 Task: Find connections with filter location Cuncolim with filter topic #Analyticswith filter profile language Potuguese with filter current company Inshorts with filter school Uttar Pradesh Jobs Updates with filter industry Consumer Goods Rental with filter service category Video Editing with filter keywords title Music Producer
Action: Mouse moved to (515, 64)
Screenshot: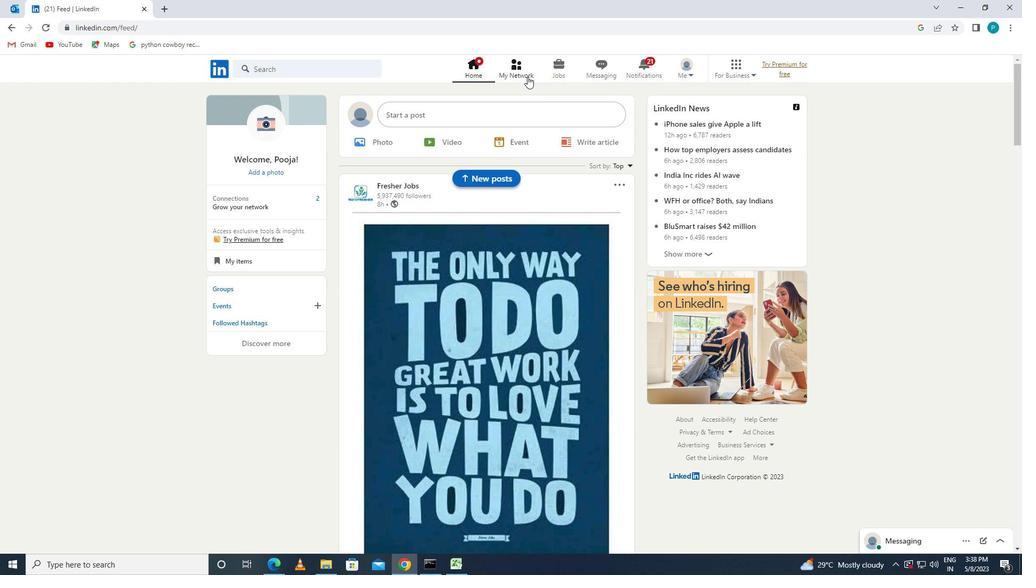 
Action: Mouse pressed left at (515, 64)
Screenshot: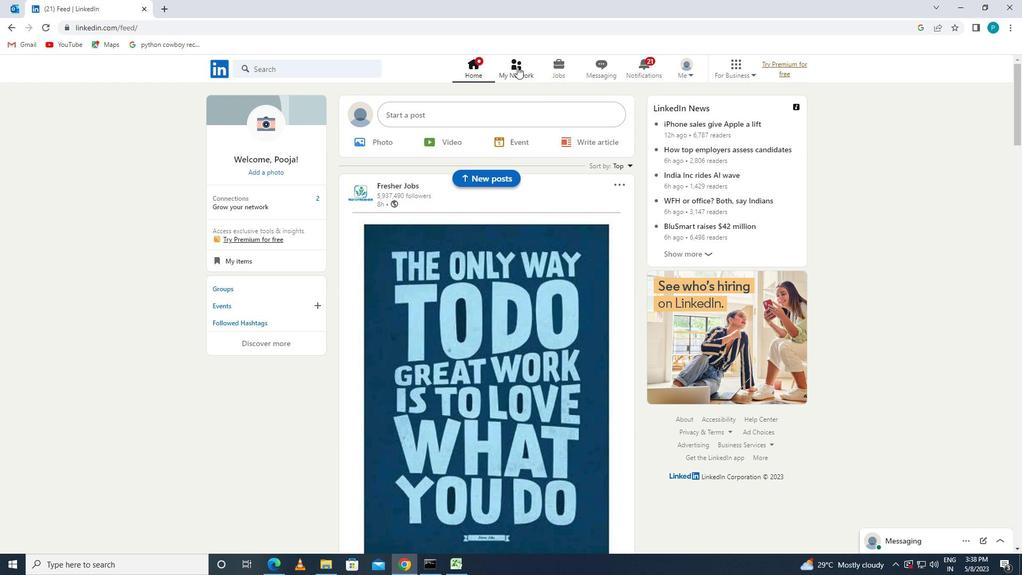 
Action: Mouse moved to (513, 62)
Screenshot: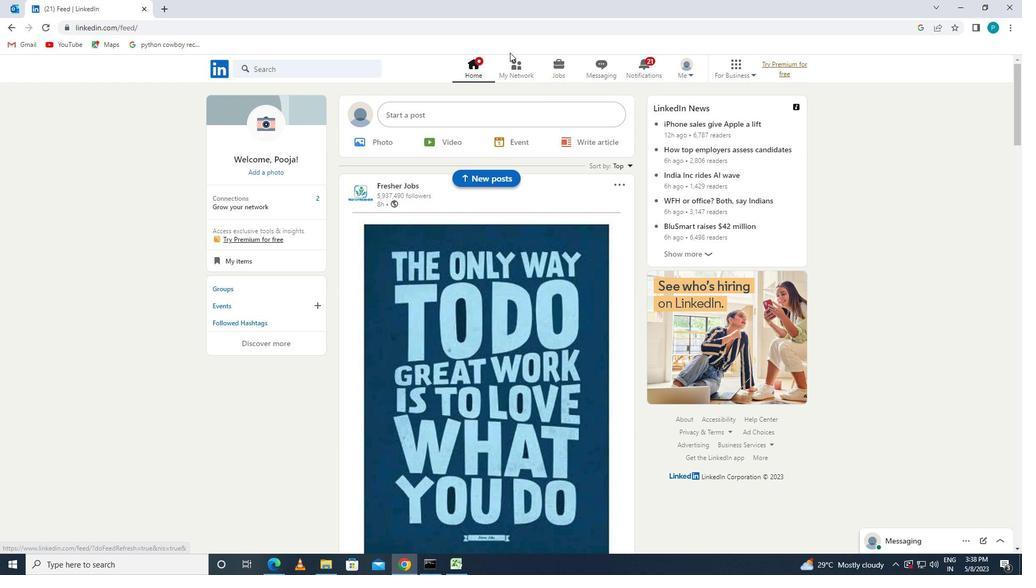 
Action: Mouse pressed left at (513, 62)
Screenshot: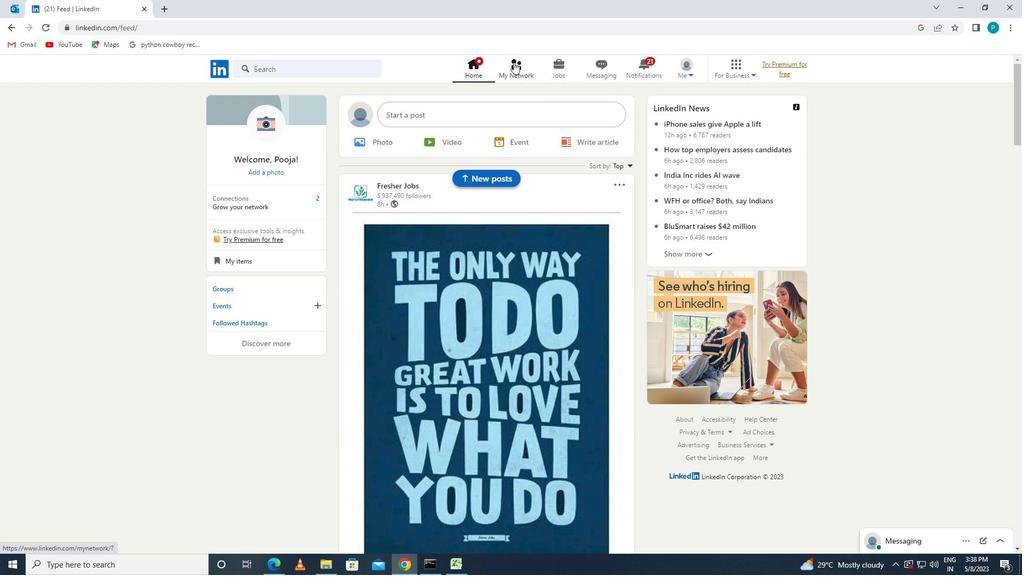 
Action: Mouse moved to (514, 64)
Screenshot: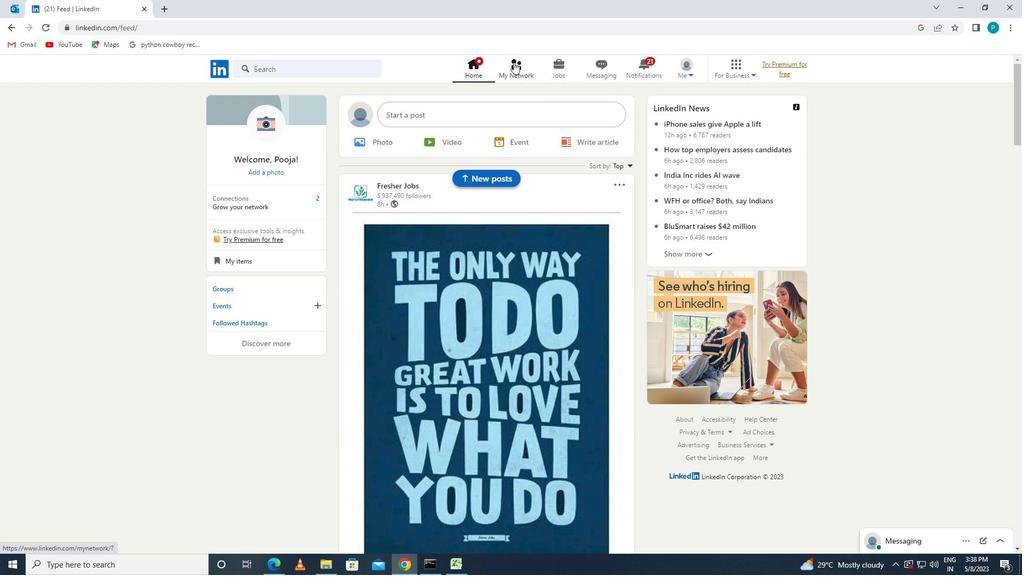 
Action: Mouse pressed left at (514, 64)
Screenshot: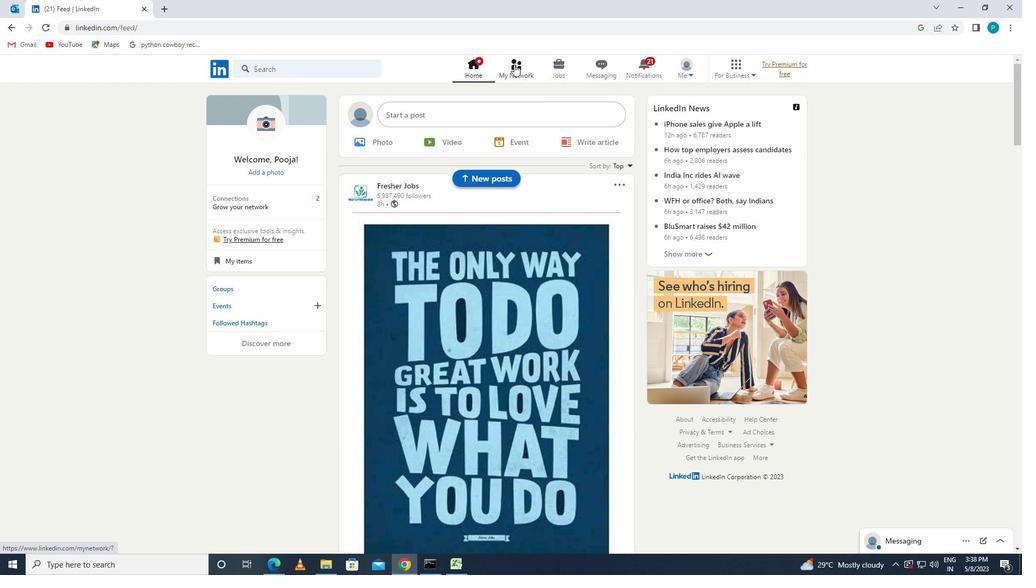 
Action: Mouse moved to (301, 128)
Screenshot: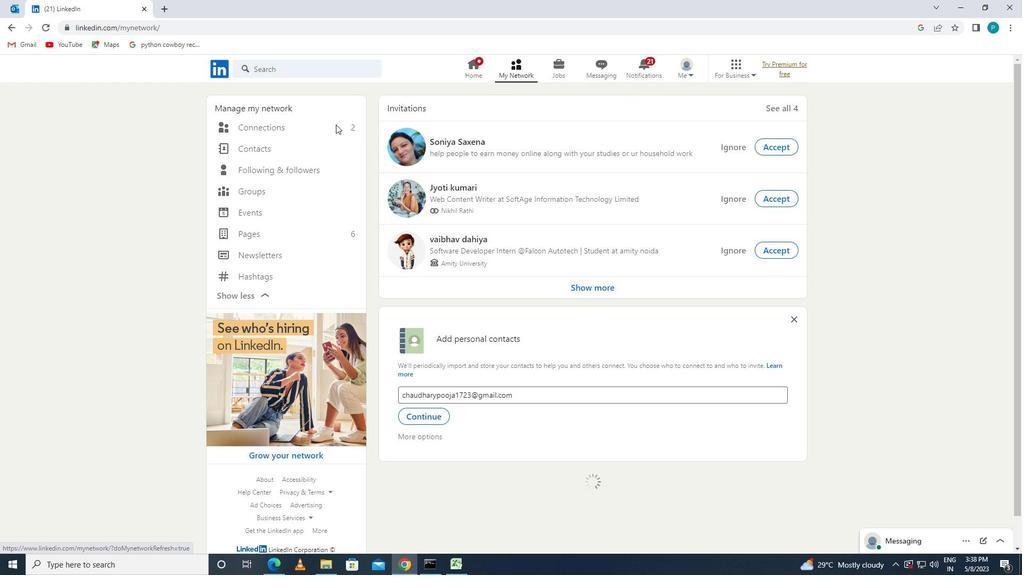 
Action: Mouse pressed left at (301, 128)
Screenshot: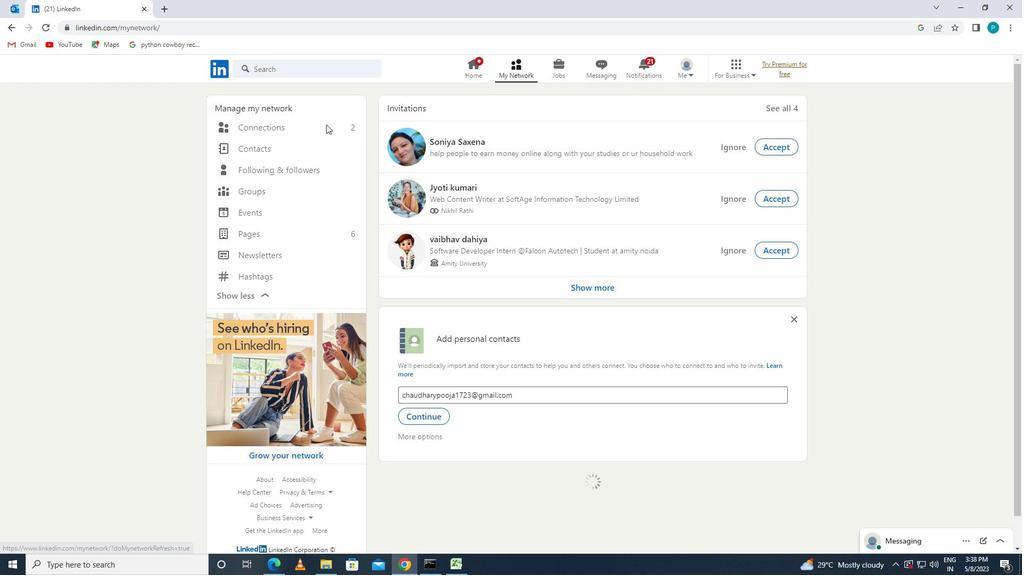 
Action: Mouse moved to (299, 128)
Screenshot: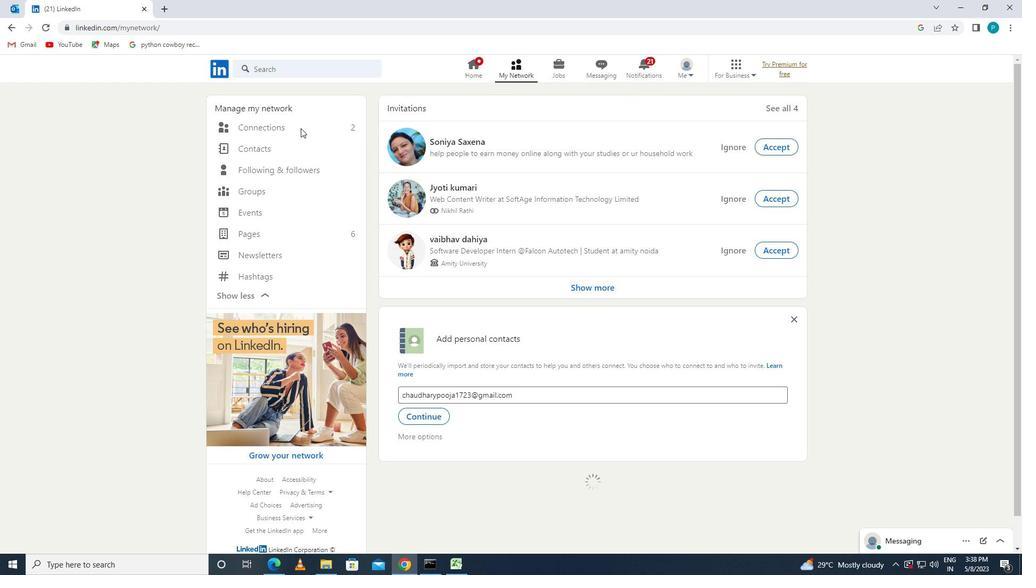
Action: Mouse pressed left at (299, 128)
Screenshot: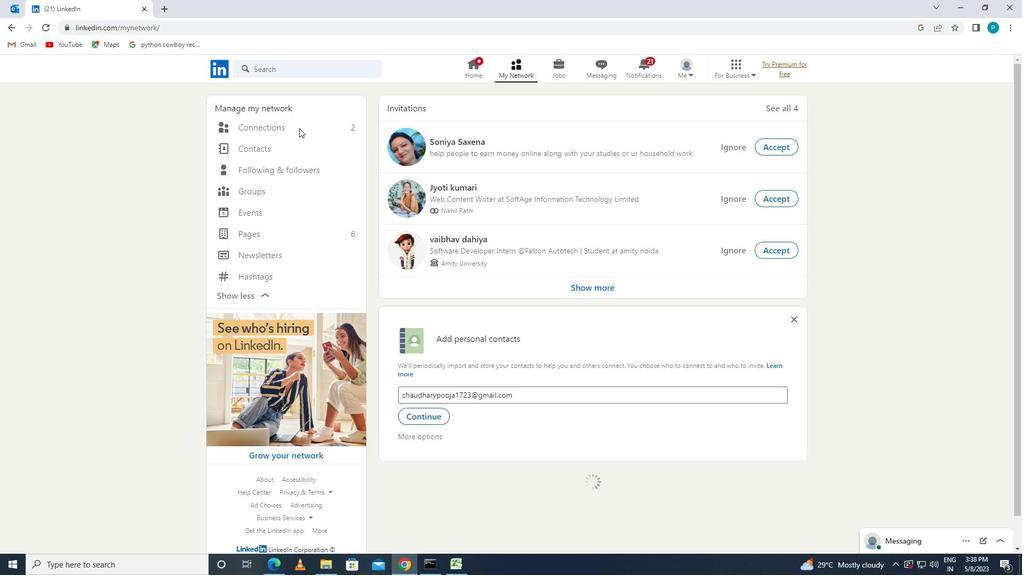 
Action: Mouse pressed left at (299, 128)
Screenshot: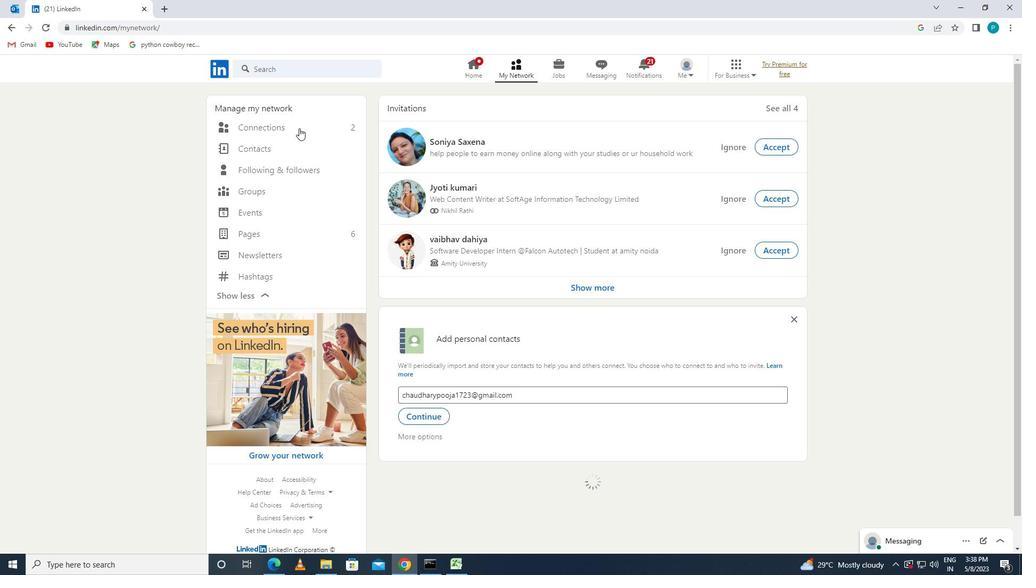 
Action: Mouse moved to (564, 129)
Screenshot: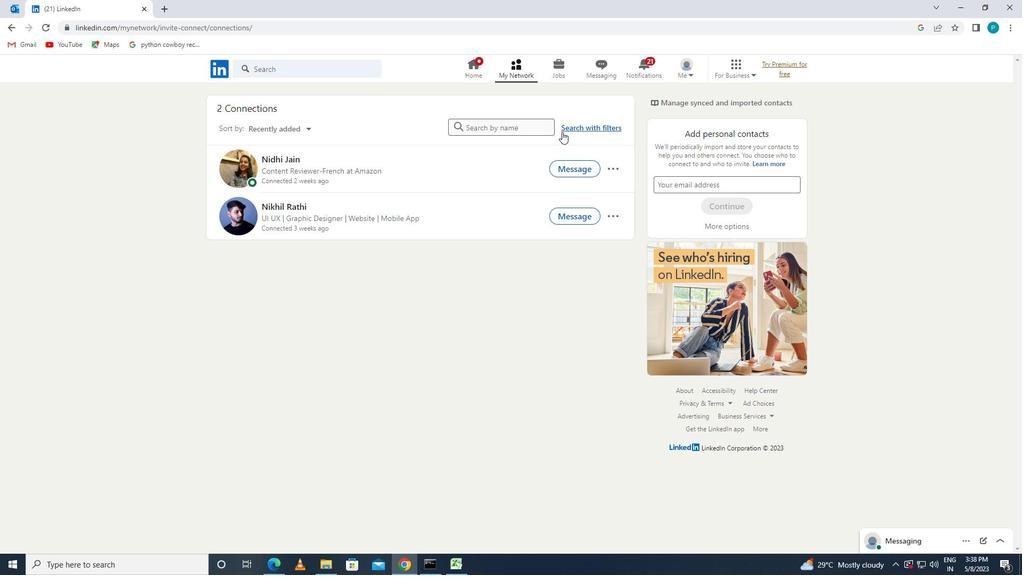 
Action: Mouse pressed left at (564, 129)
Screenshot: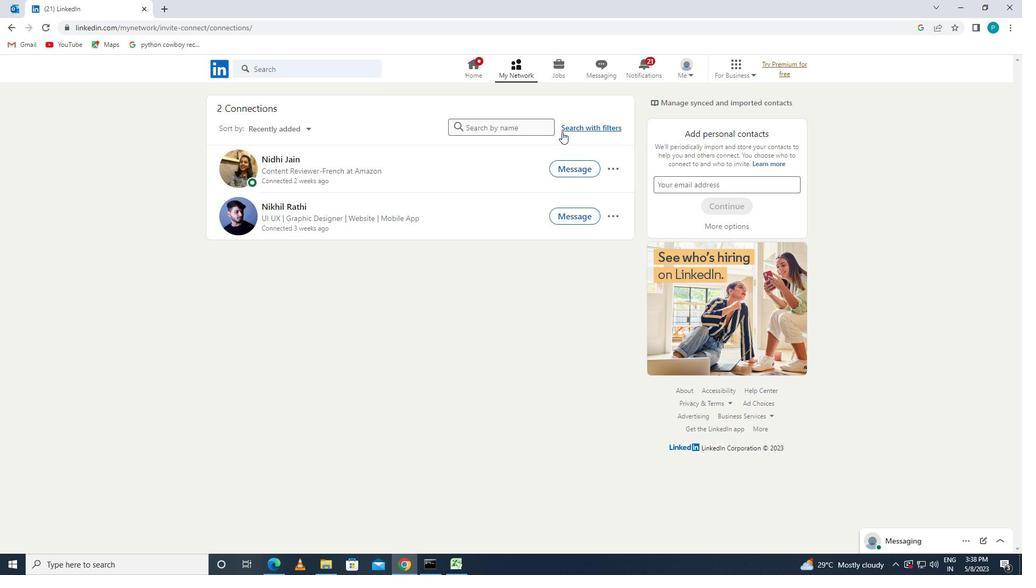 
Action: Mouse moved to (542, 100)
Screenshot: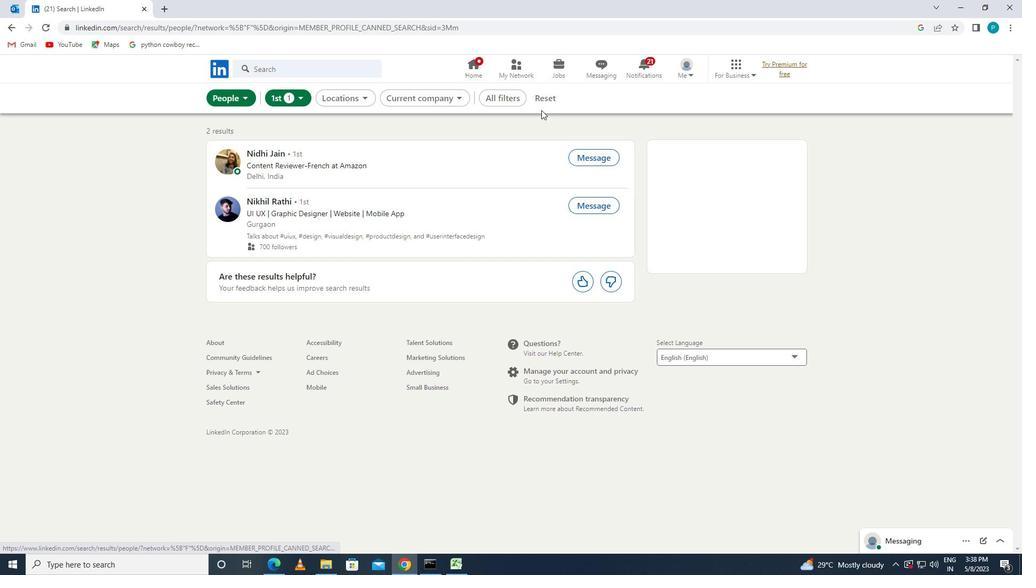 
Action: Mouse pressed left at (542, 100)
Screenshot: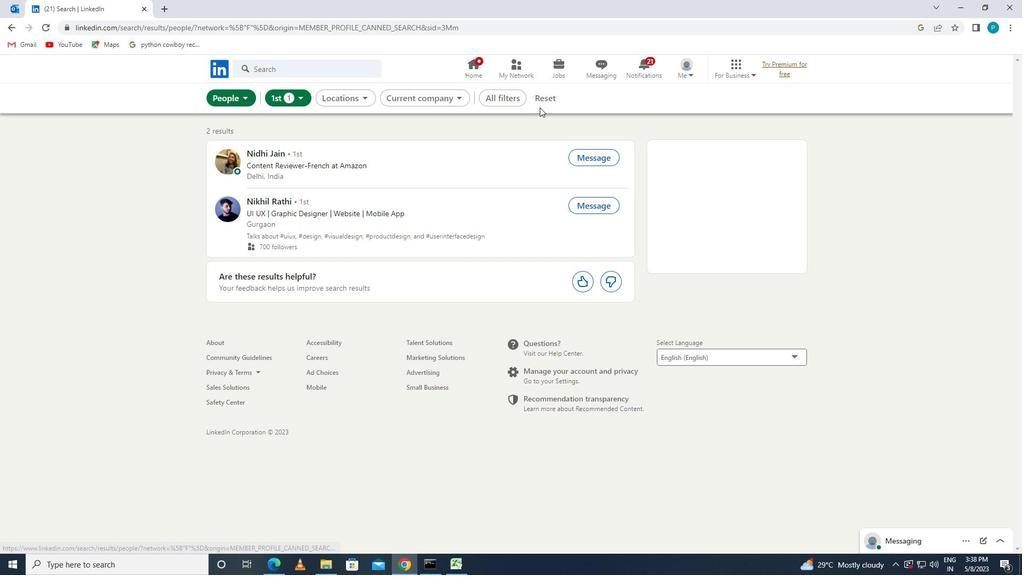 
Action: Mouse moved to (540, 97)
Screenshot: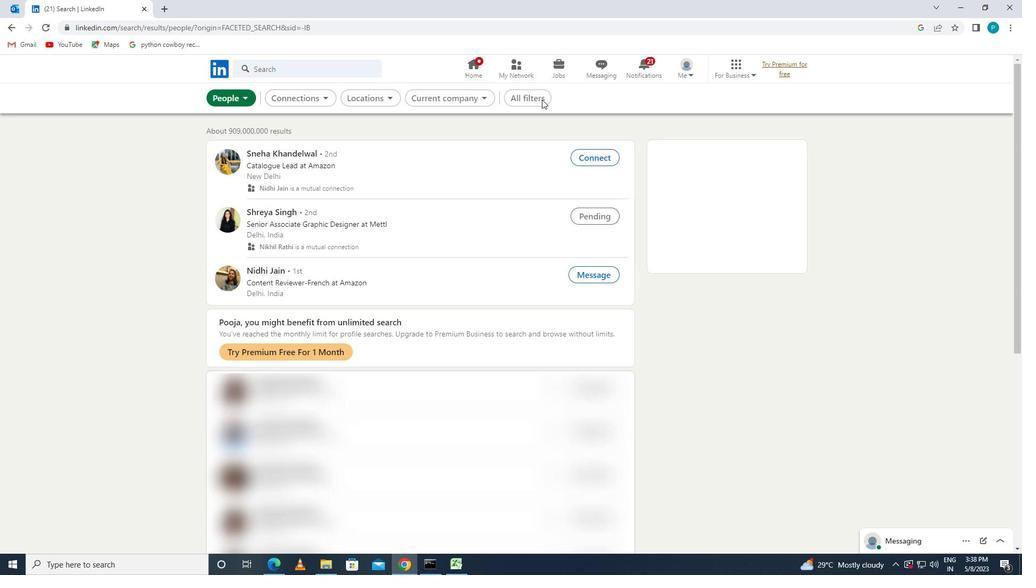 
Action: Mouse pressed left at (540, 97)
Screenshot: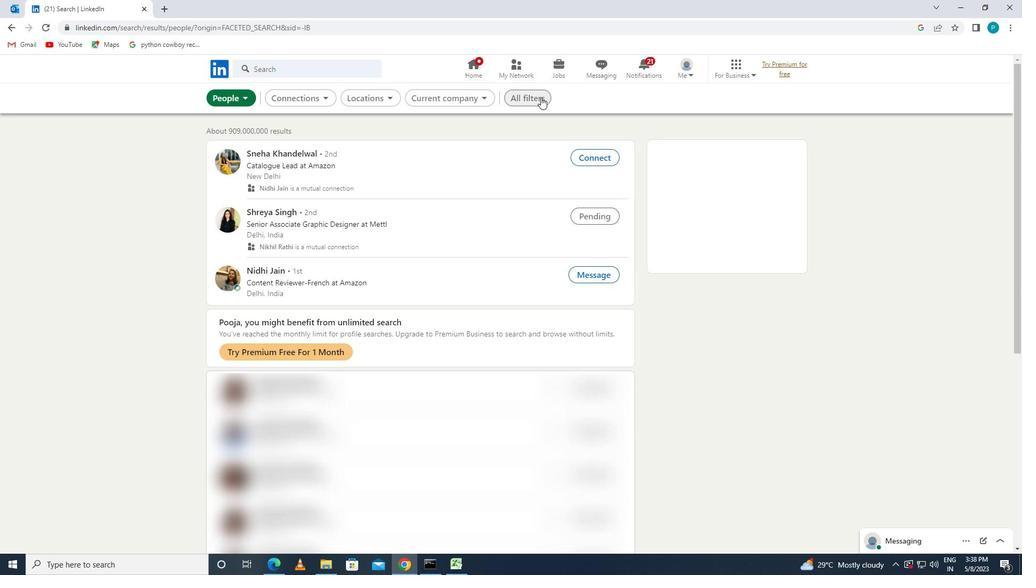 
Action: Mouse moved to (796, 275)
Screenshot: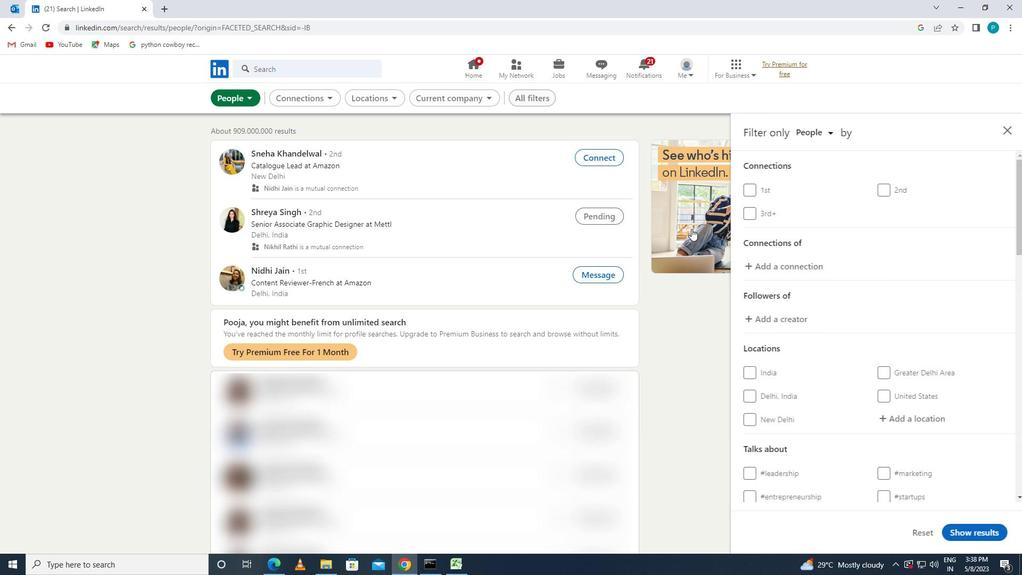 
Action: Mouse scrolled (796, 274) with delta (0, 0)
Screenshot: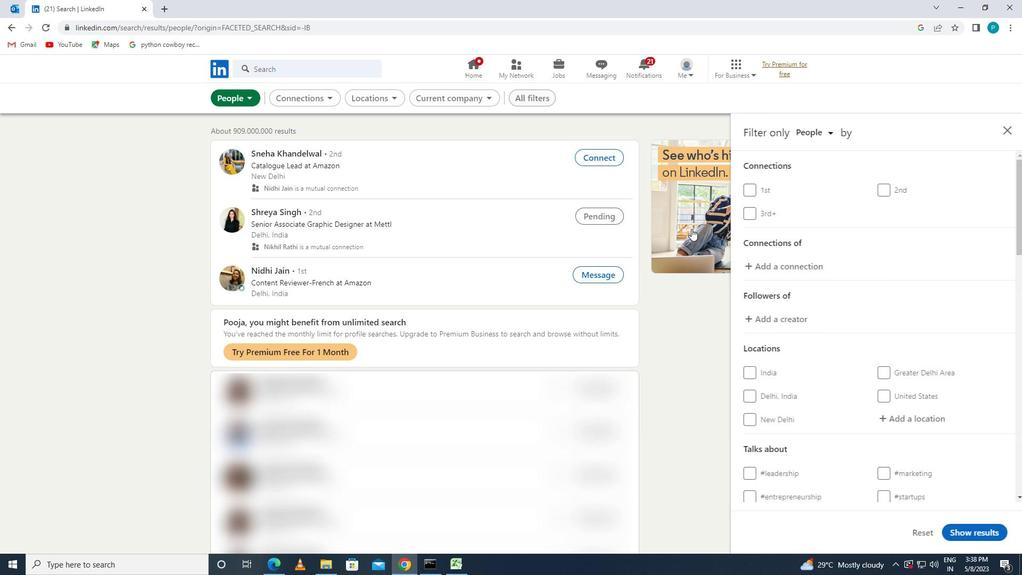 
Action: Mouse moved to (798, 276)
Screenshot: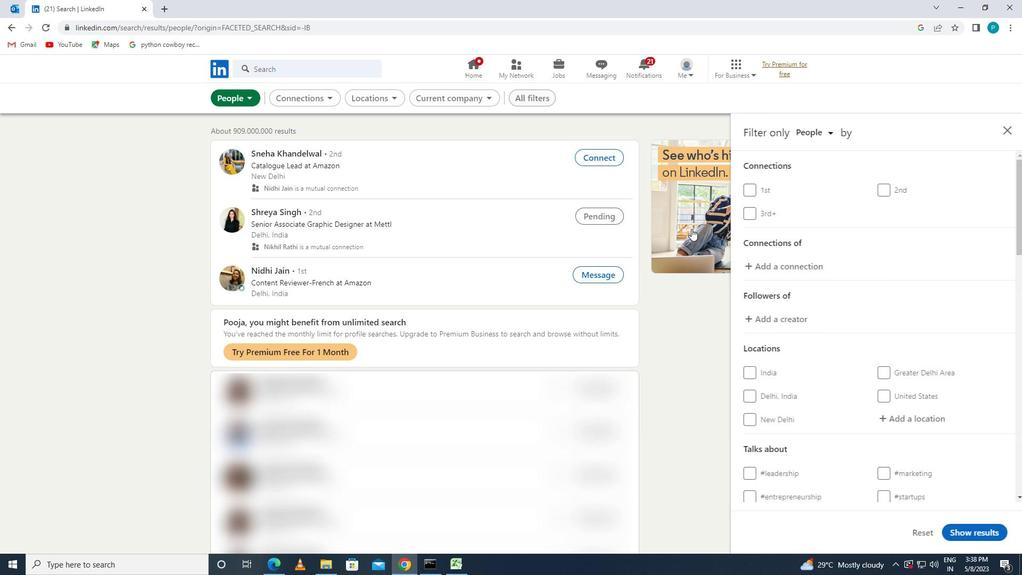 
Action: Mouse scrolled (798, 275) with delta (0, 0)
Screenshot: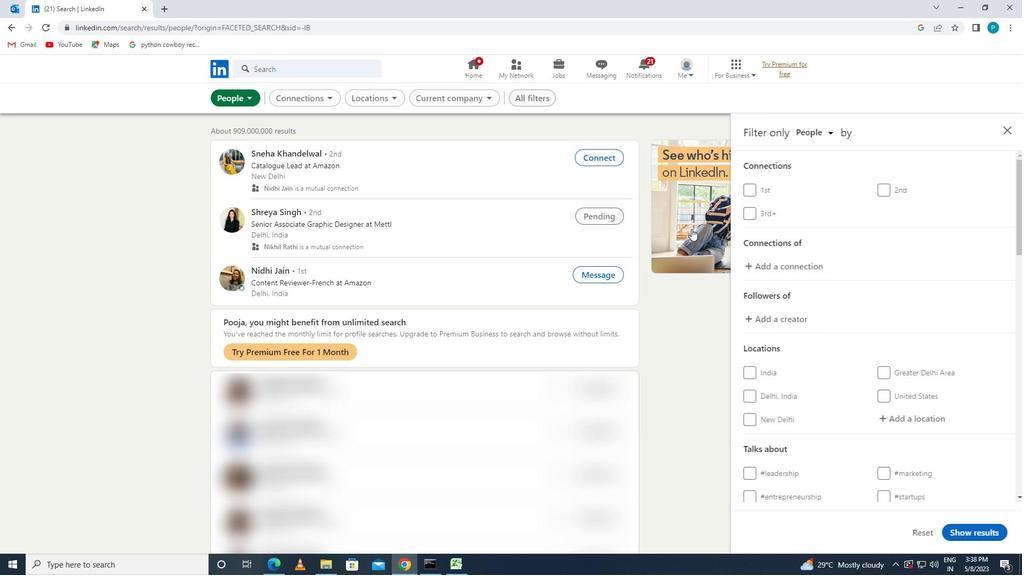 
Action: Mouse scrolled (798, 275) with delta (0, 0)
Screenshot: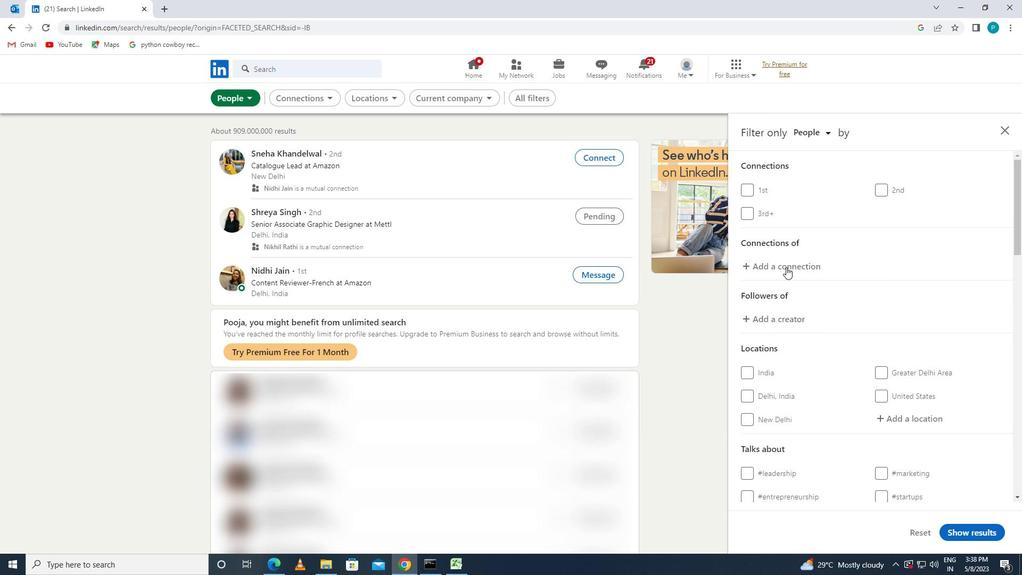 
Action: Mouse moved to (892, 272)
Screenshot: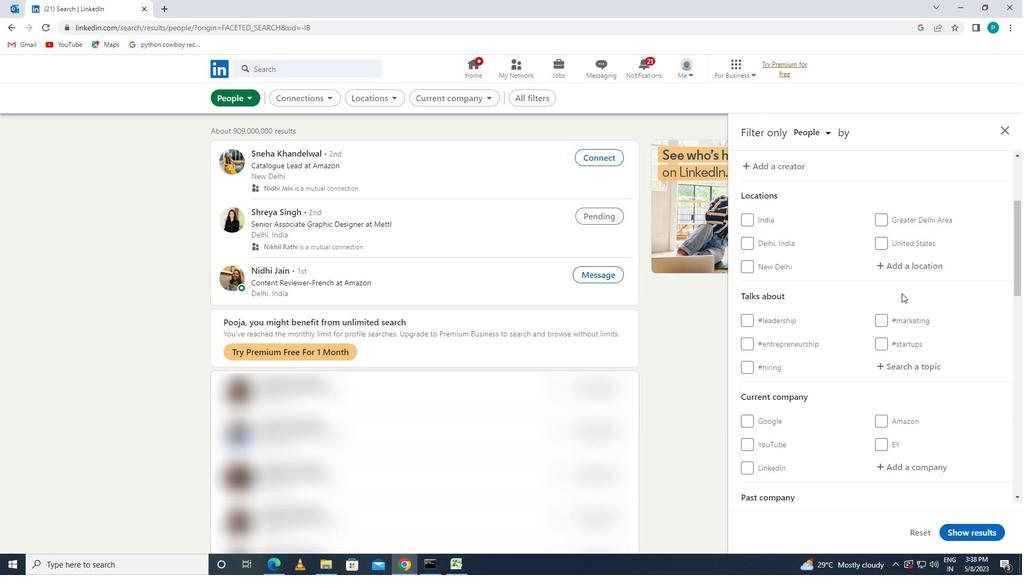 
Action: Mouse pressed left at (892, 272)
Screenshot: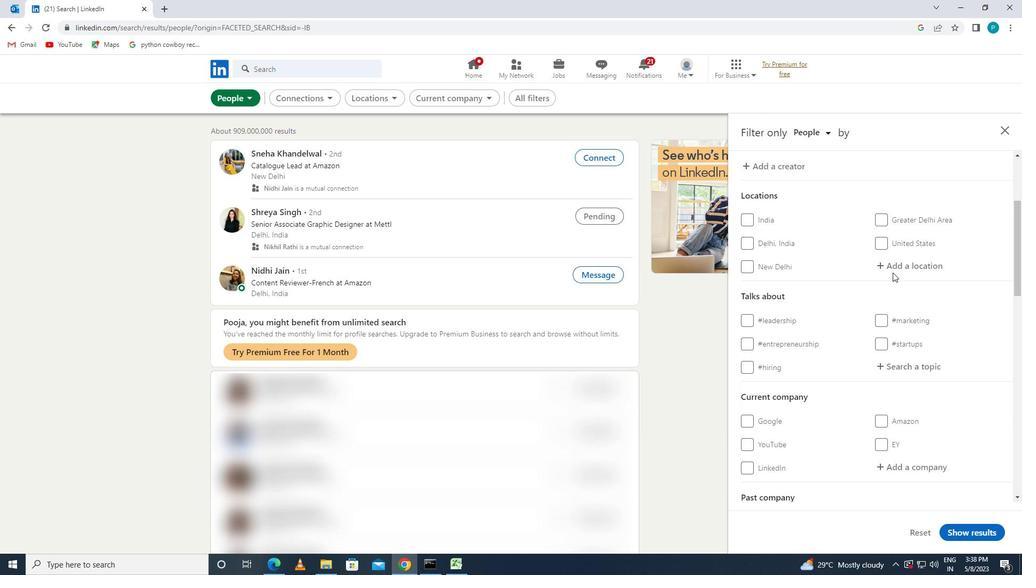 
Action: Mouse moved to (890, 256)
Screenshot: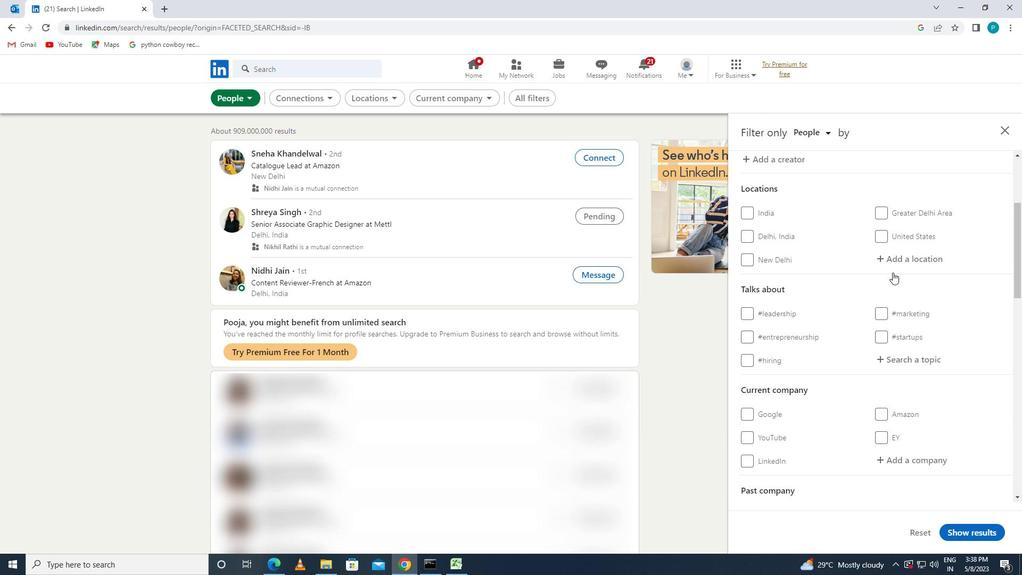 
Action: Mouse pressed left at (890, 256)
Screenshot: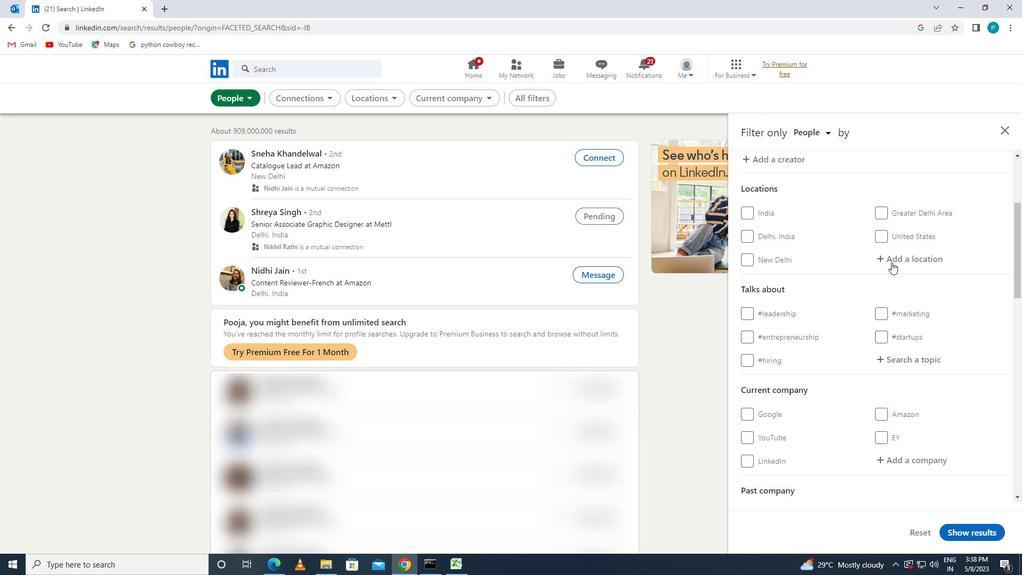 
Action: Mouse moved to (881, 249)
Screenshot: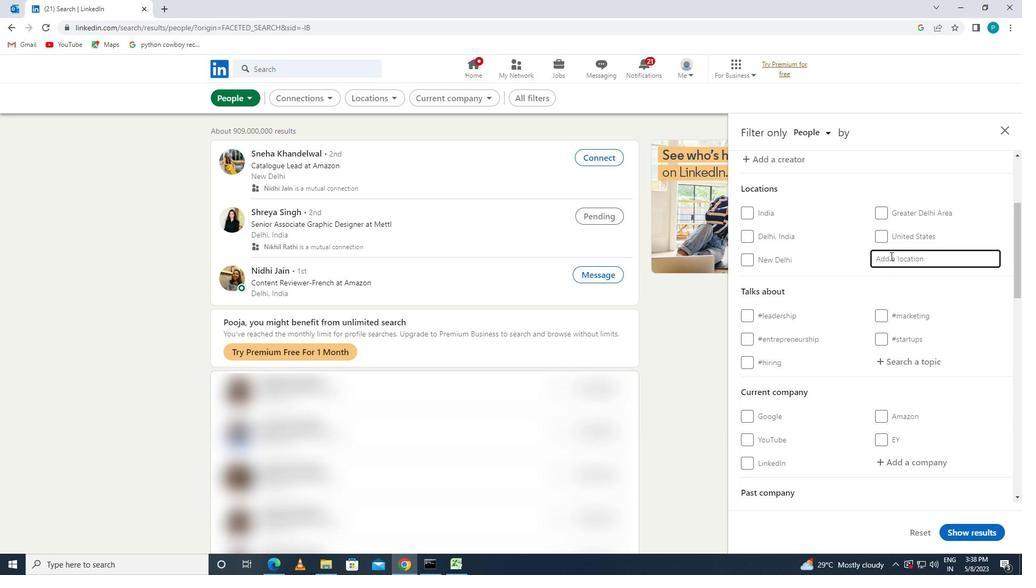 
Action: Key pressed <Key.caps_lock>c<Key.caps_lock>uncolim
Screenshot: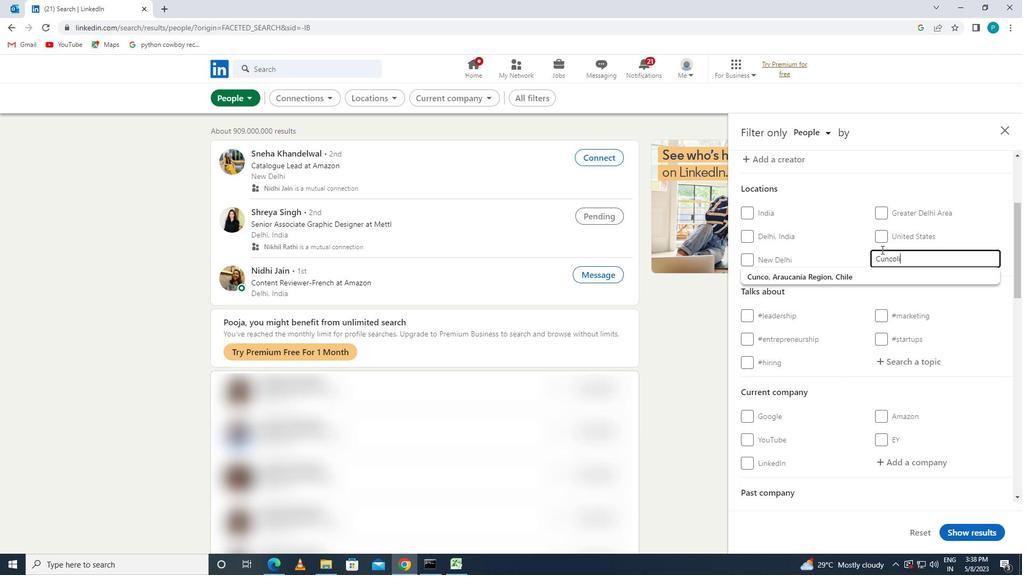 
Action: Mouse moved to (924, 359)
Screenshot: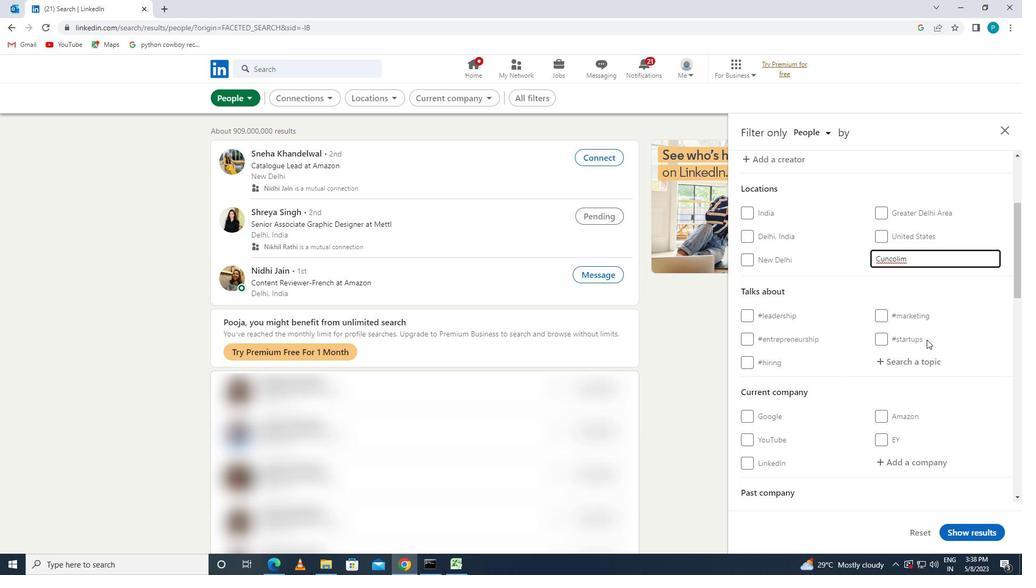 
Action: Mouse pressed left at (924, 359)
Screenshot: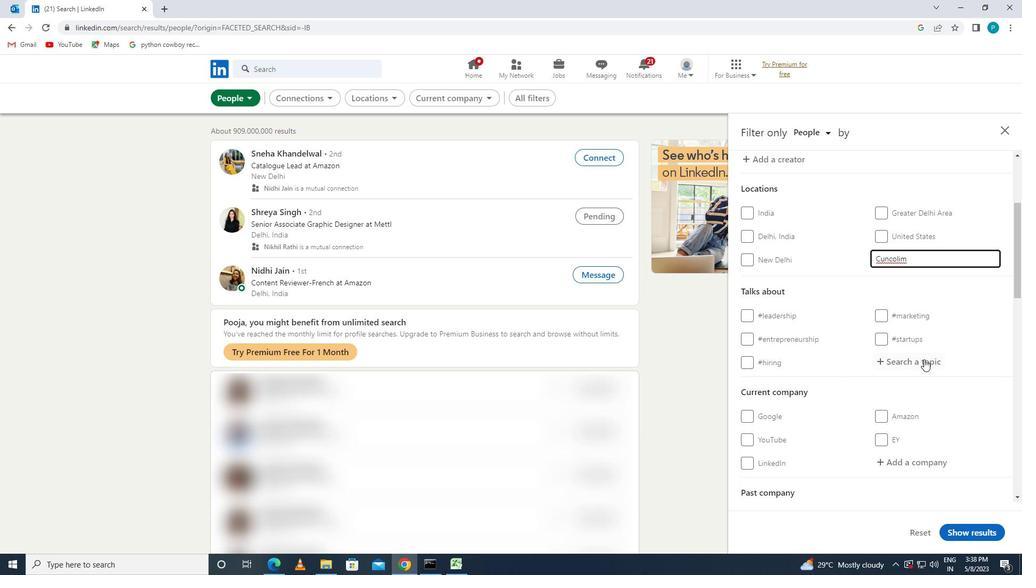 
Action: Mouse moved to (923, 358)
Screenshot: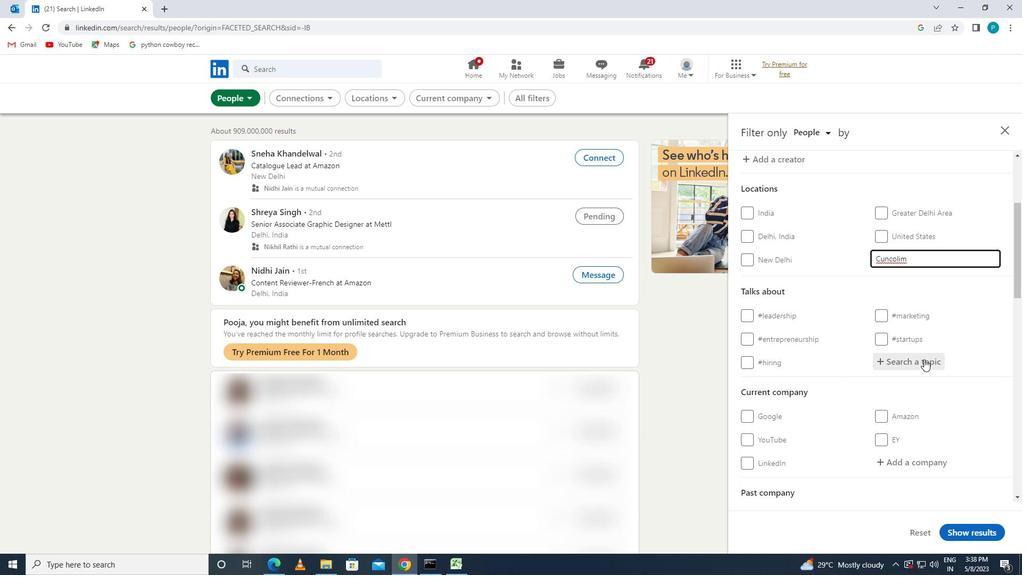 
Action: Key pressed <Key.shift>#<Key.caps_lock>A<Key.caps_lock>NALYSTICS
Screenshot: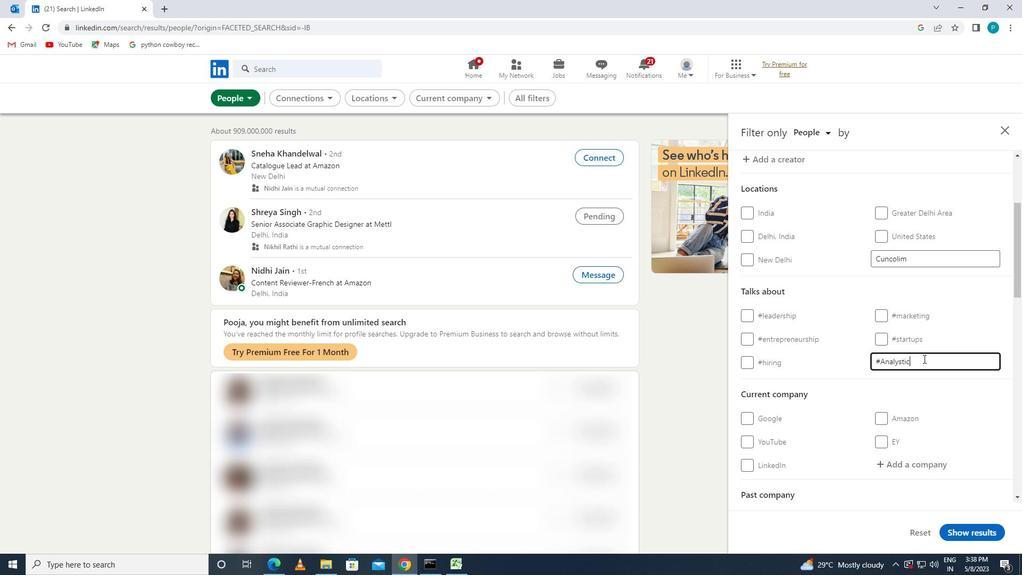 
Action: Mouse moved to (915, 365)
Screenshot: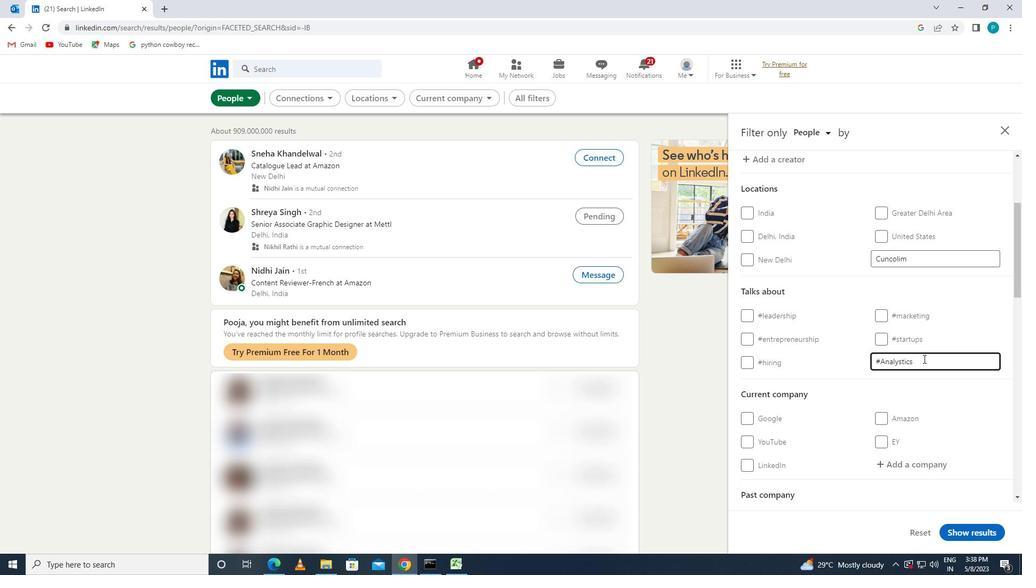 
Action: Mouse scrolled (915, 364) with delta (0, 0)
Screenshot: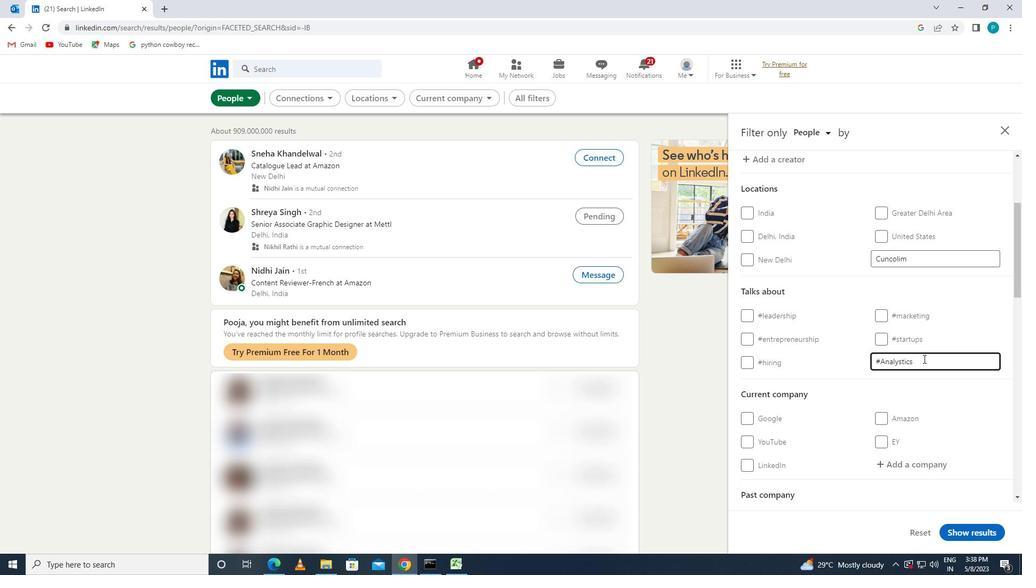 
Action: Mouse scrolled (915, 364) with delta (0, 0)
Screenshot: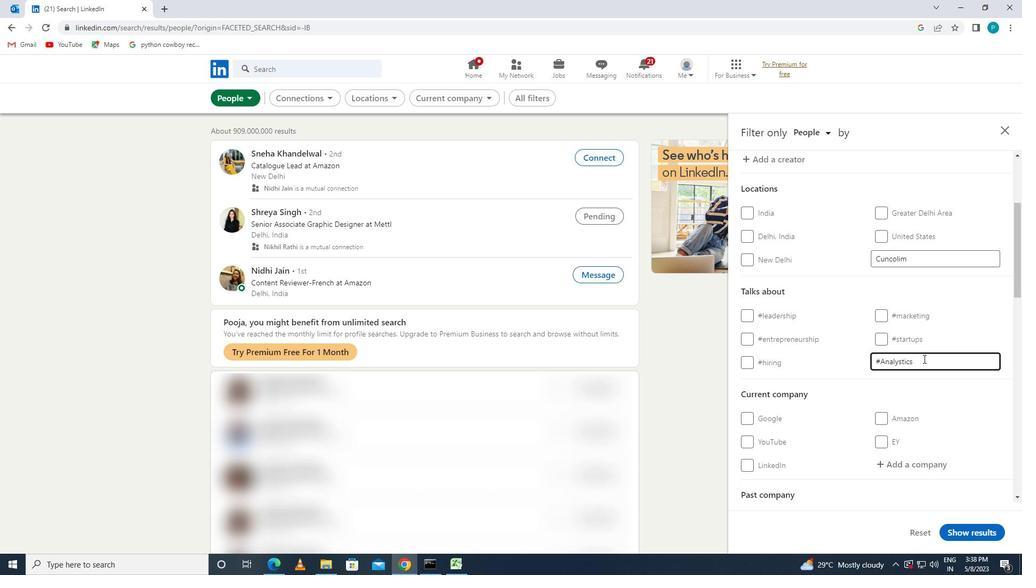 
Action: Mouse moved to (907, 348)
Screenshot: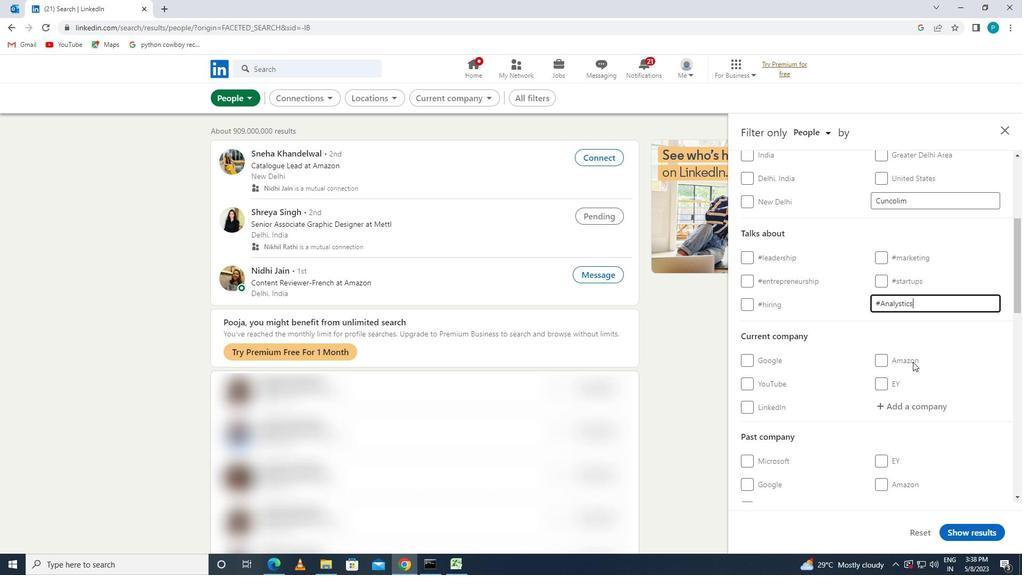 
Action: Mouse scrolled (907, 348) with delta (0, 0)
Screenshot: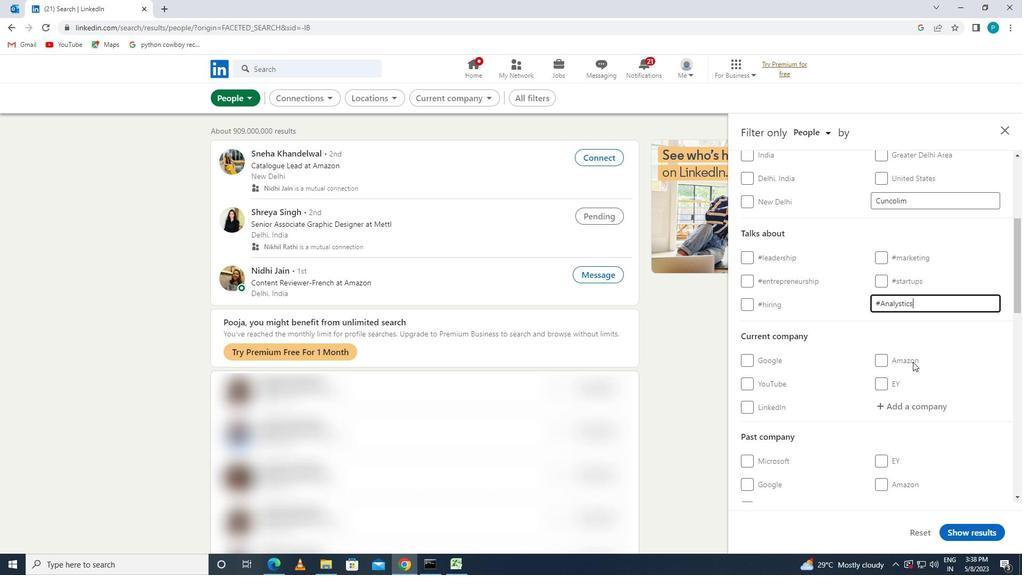
Action: Mouse moved to (902, 351)
Screenshot: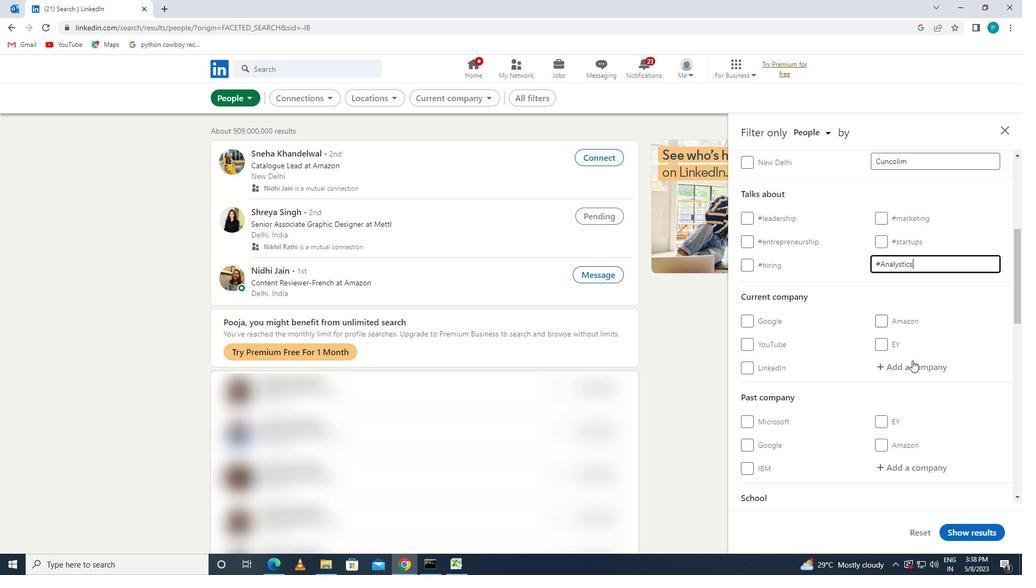 
Action: Mouse scrolled (902, 350) with delta (0, 0)
Screenshot: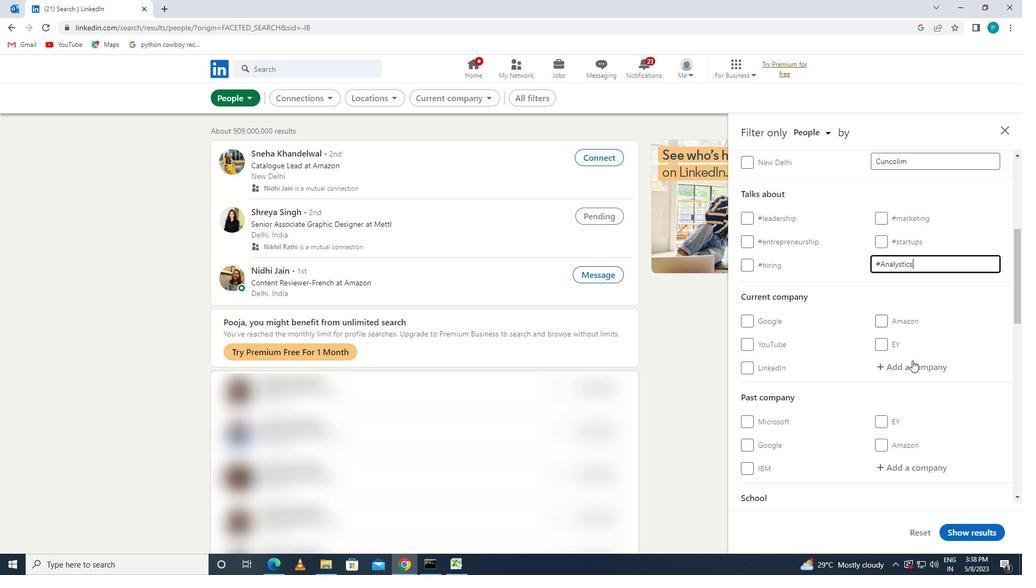 
Action: Mouse moved to (843, 408)
Screenshot: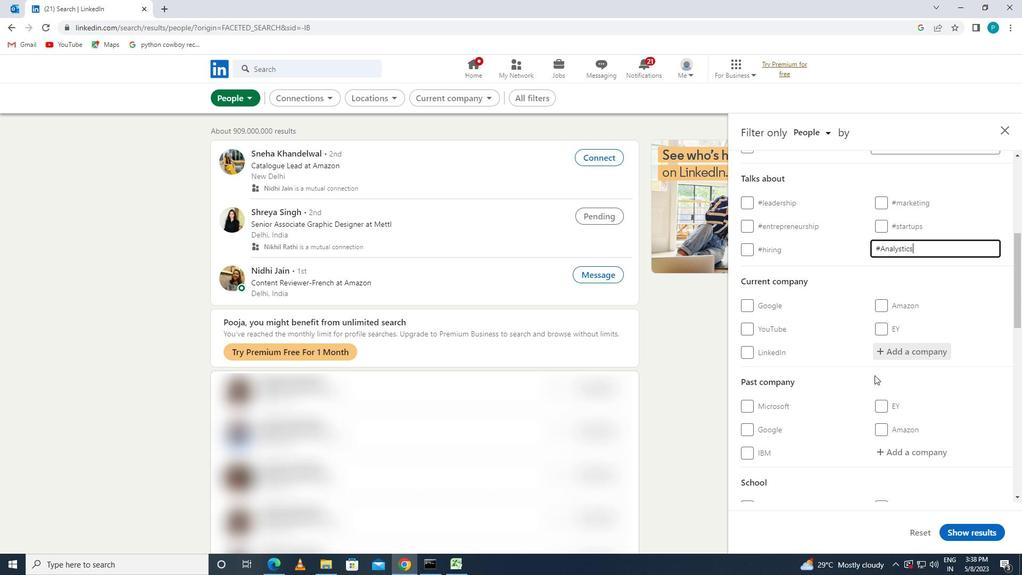 
Action: Mouse scrolled (843, 408) with delta (0, 0)
Screenshot: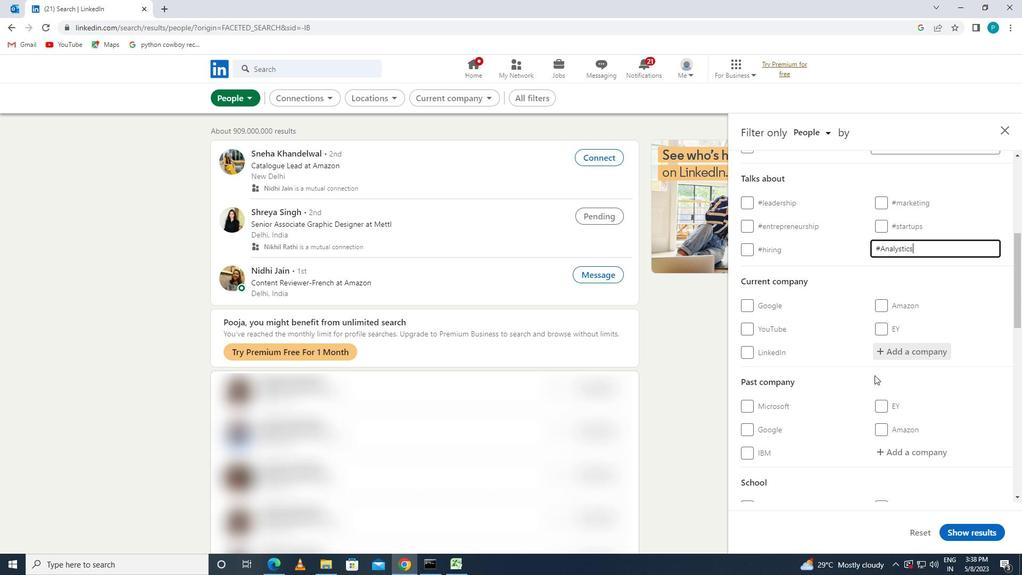 
Action: Mouse moved to (843, 409)
Screenshot: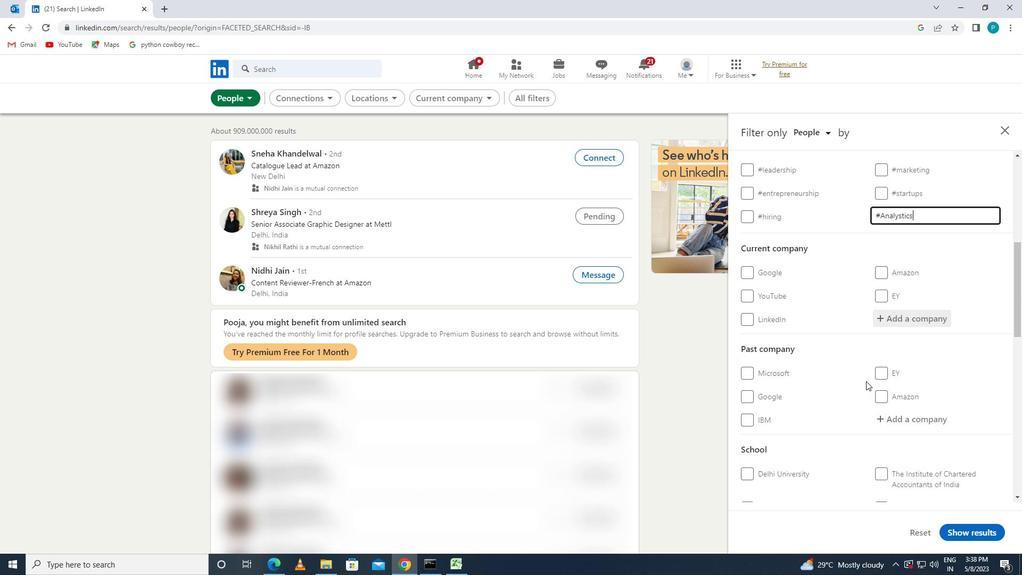 
Action: Mouse scrolled (843, 408) with delta (0, 0)
Screenshot: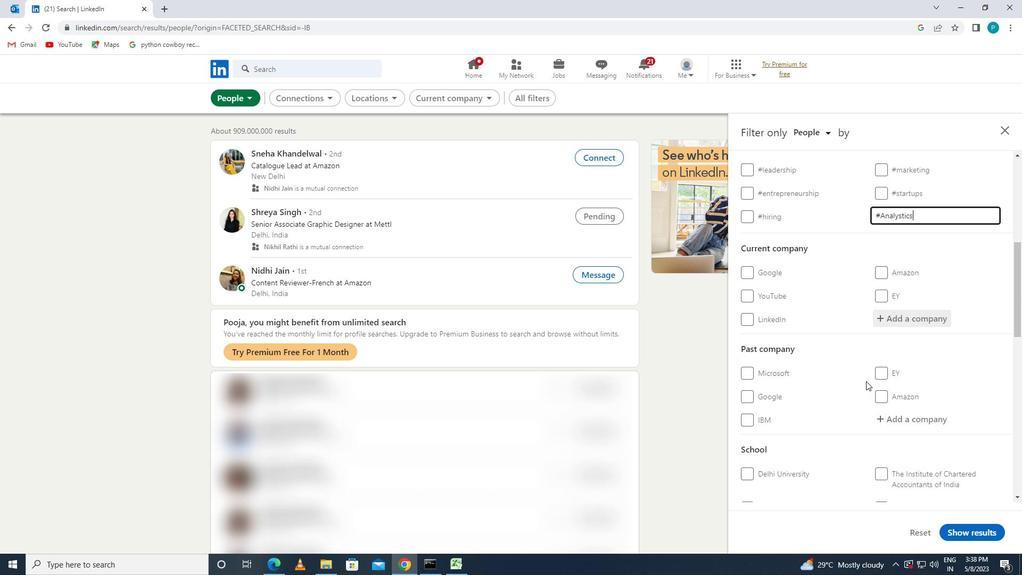 
Action: Mouse moved to (842, 409)
Screenshot: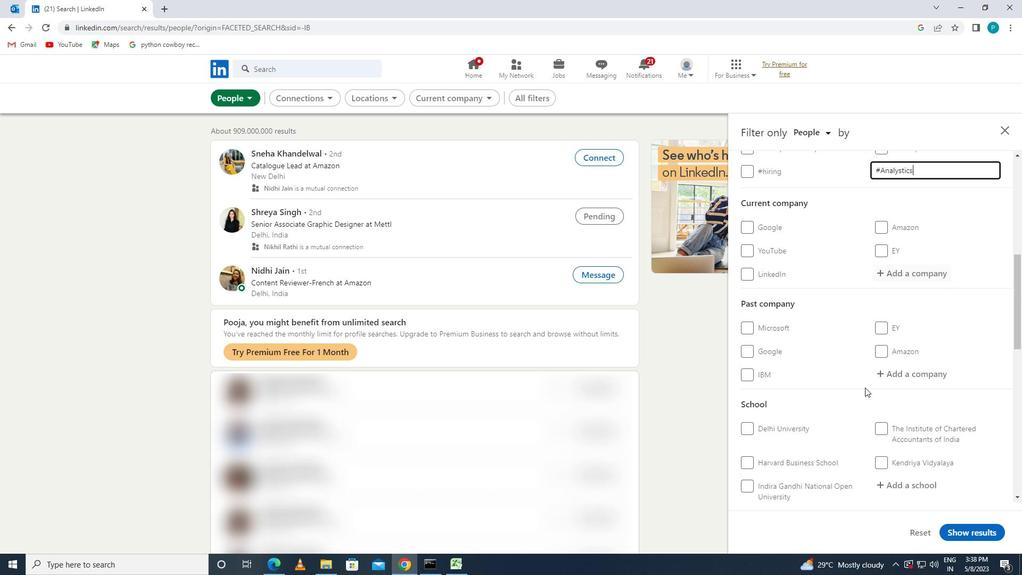 
Action: Mouse scrolled (842, 408) with delta (0, 0)
Screenshot: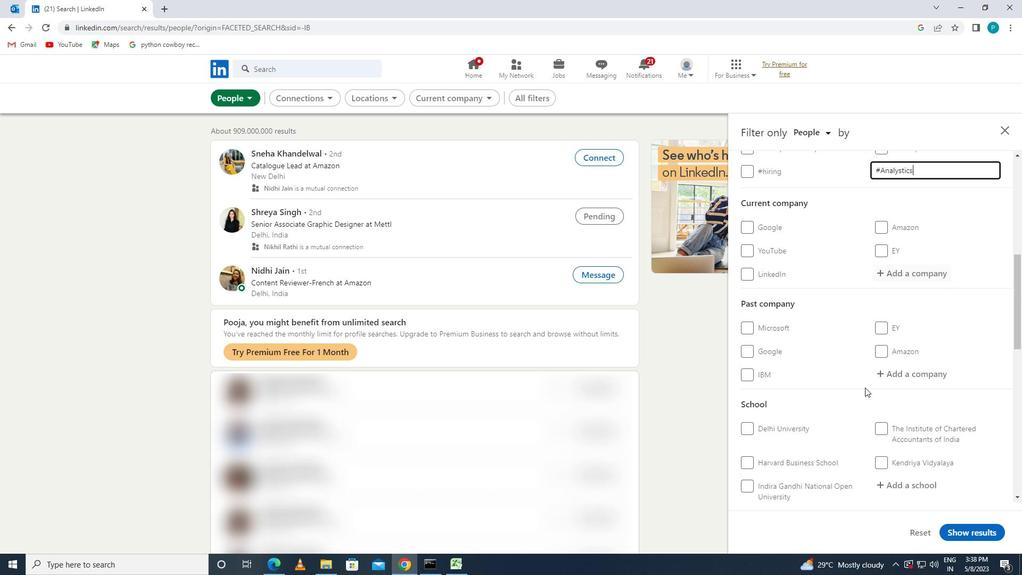 
Action: Mouse moved to (842, 409)
Screenshot: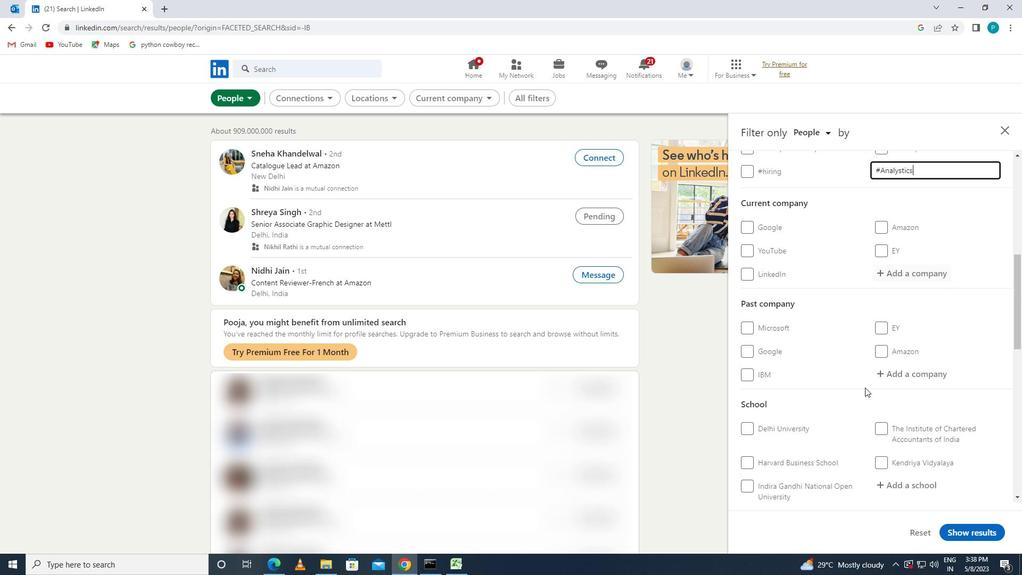 
Action: Mouse scrolled (842, 408) with delta (0, 0)
Screenshot: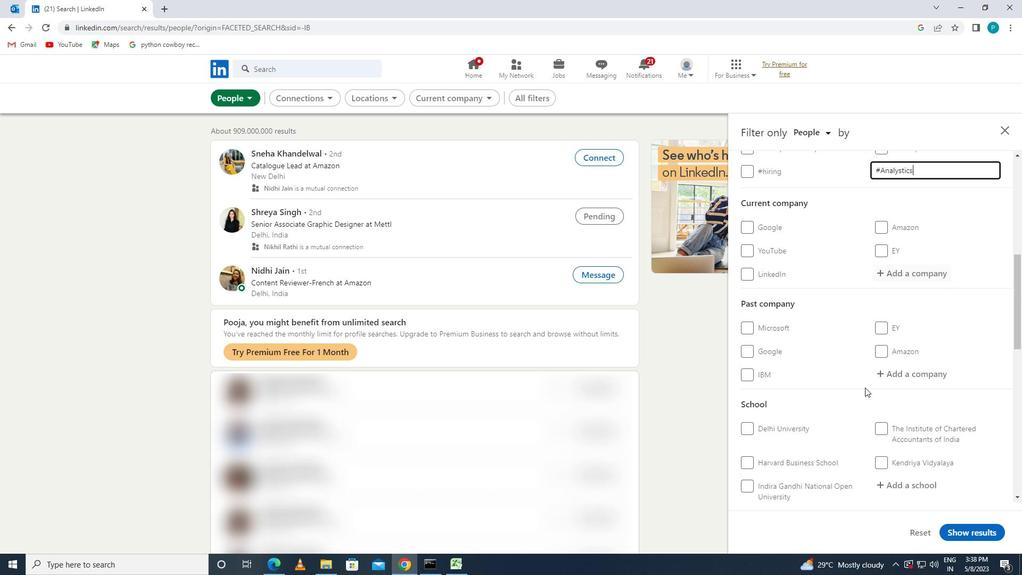 
Action: Mouse moved to (883, 458)
Screenshot: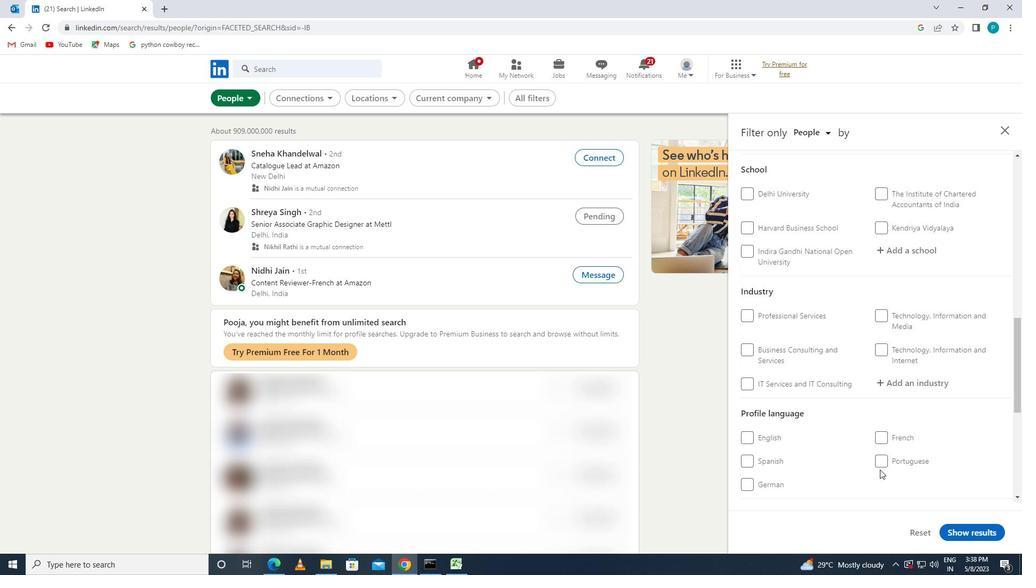 
Action: Mouse pressed left at (883, 458)
Screenshot: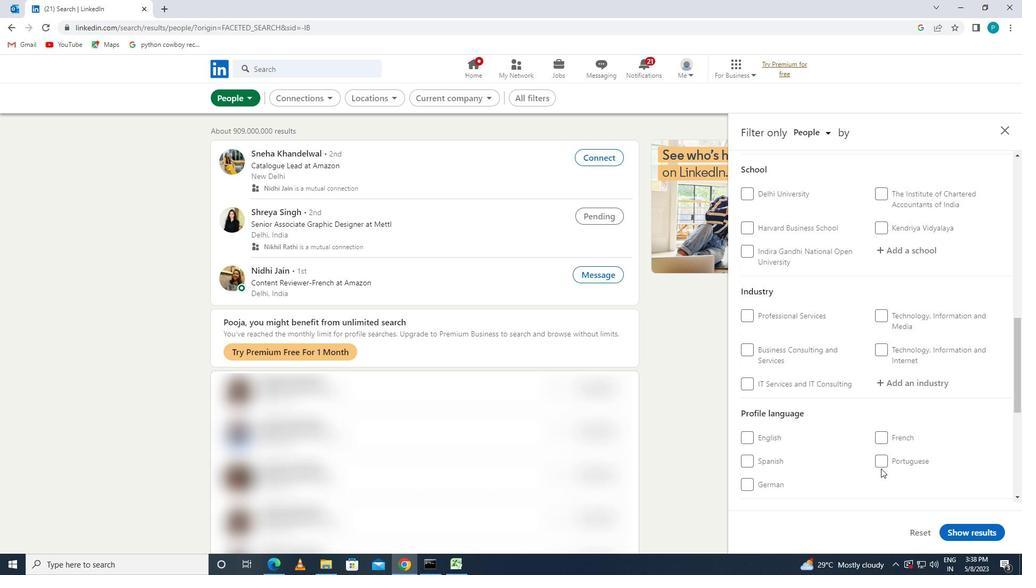 
Action: Mouse moved to (951, 411)
Screenshot: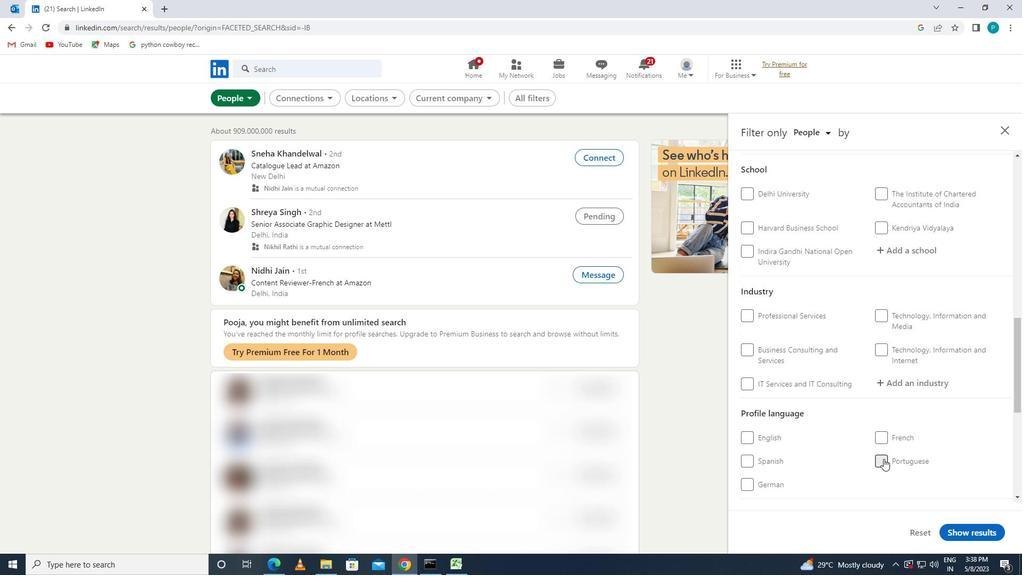 
Action: Mouse scrolled (951, 412) with delta (0, 0)
Screenshot: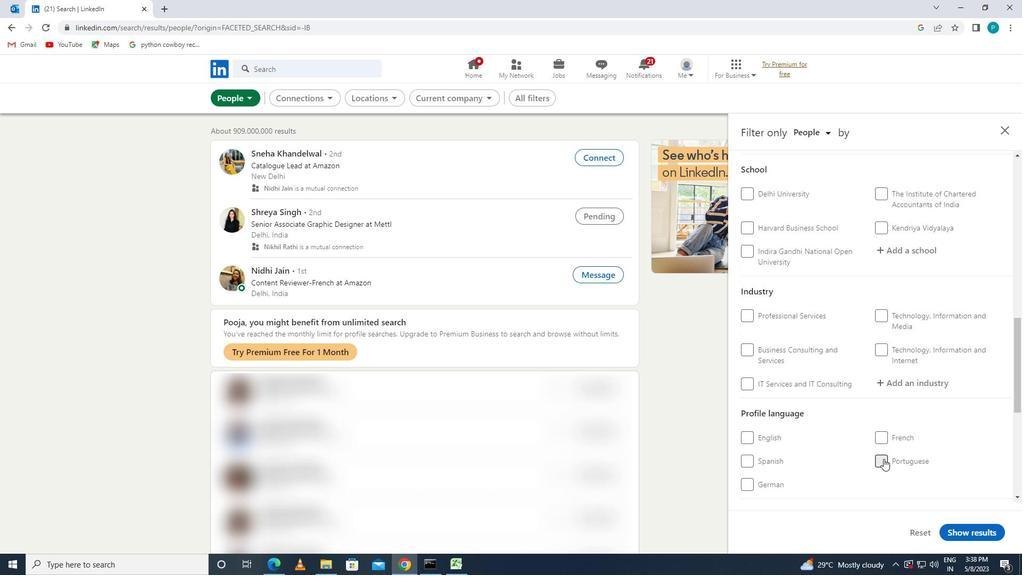 
Action: Mouse moved to (949, 409)
Screenshot: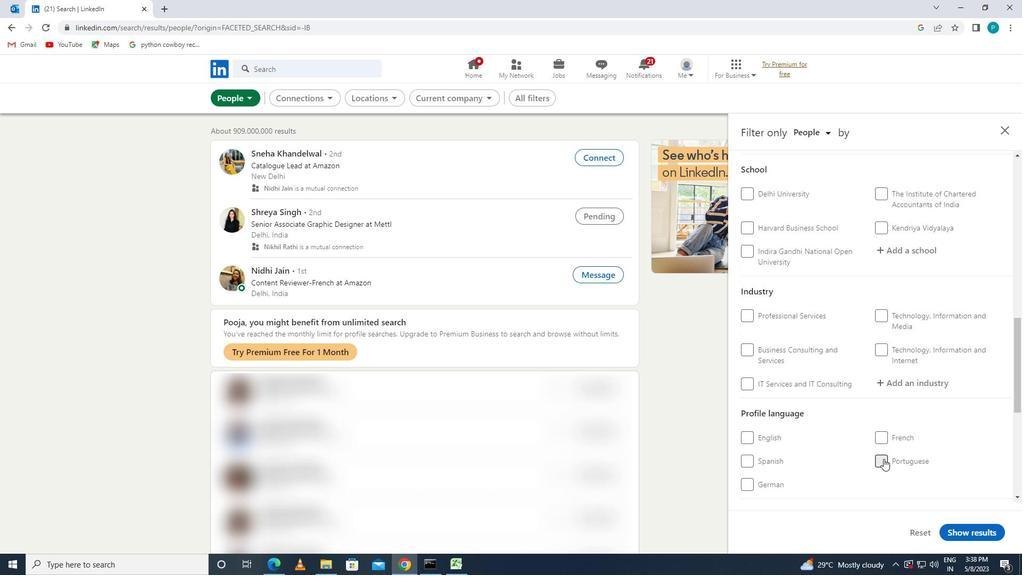 
Action: Mouse scrolled (949, 410) with delta (0, 0)
Screenshot: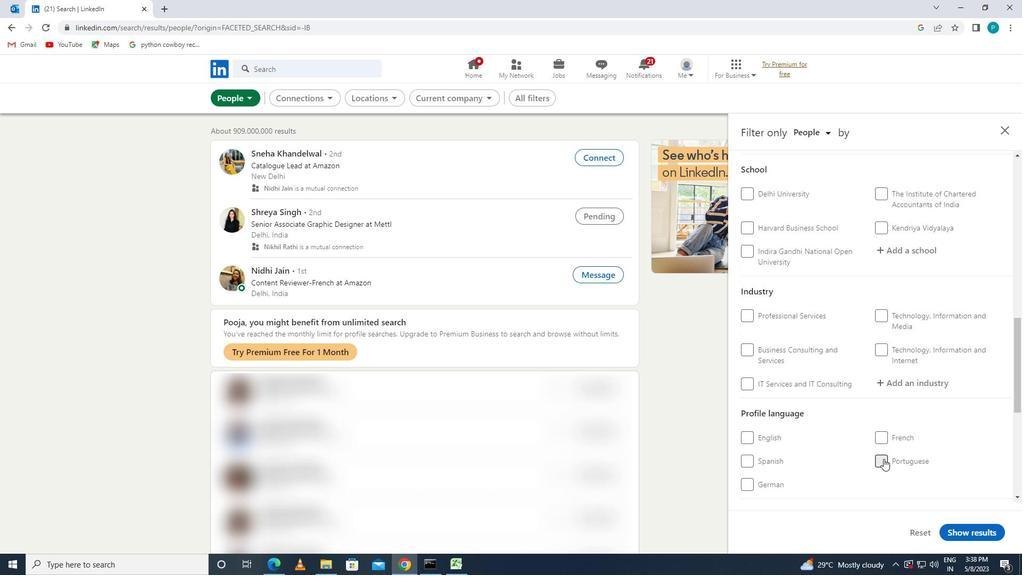 
Action: Mouse scrolled (949, 410) with delta (0, 0)
Screenshot: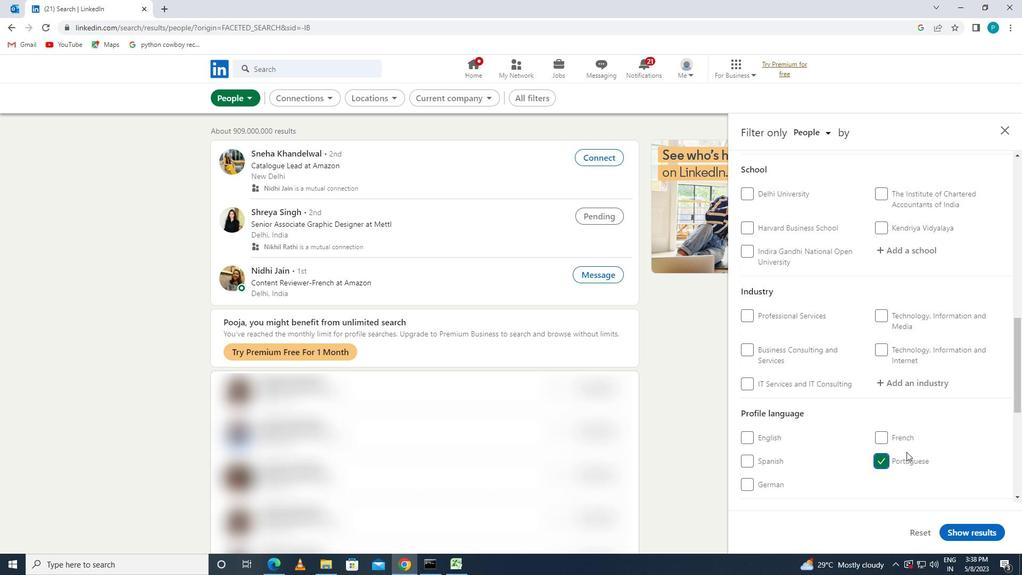 
Action: Mouse scrolled (949, 410) with delta (0, 0)
Screenshot: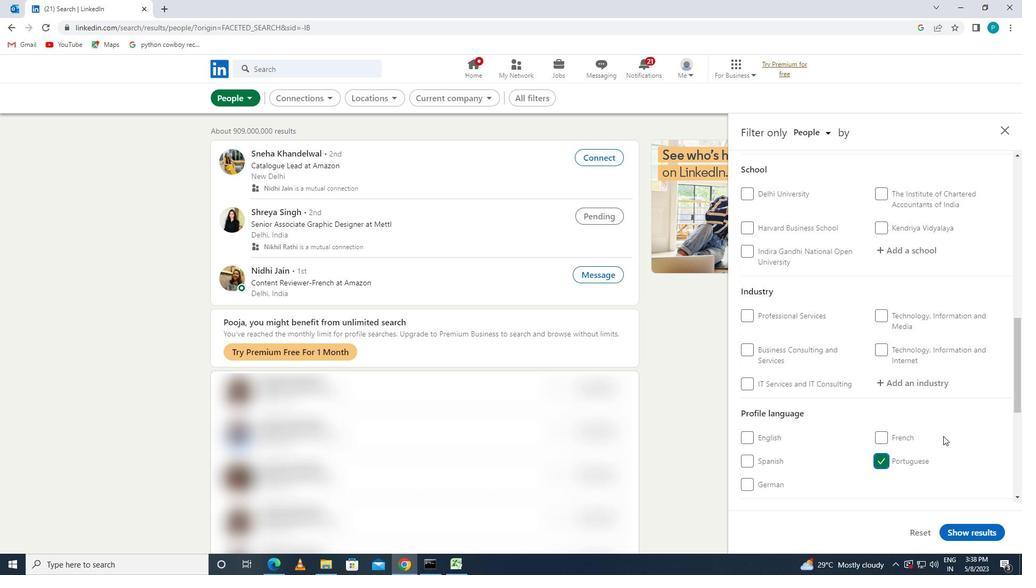 
Action: Mouse moved to (928, 355)
Screenshot: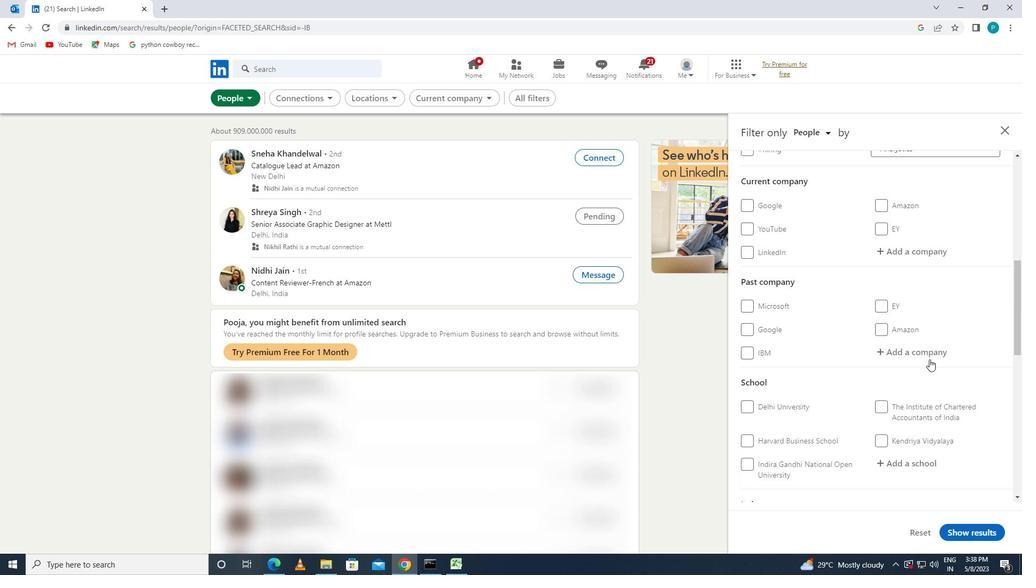 
Action: Mouse scrolled (928, 356) with delta (0, 0)
Screenshot: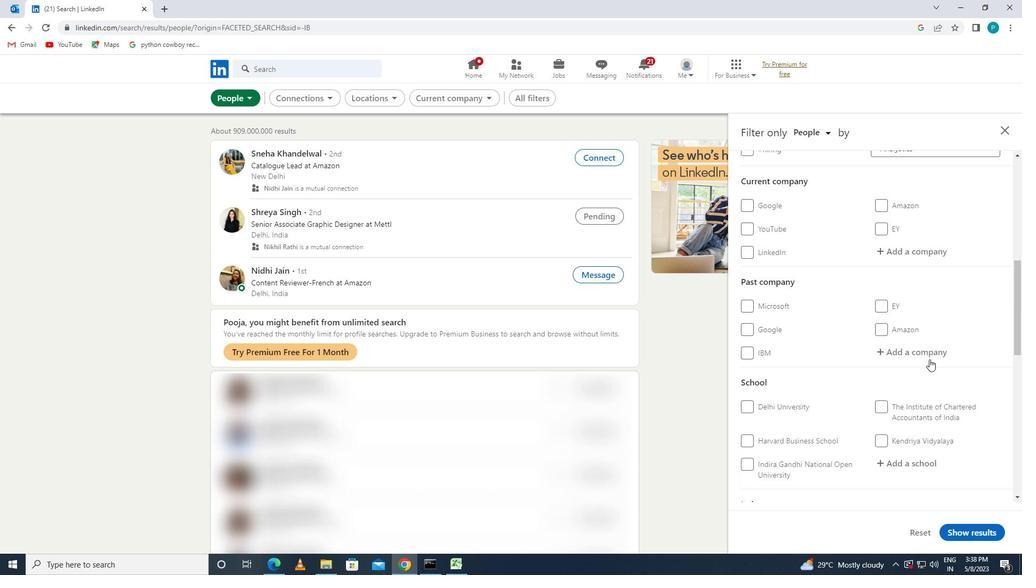 
Action: Mouse moved to (902, 307)
Screenshot: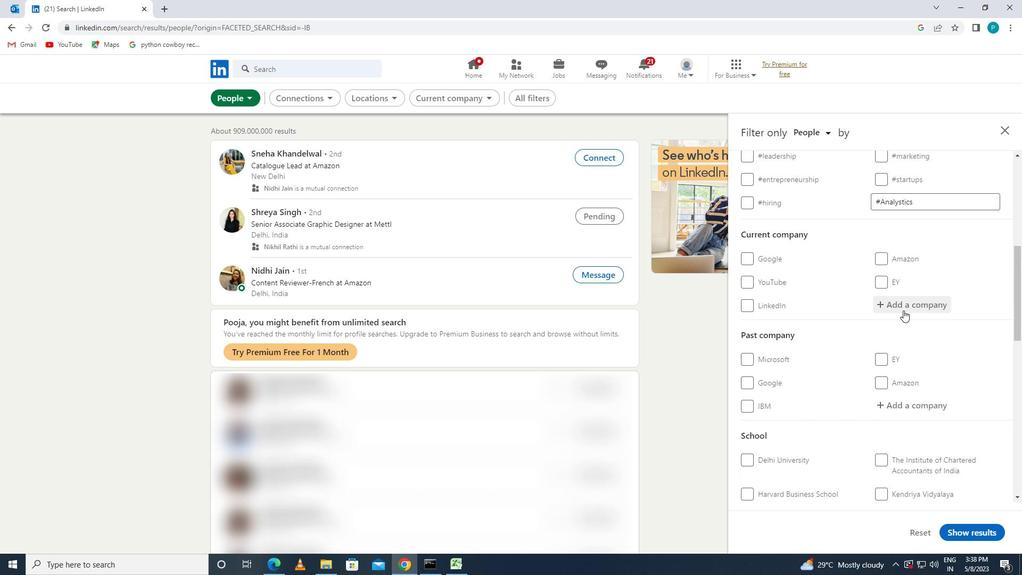 
Action: Mouse pressed left at (902, 307)
Screenshot: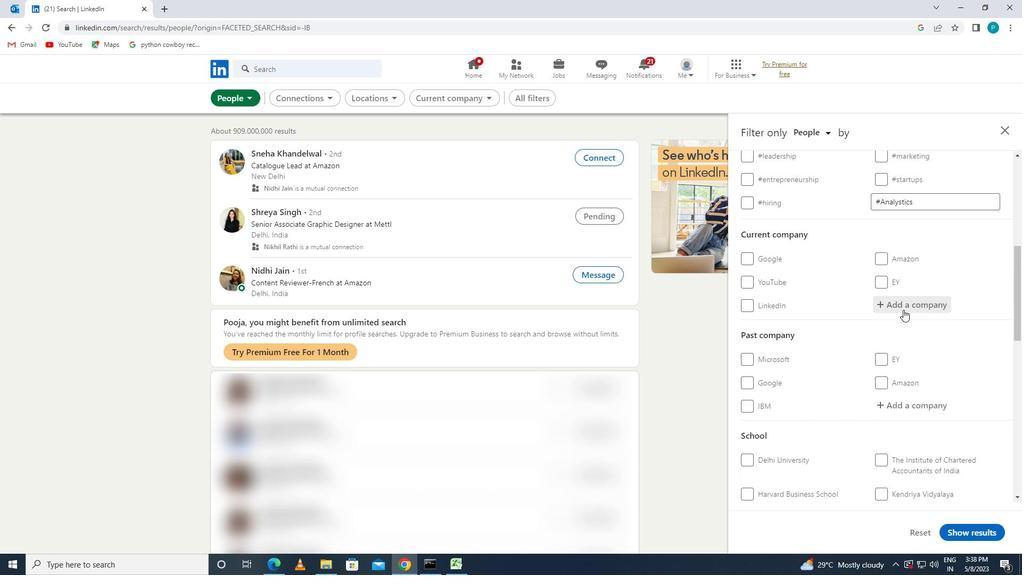 
Action: Key pressed <Key.caps_lock>I<Key.caps_lock>NSHORTS
Screenshot: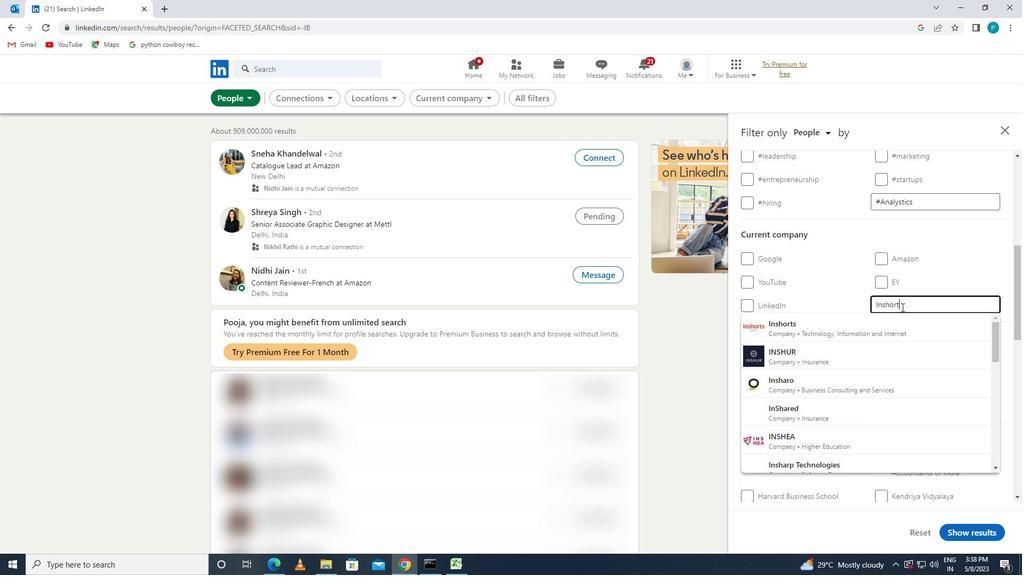 
Action: Mouse moved to (878, 325)
Screenshot: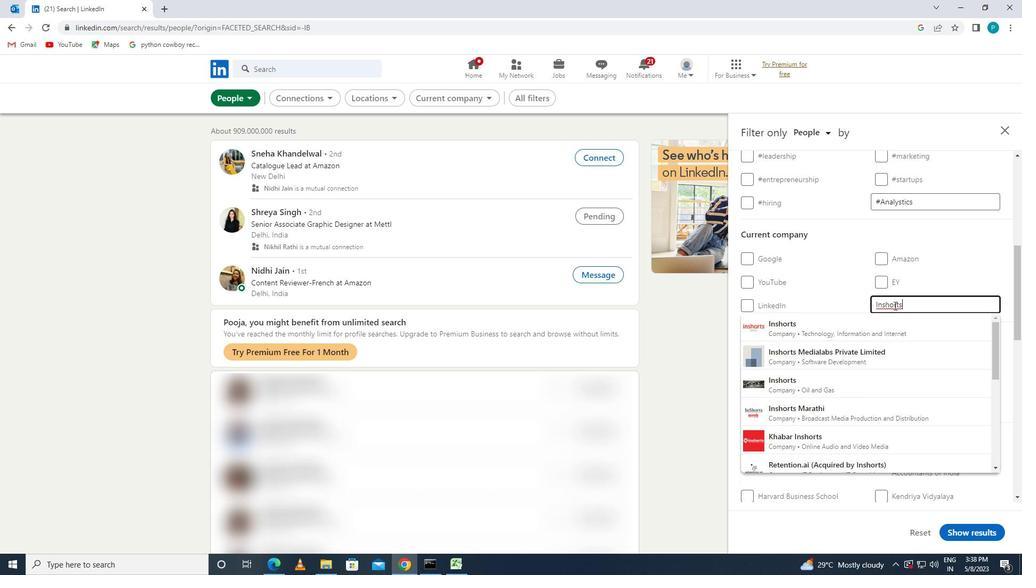 
Action: Mouse pressed left at (878, 325)
Screenshot: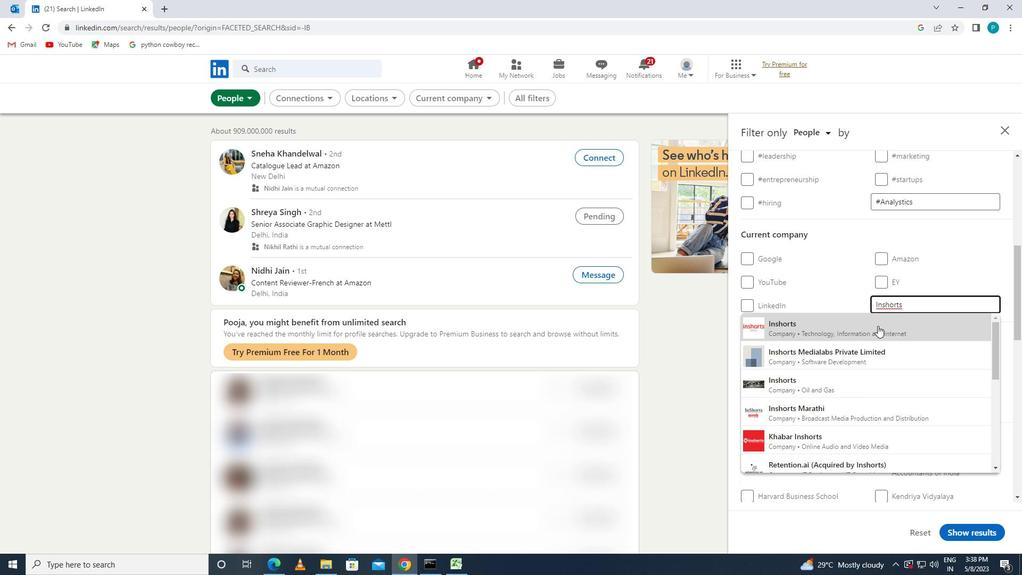 
Action: Mouse moved to (903, 357)
Screenshot: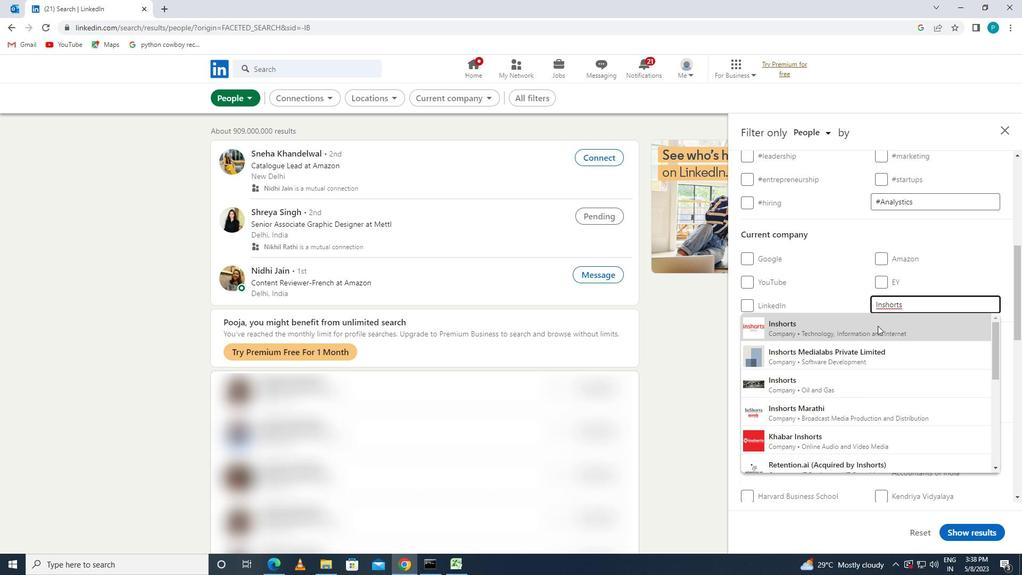 
Action: Mouse scrolled (903, 357) with delta (0, 0)
Screenshot: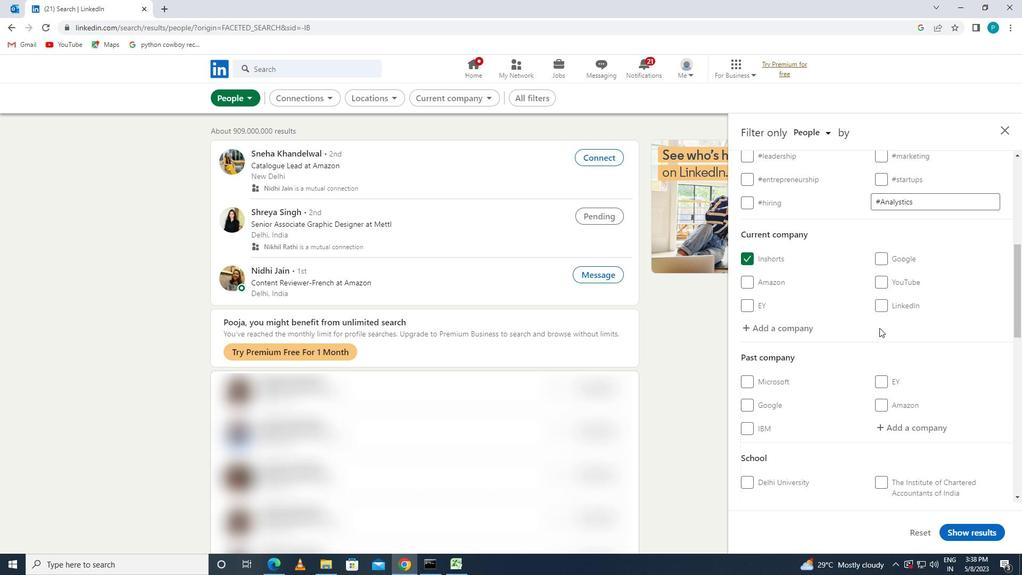 
Action: Mouse scrolled (903, 357) with delta (0, 0)
Screenshot: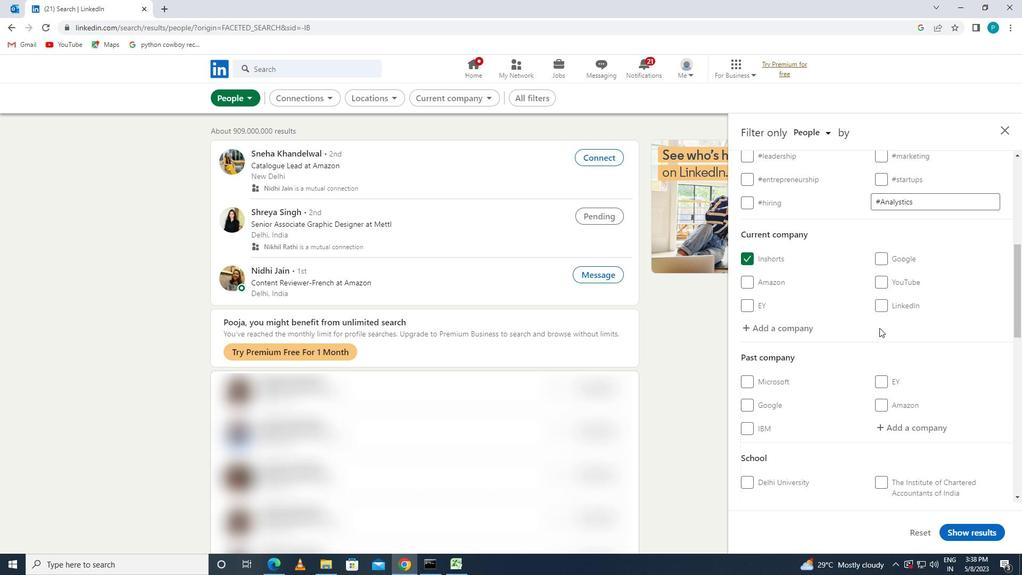 
Action: Mouse moved to (903, 358)
Screenshot: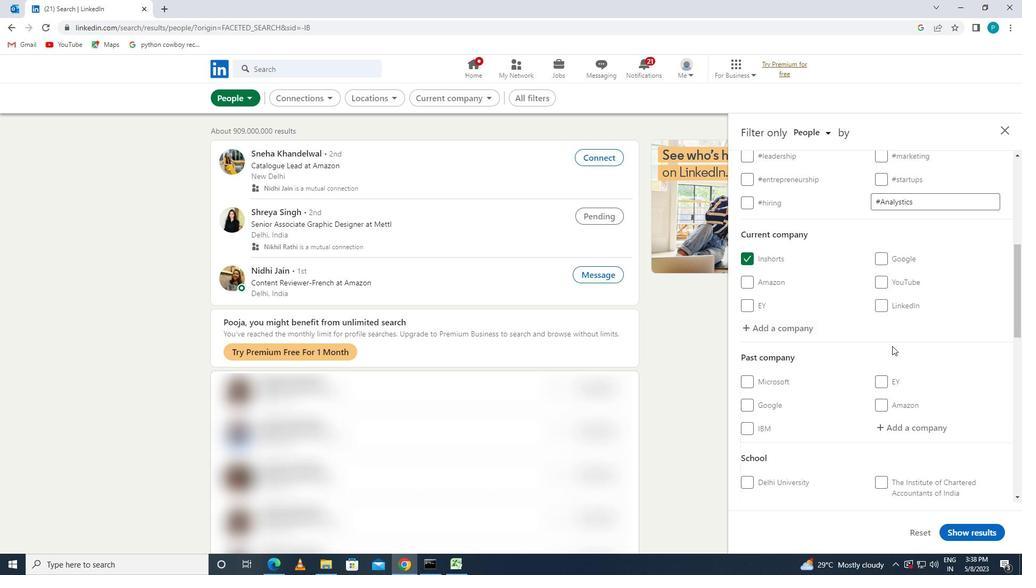 
Action: Mouse scrolled (903, 357) with delta (0, 0)
Screenshot: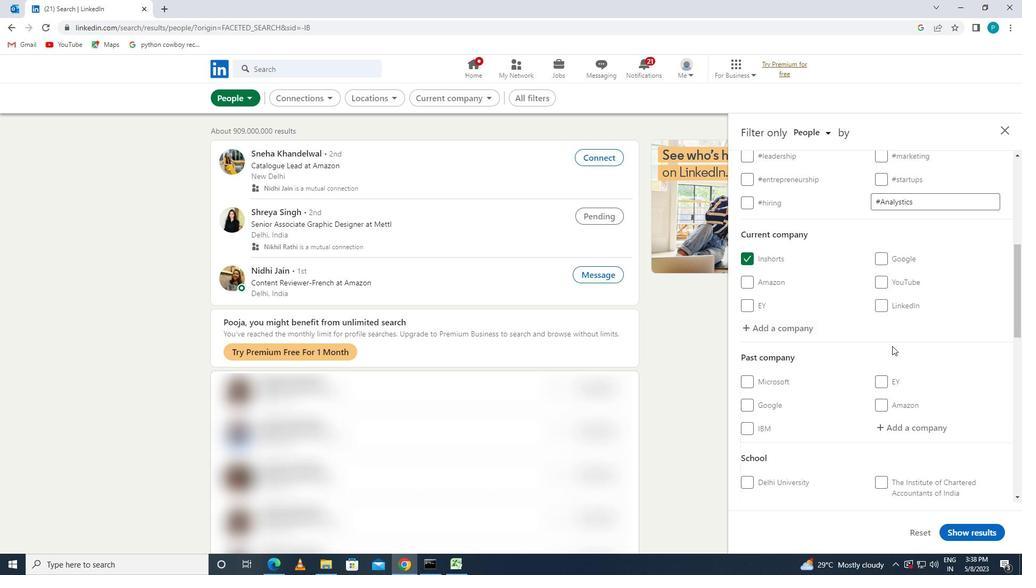 
Action: Mouse moved to (916, 373)
Screenshot: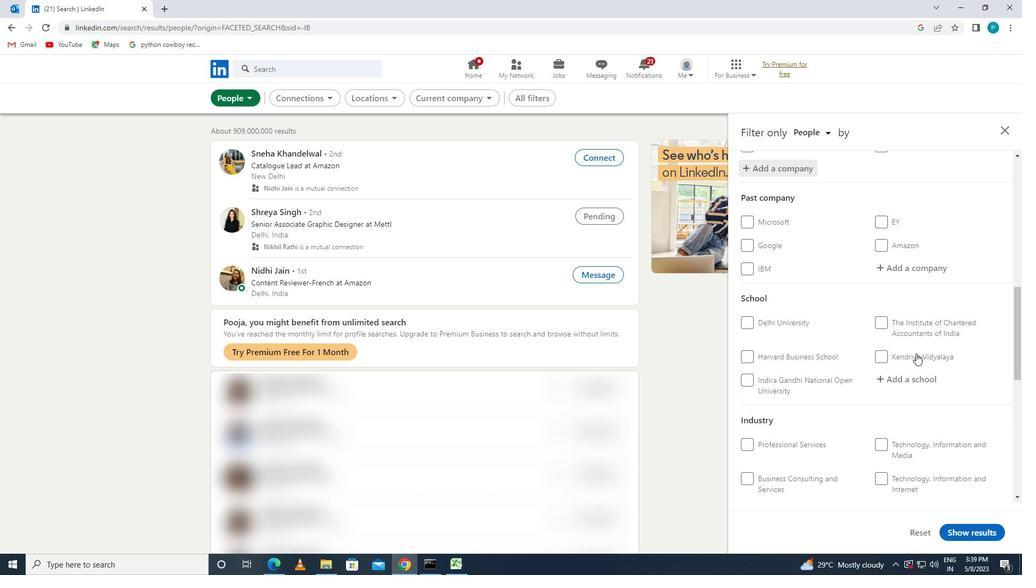 
Action: Mouse pressed left at (916, 373)
Screenshot: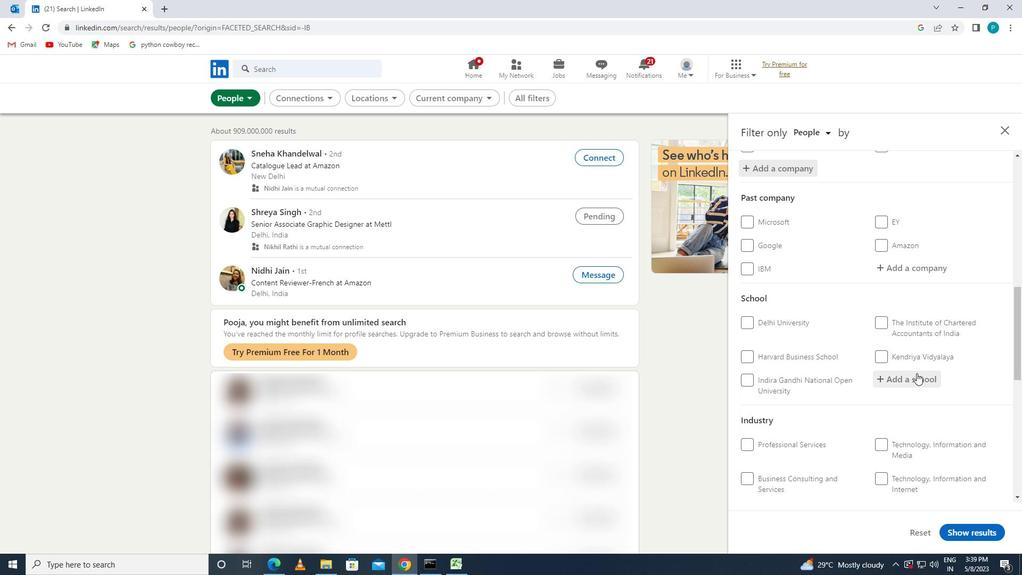 
Action: Key pressed <Key.caps_lock>U<Key.caps_lock>TTAR
Screenshot: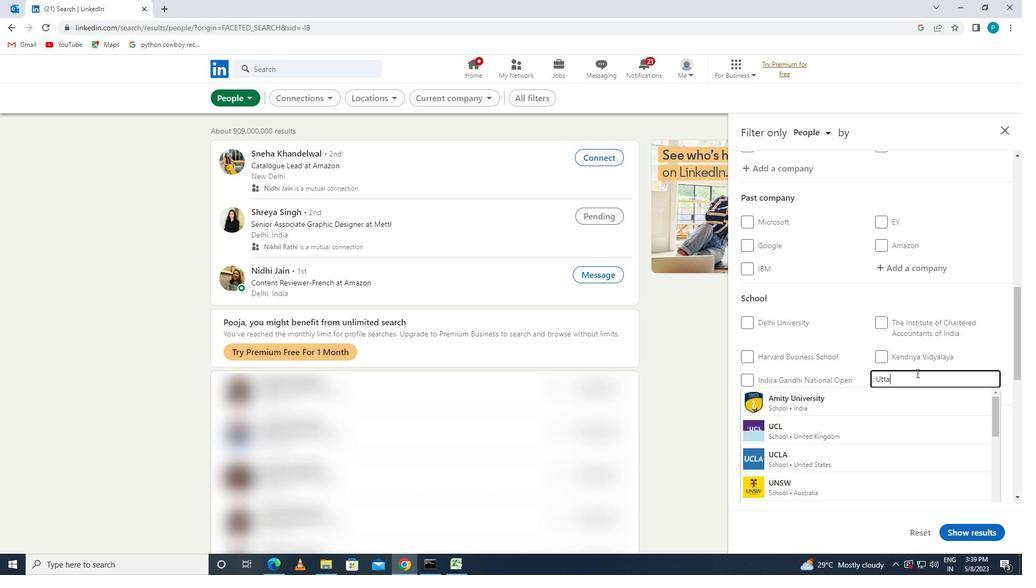 
Action: Mouse moved to (917, 373)
Screenshot: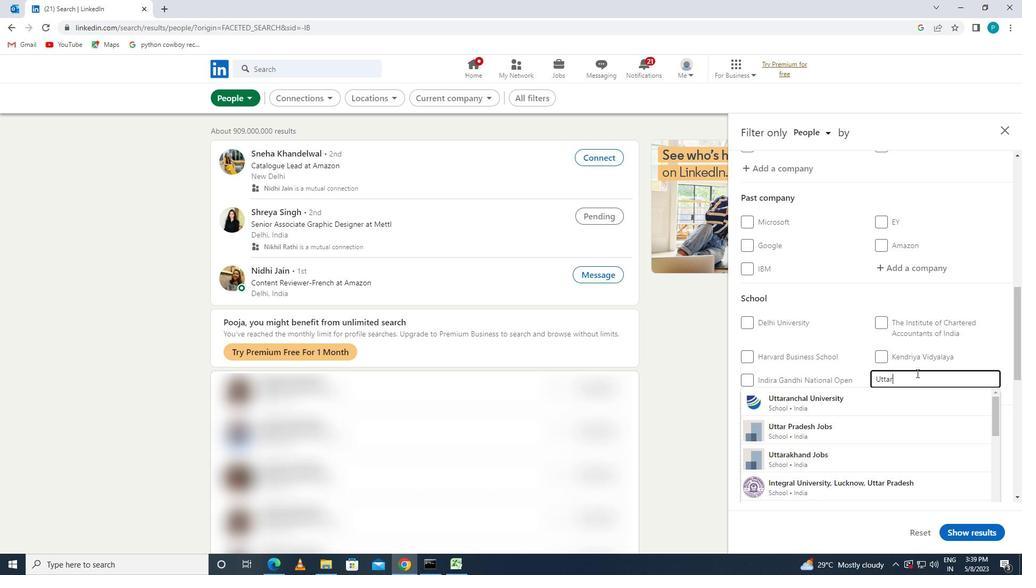 
Action: Key pressed <Key.space><Key.caps_lock>P<Key.caps_lock>ARDESH<Key.space><Key.caps_lock>J<Key.caps_lock>OBS<Key.space>
Screenshot: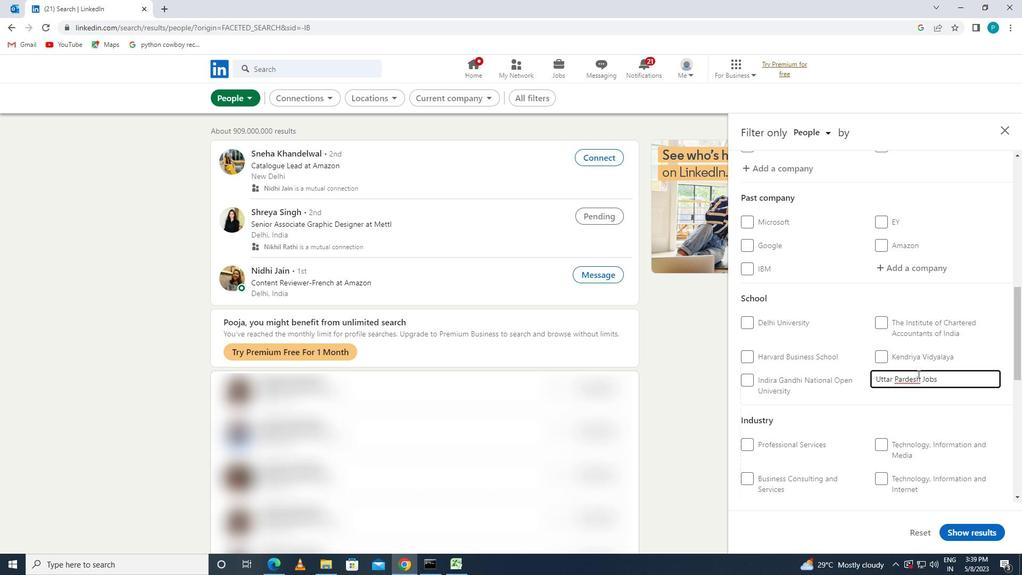 
Action: Mouse moved to (935, 383)
Screenshot: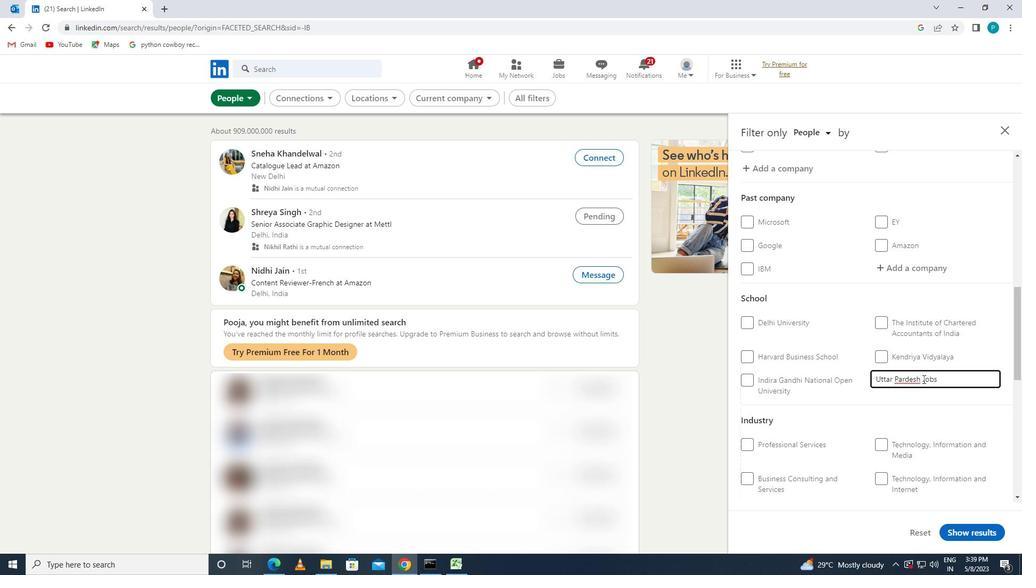 
Action: Key pressed <Key.space><Key.caps_lock>U<Key.caps_lock>PDATES
Screenshot: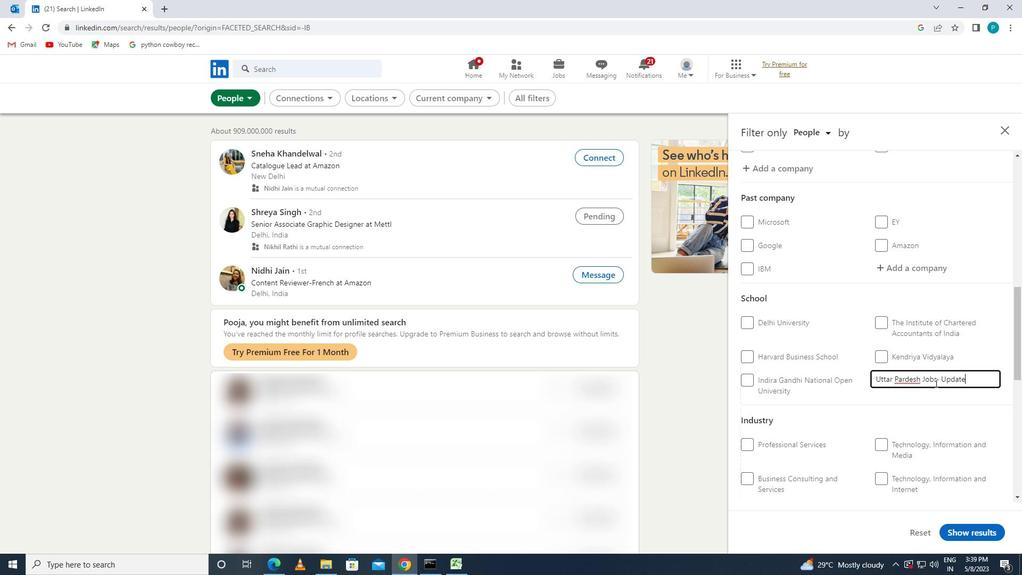 
Action: Mouse moved to (901, 380)
Screenshot: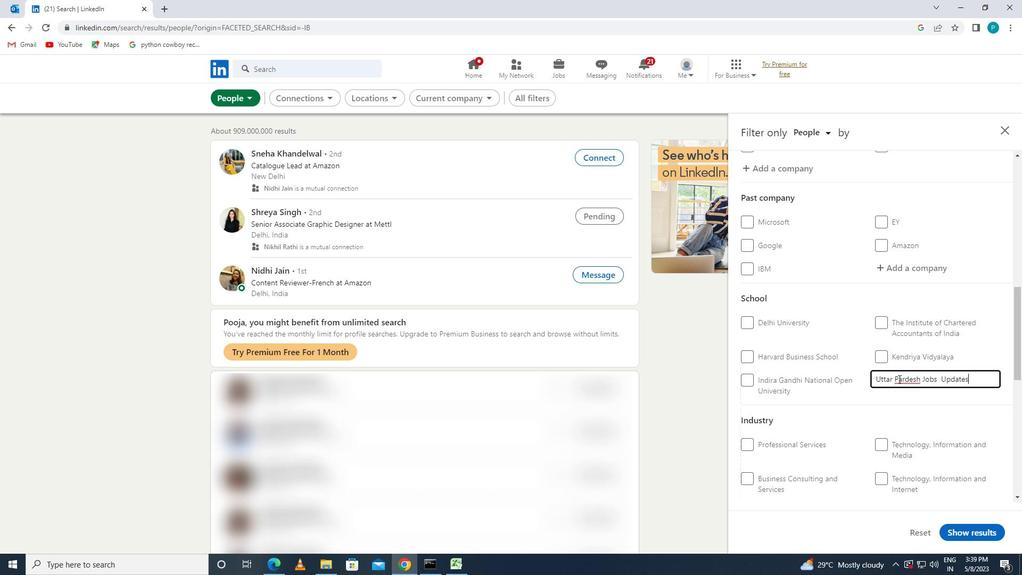 
Action: Mouse pressed left at (901, 380)
Screenshot: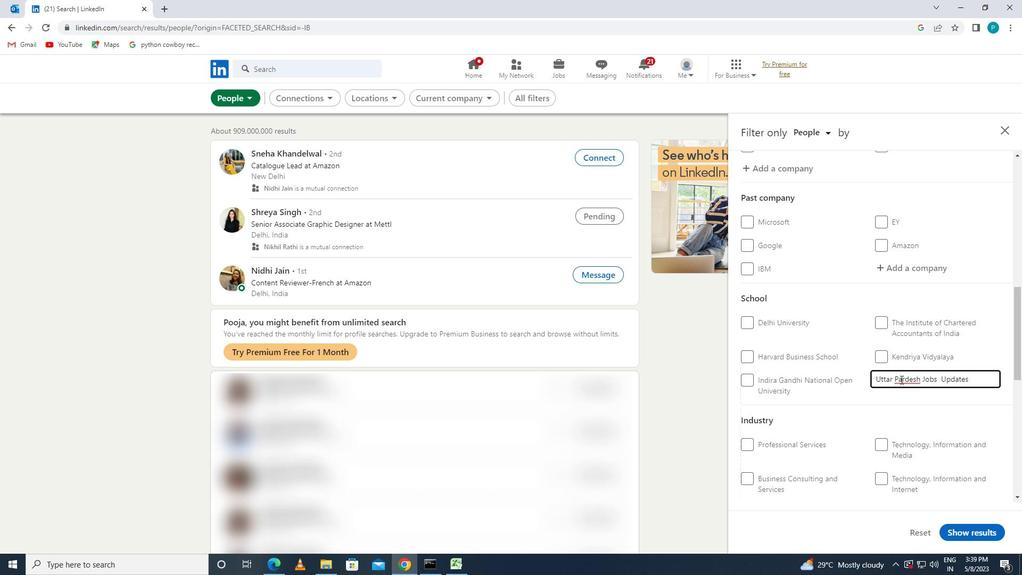 
Action: Key pressed <Key.backspace>
Screenshot: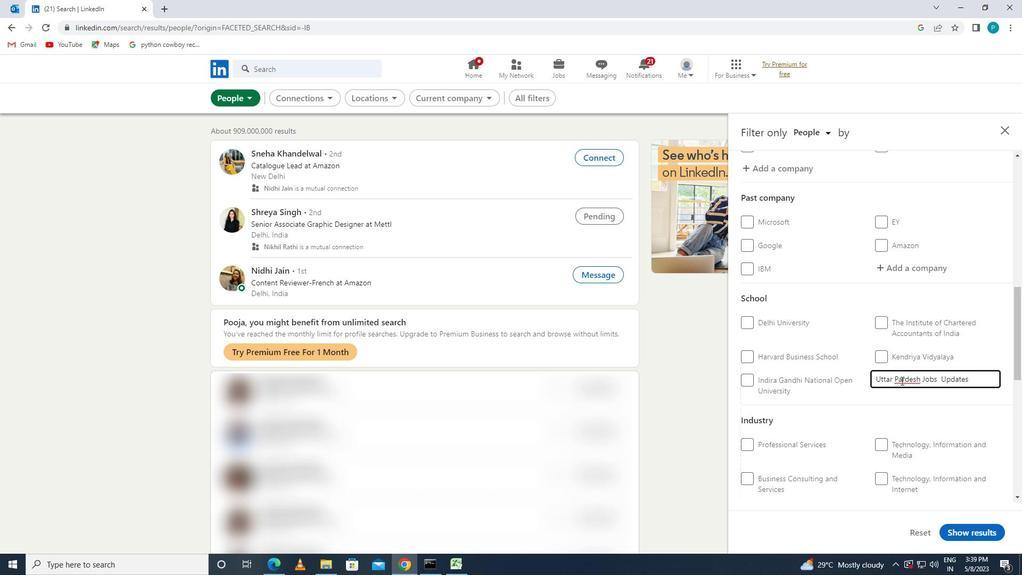 
Action: Mouse moved to (902, 380)
Screenshot: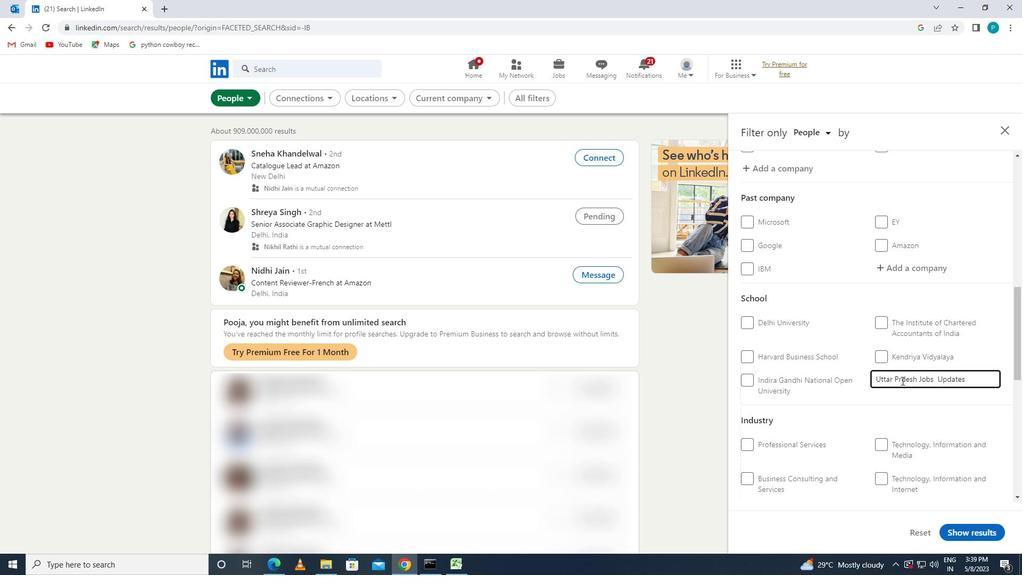 
Action: Mouse pressed left at (902, 380)
Screenshot: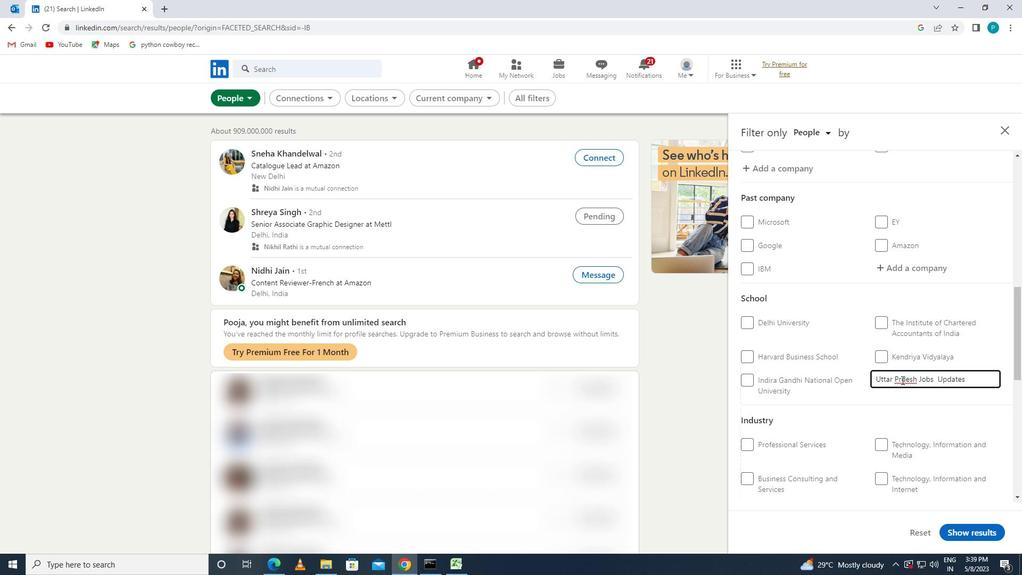 
Action: Key pressed A
Screenshot: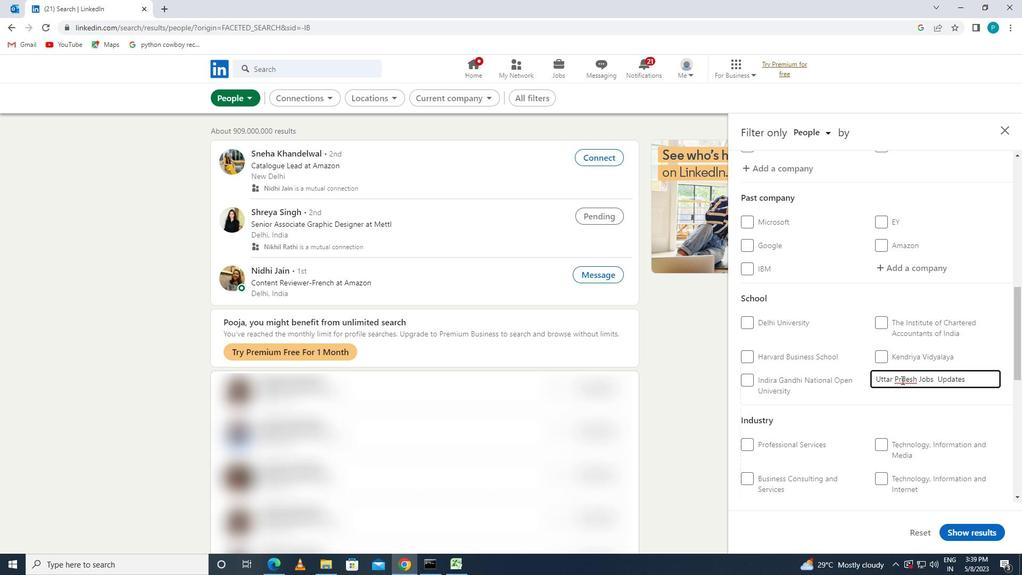 
Action: Mouse moved to (897, 395)
Screenshot: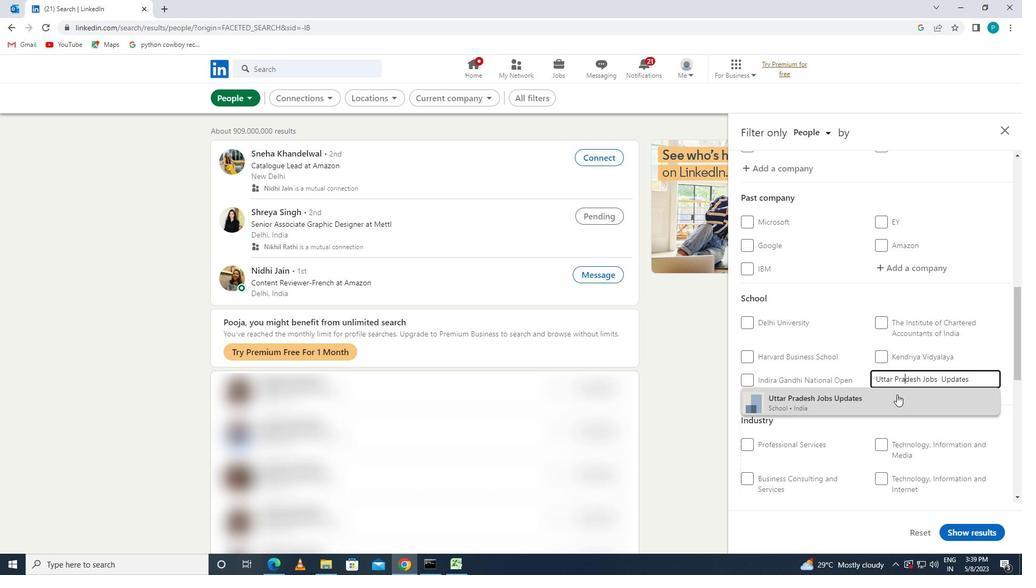 
Action: Mouse pressed left at (897, 395)
Screenshot: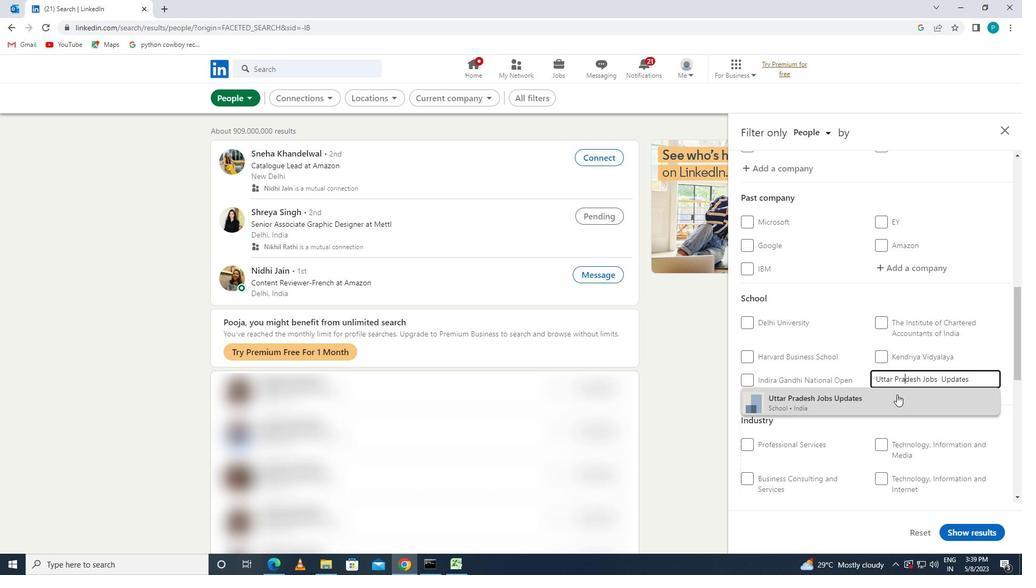 
Action: Mouse moved to (905, 401)
Screenshot: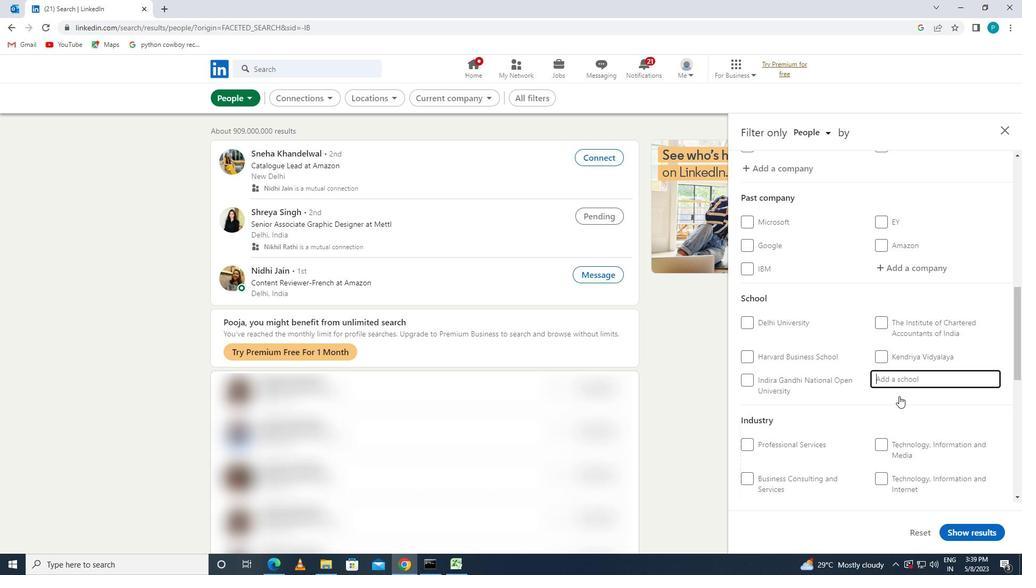 
Action: Mouse scrolled (905, 400) with delta (0, 0)
Screenshot: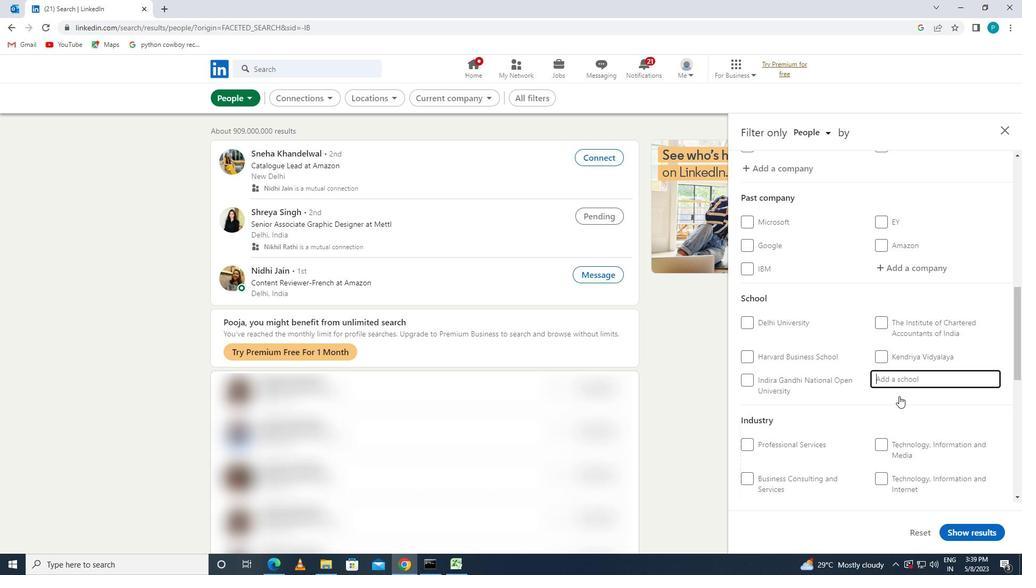 
Action: Mouse scrolled (905, 400) with delta (0, 0)
Screenshot: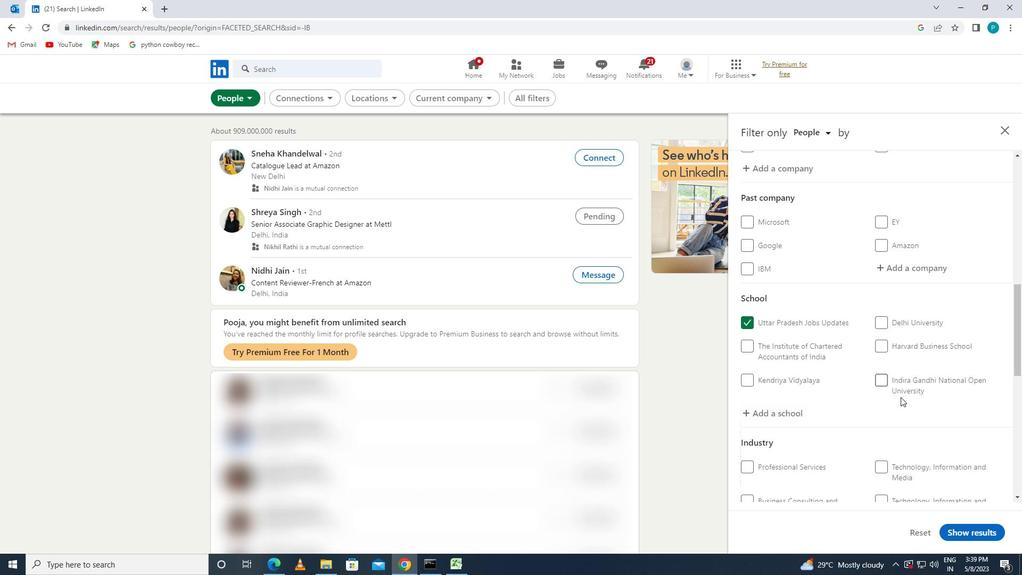 
Action: Mouse moved to (911, 420)
Screenshot: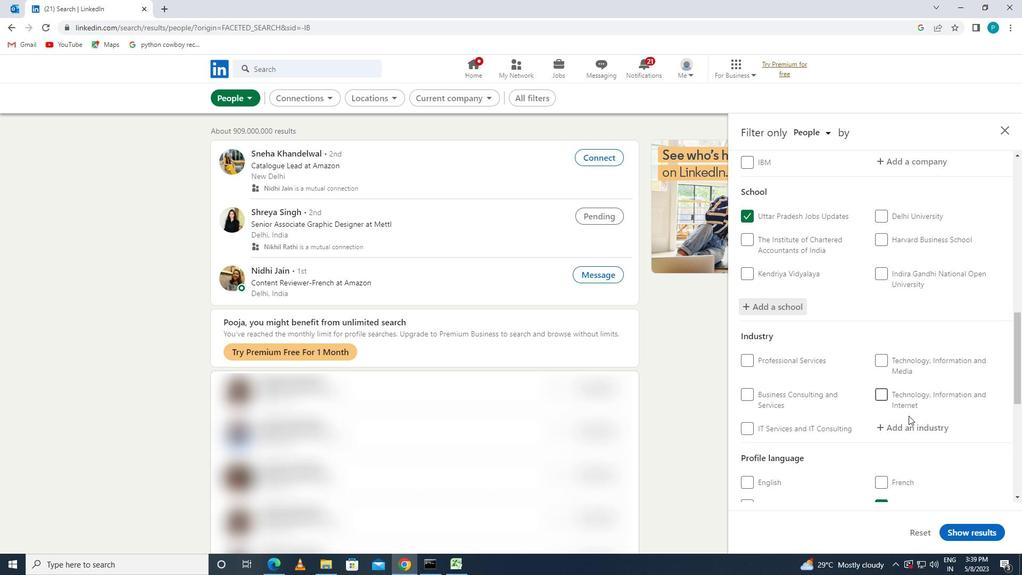 
Action: Mouse pressed left at (911, 420)
Screenshot: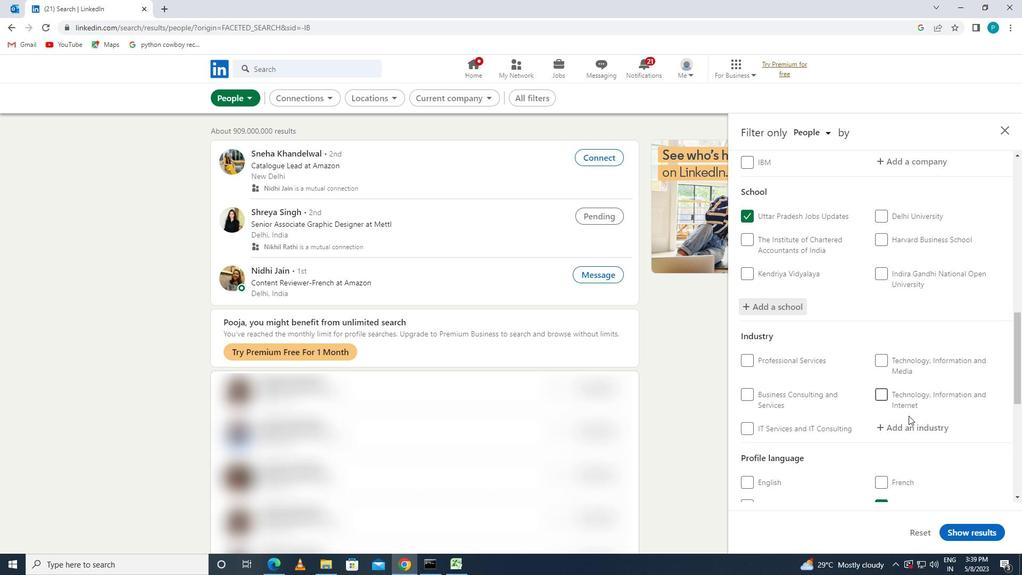 
Action: Mouse moved to (919, 423)
Screenshot: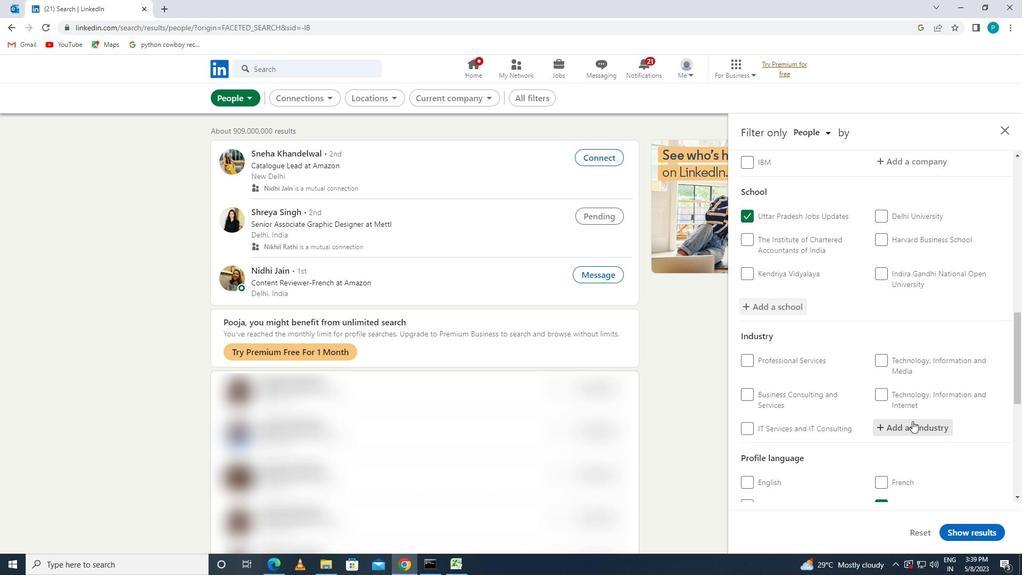 
Action: Key pressed <Key.caps_lock>C<Key.caps_lock>ONSUMER
Screenshot: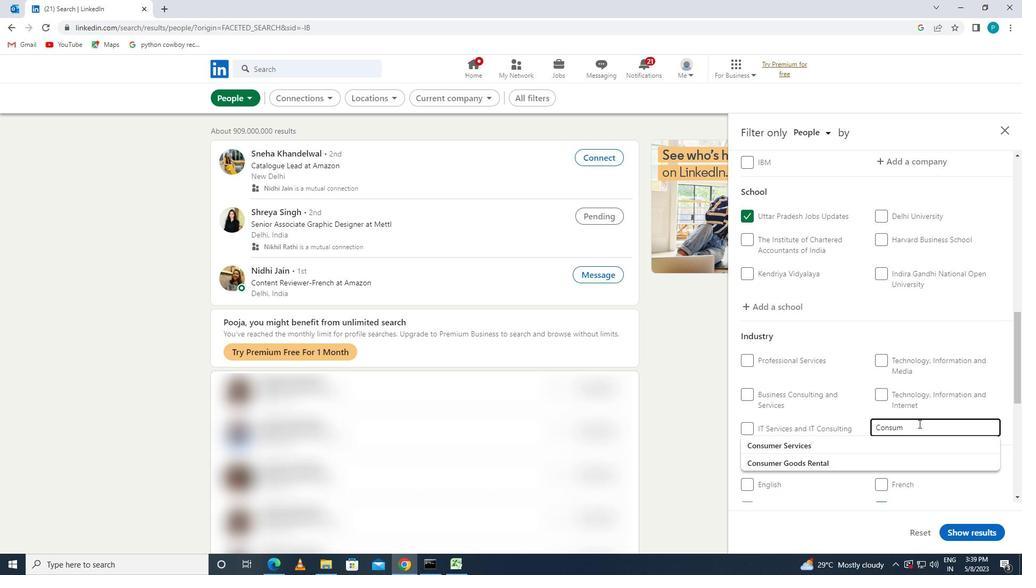 
Action: Mouse moved to (897, 458)
Screenshot: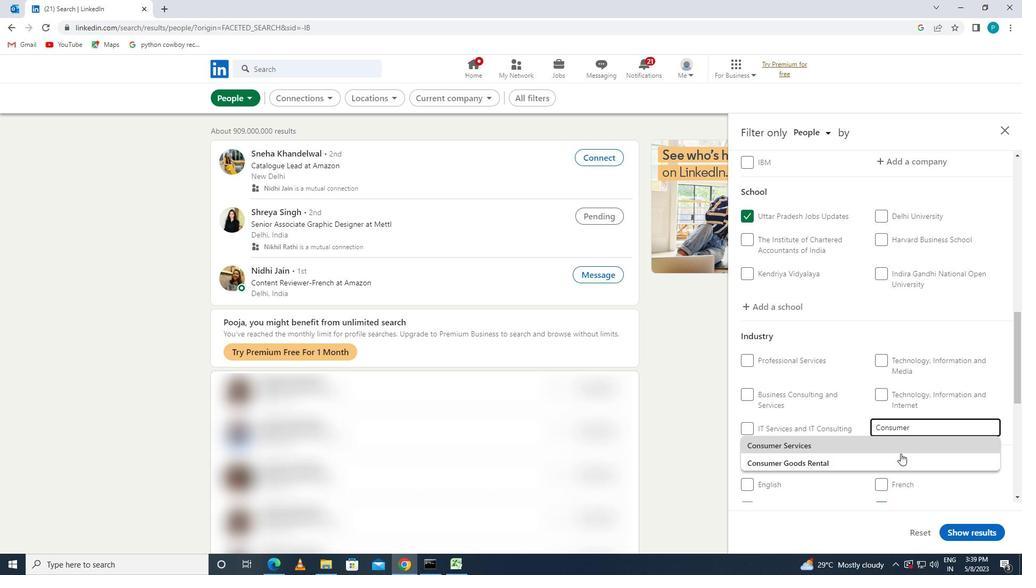 
Action: Mouse pressed left at (897, 458)
Screenshot: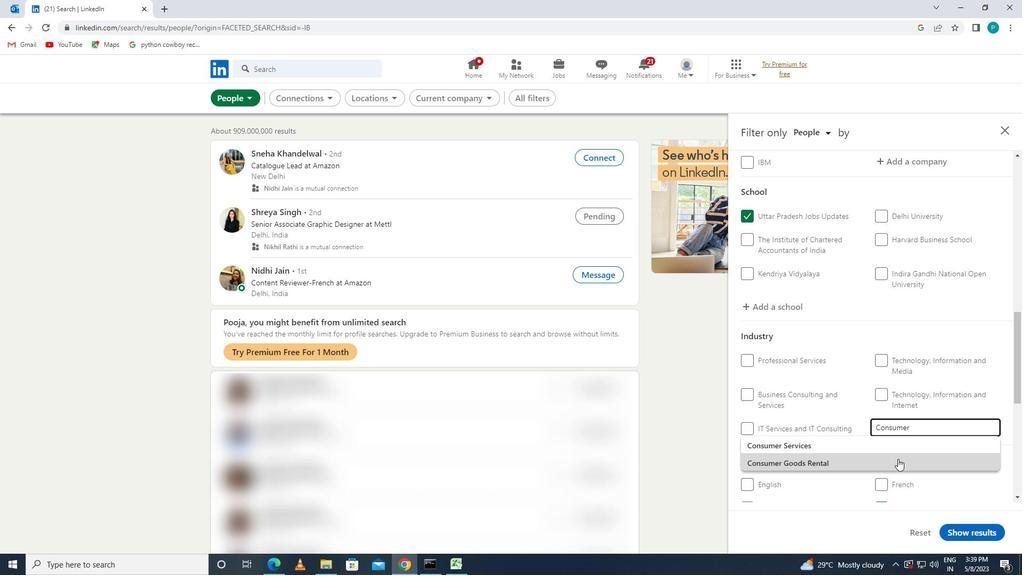 
Action: Mouse moved to (897, 450)
Screenshot: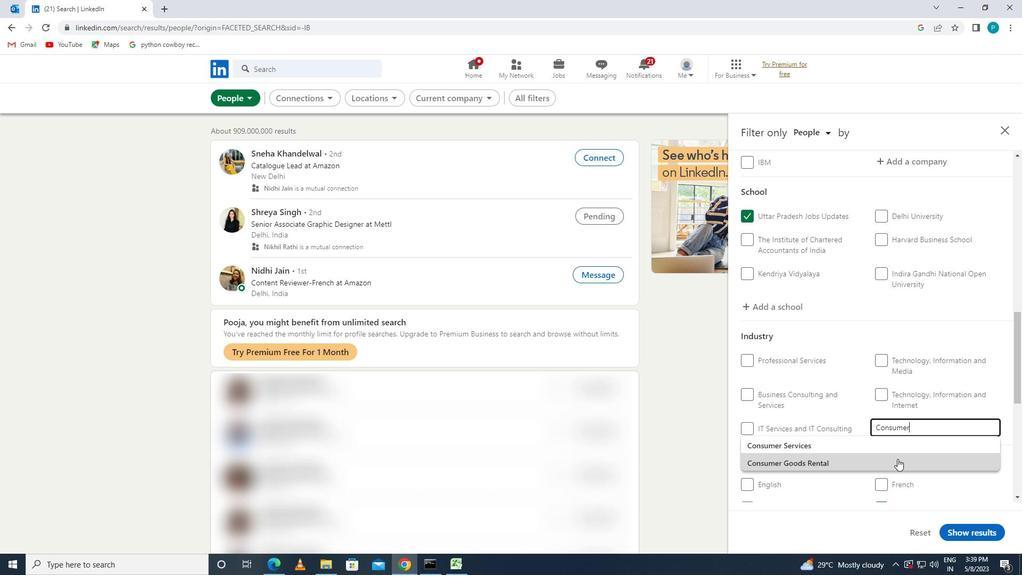
Action: Mouse scrolled (897, 449) with delta (0, 0)
Screenshot: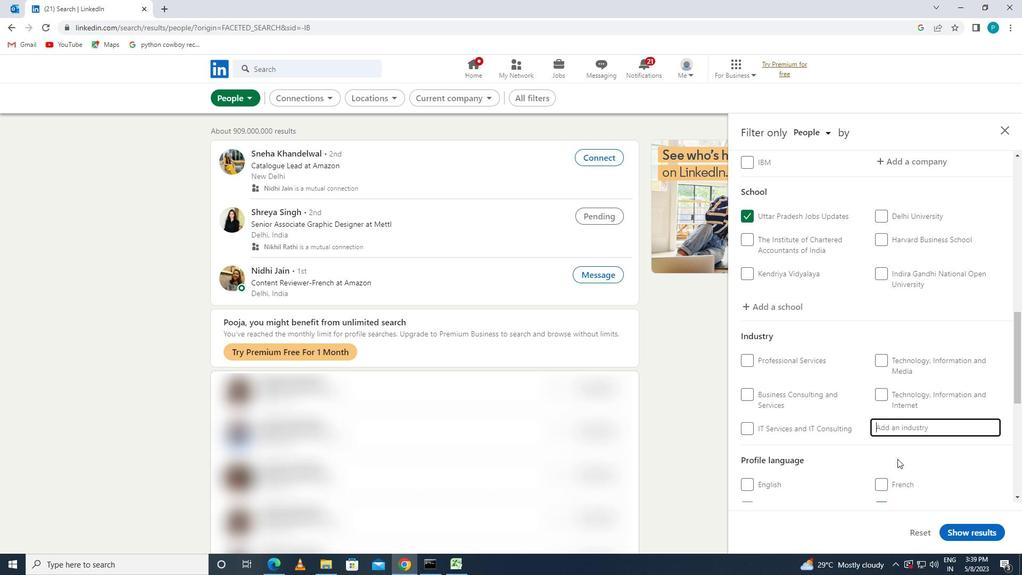 
Action: Mouse scrolled (897, 449) with delta (0, 0)
Screenshot: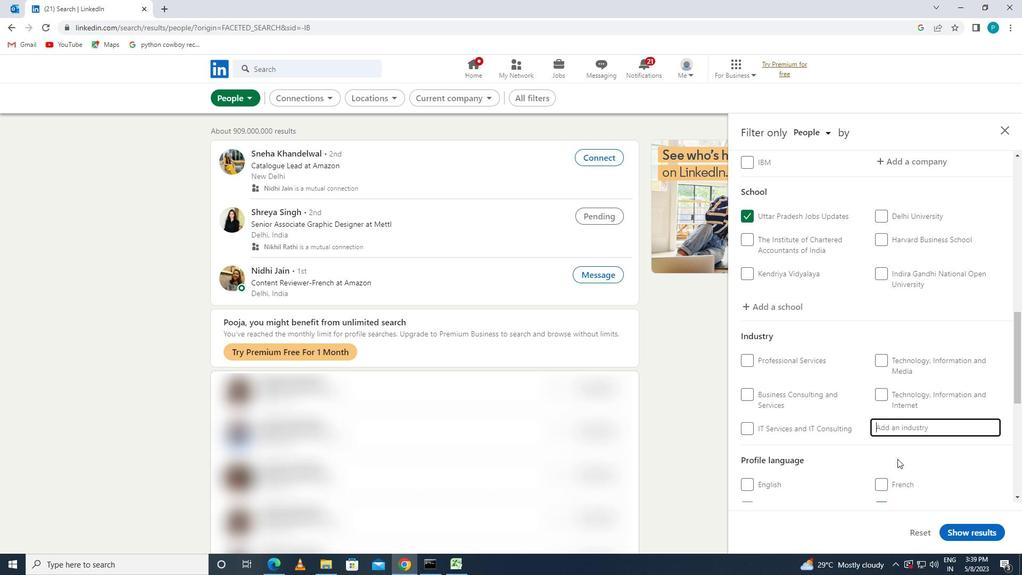 
Action: Mouse scrolled (897, 449) with delta (0, 0)
Screenshot: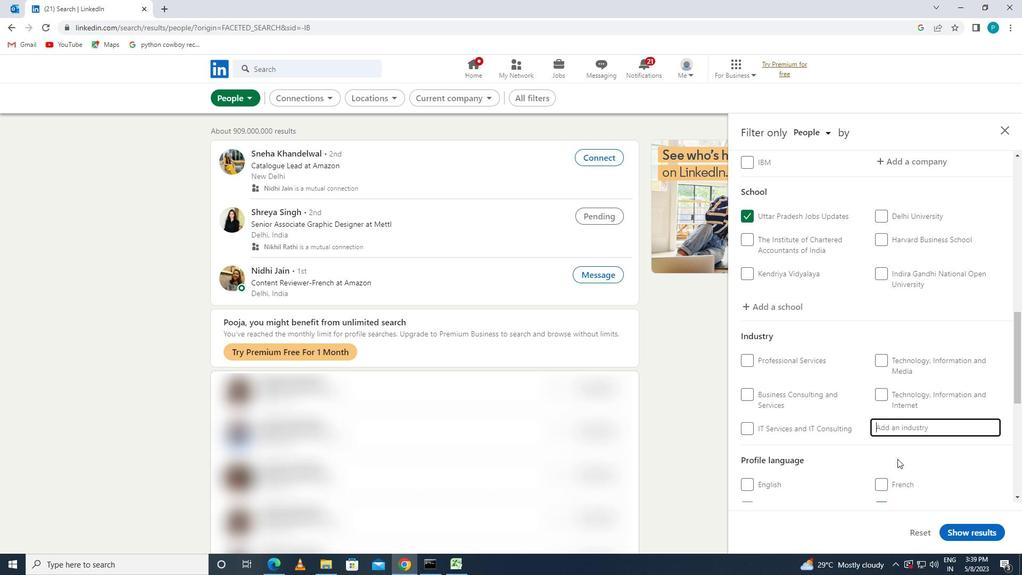 
Action: Mouse scrolled (897, 449) with delta (0, 0)
Screenshot: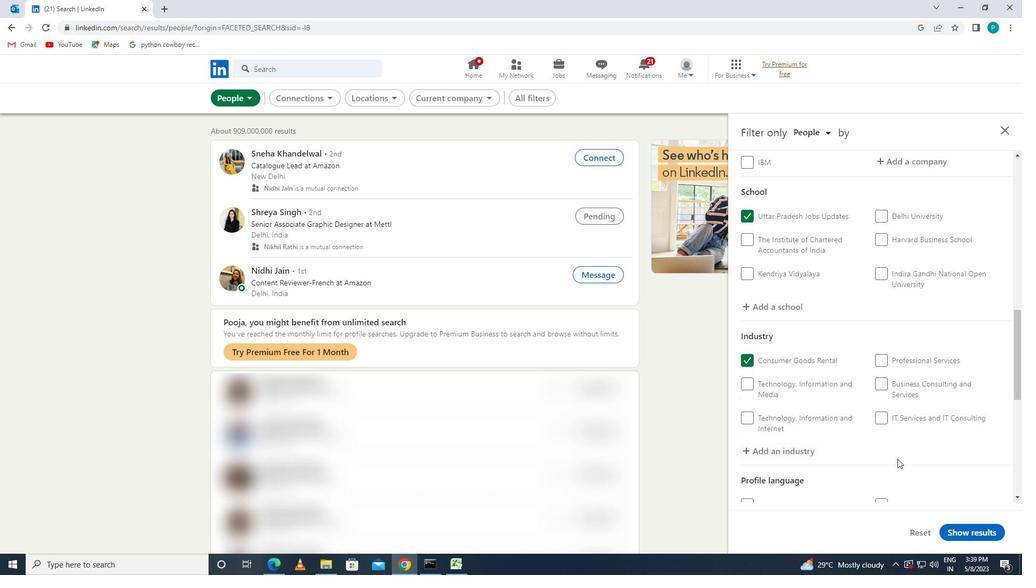 
Action: Mouse moved to (895, 479)
Screenshot: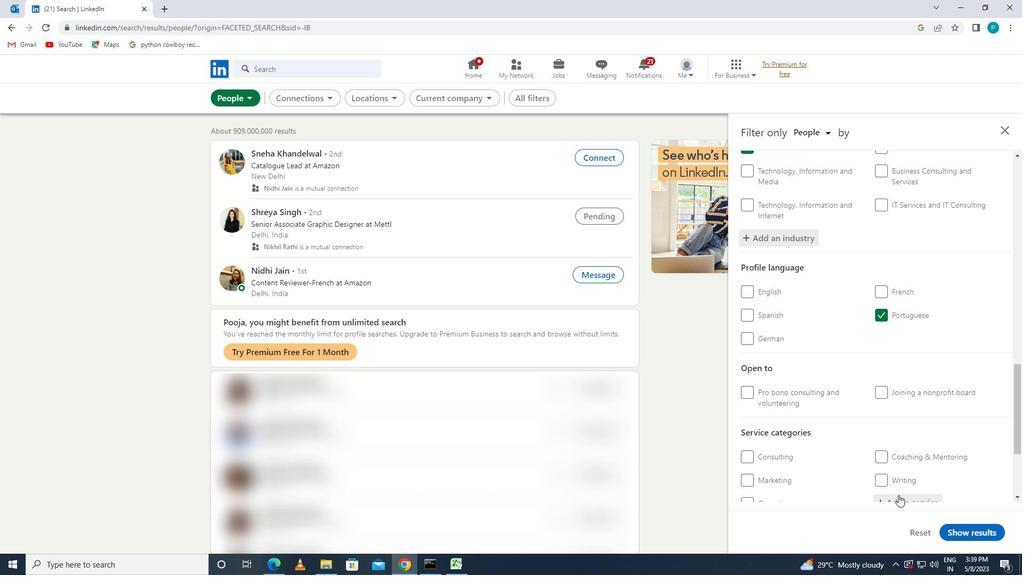 
Action: Mouse scrolled (895, 479) with delta (0, 0)
Screenshot: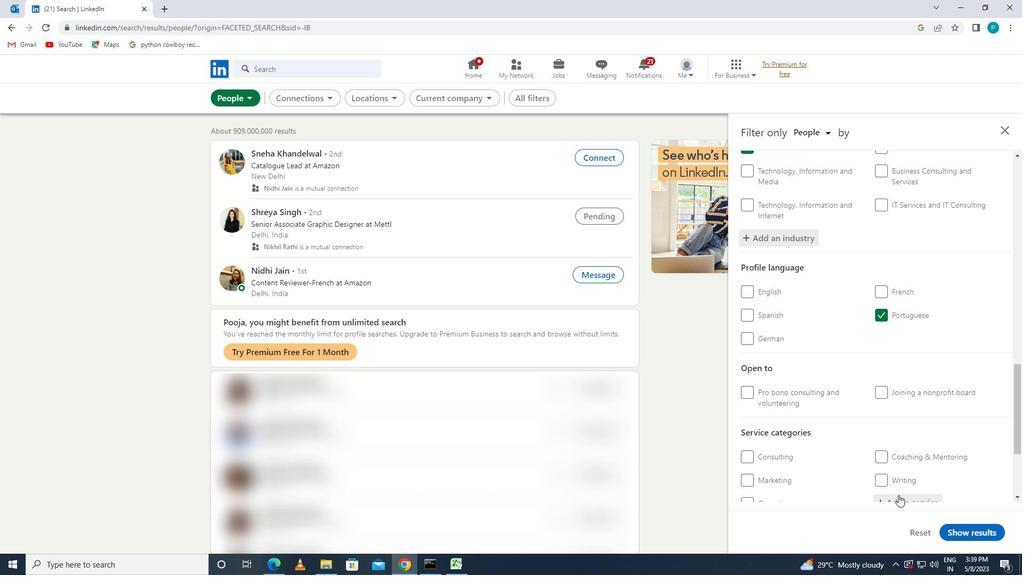 
Action: Mouse moved to (892, 449)
Screenshot: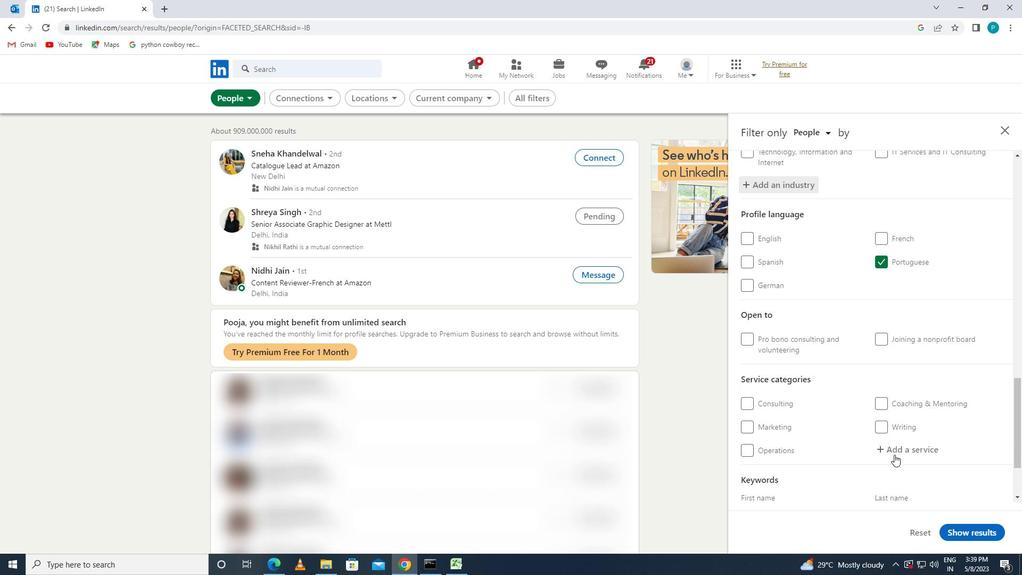 
Action: Mouse pressed left at (892, 449)
Screenshot: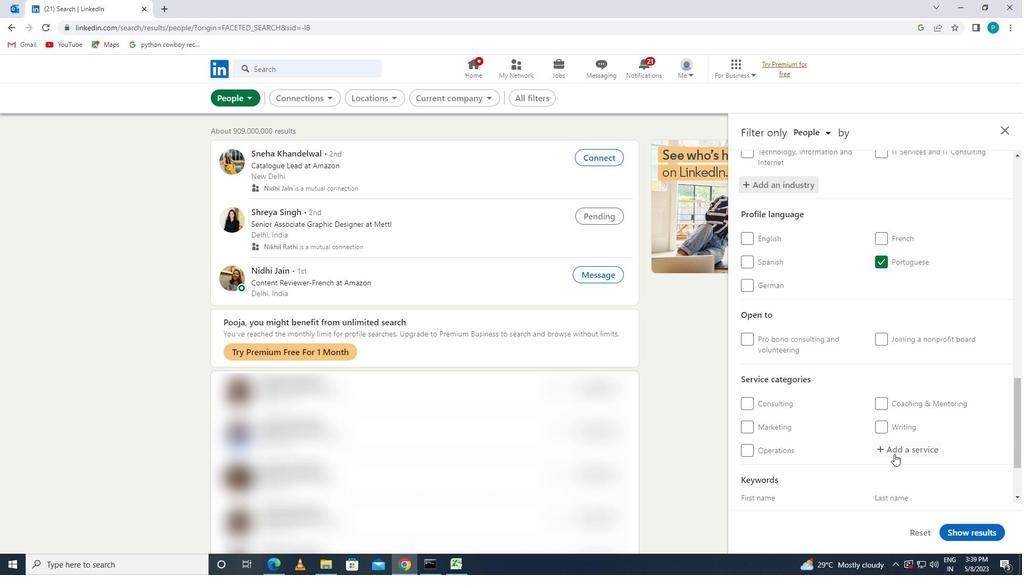 
Action: Key pressed <Key.caps_lock>V<Key.caps_lock>IDEO
Screenshot: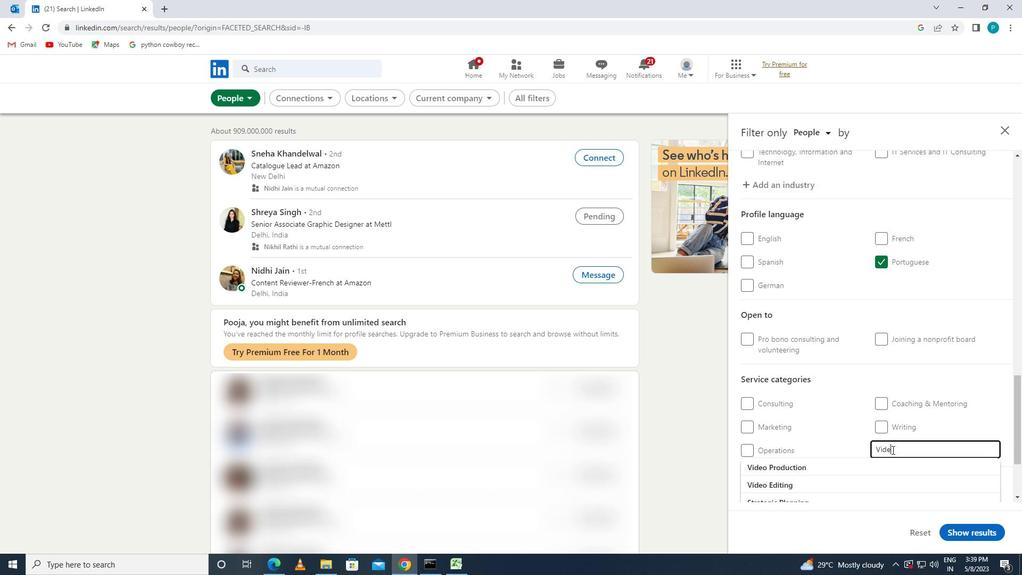 
Action: Mouse moved to (838, 372)
Screenshot: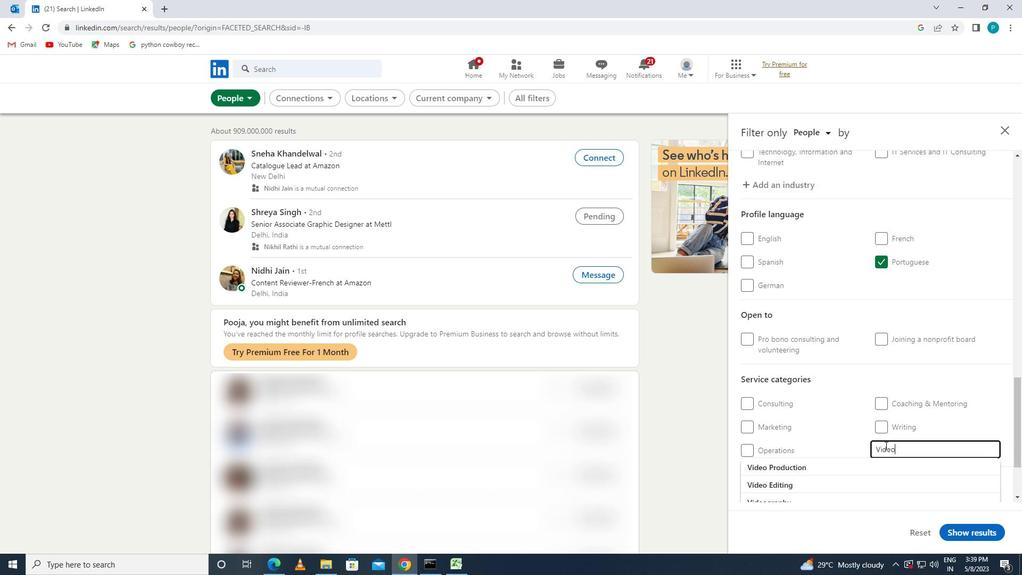 
Action: Mouse scrolled (838, 371) with delta (0, 0)
Screenshot: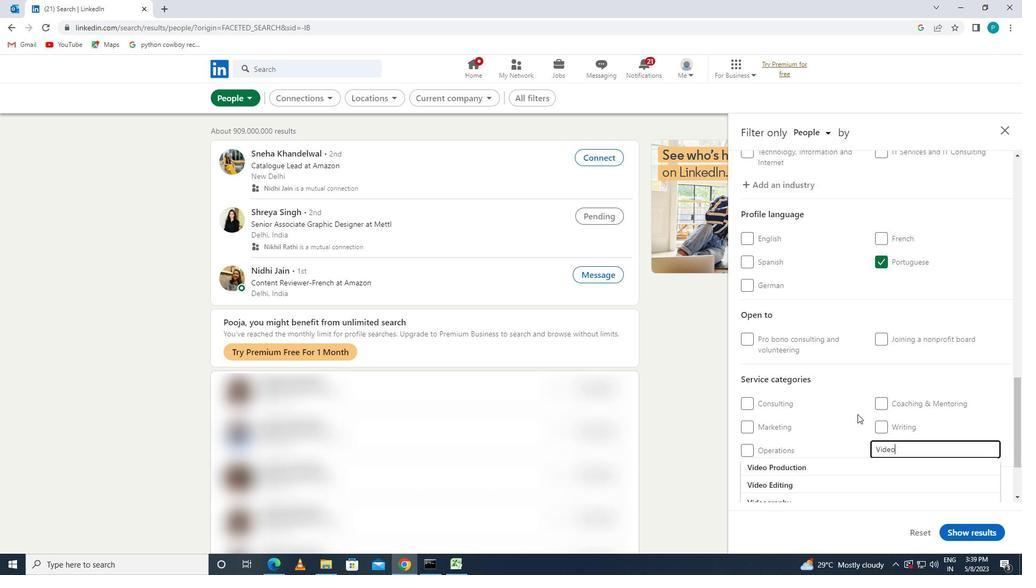 
Action: Mouse moved to (832, 428)
Screenshot: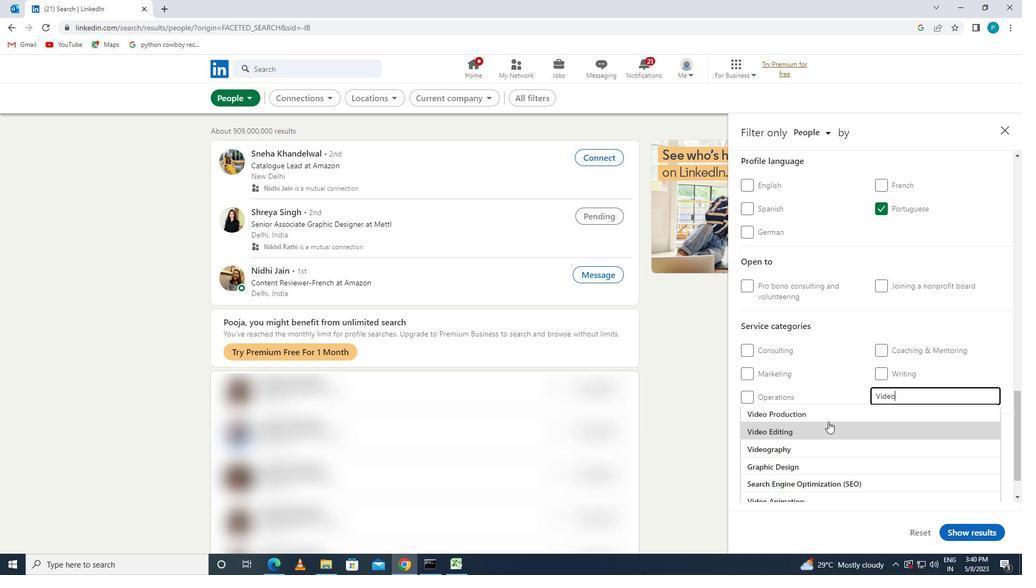 
Action: Mouse pressed left at (832, 428)
Screenshot: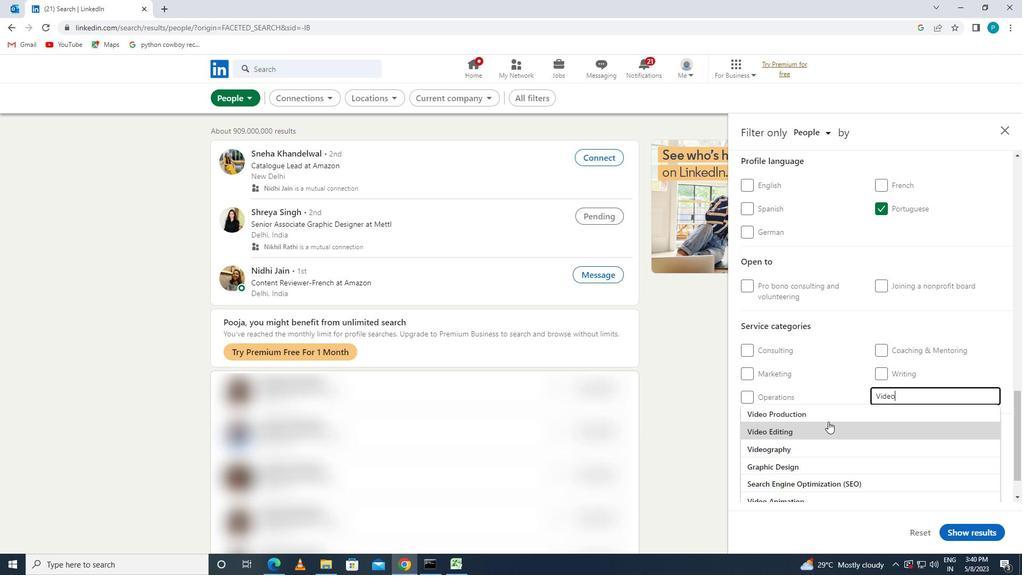 
Action: Mouse scrolled (832, 428) with delta (0, 0)
Screenshot: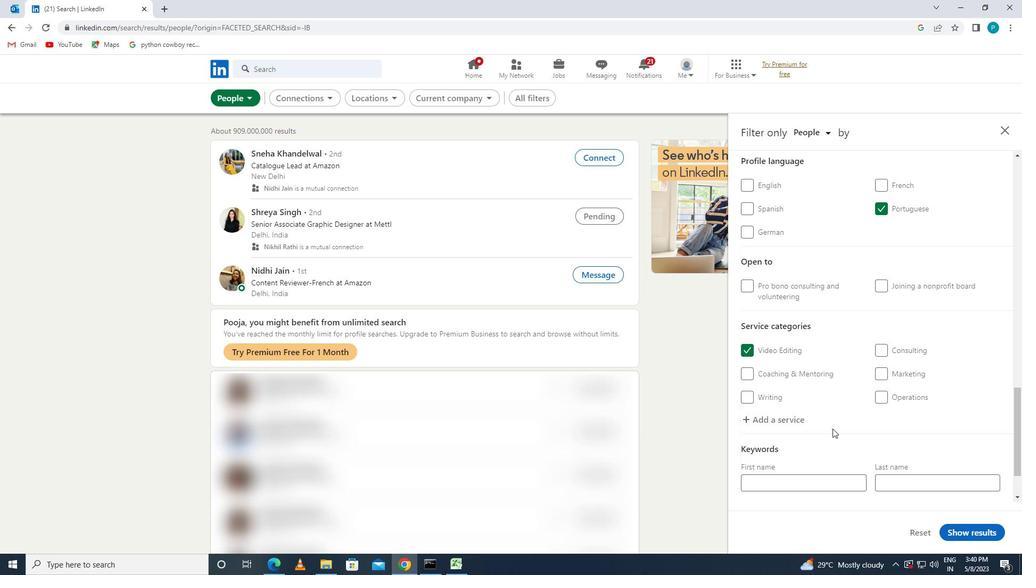 
Action: Mouse scrolled (832, 428) with delta (0, 0)
Screenshot: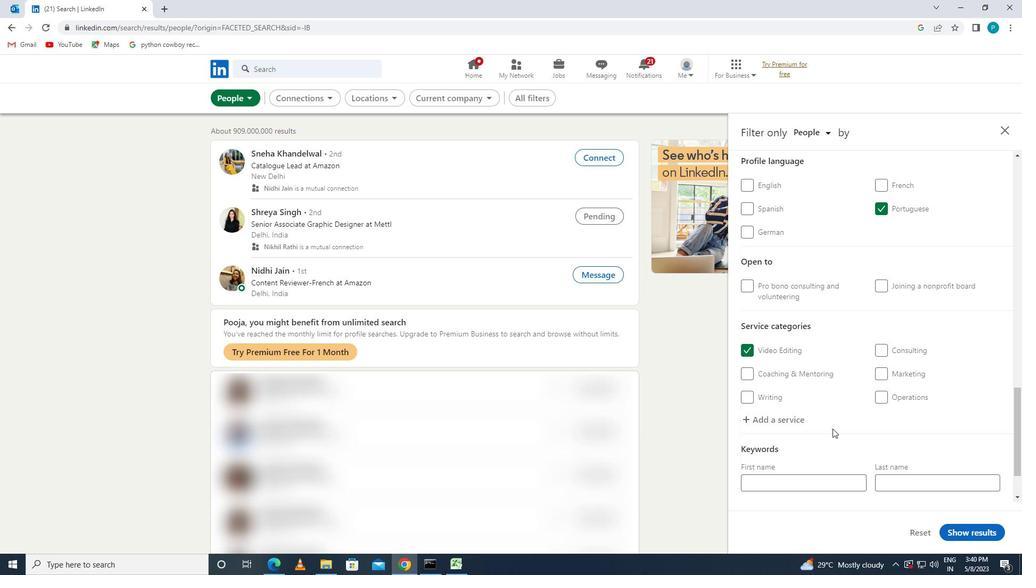
Action: Mouse moved to (832, 428)
Screenshot: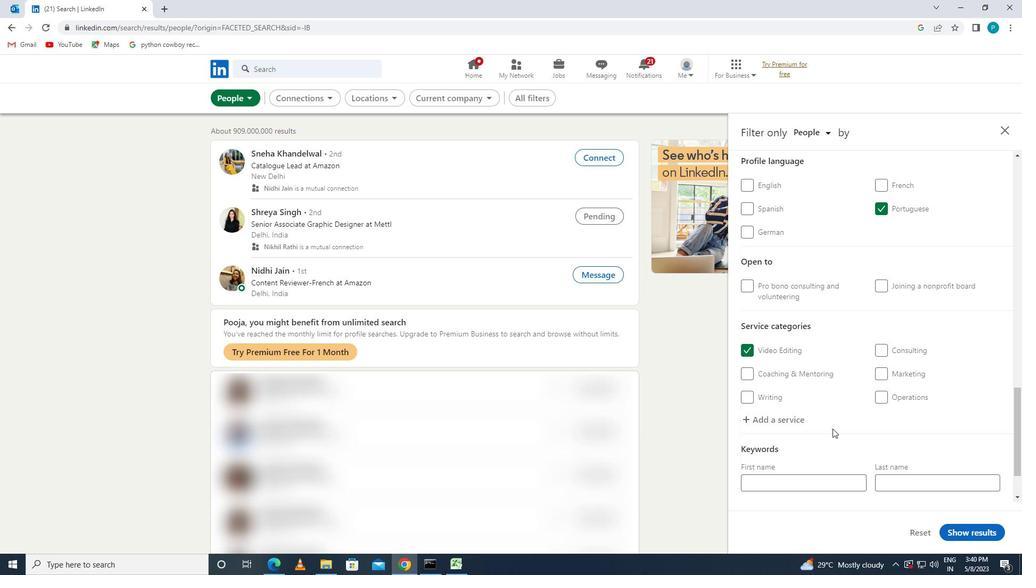 
Action: Mouse scrolled (832, 428) with delta (0, 0)
Screenshot: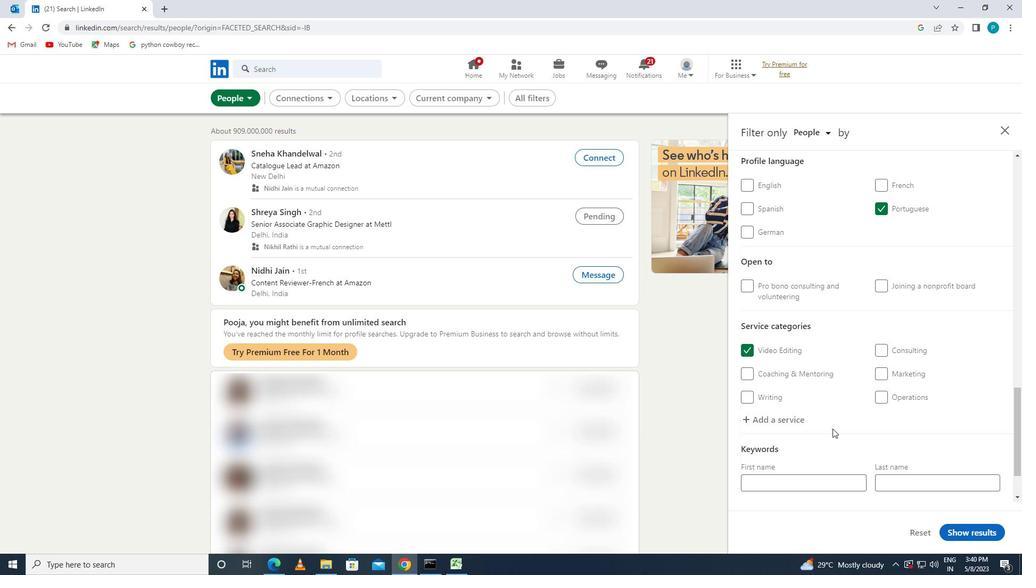 
Action: Mouse scrolled (832, 428) with delta (0, 0)
Screenshot: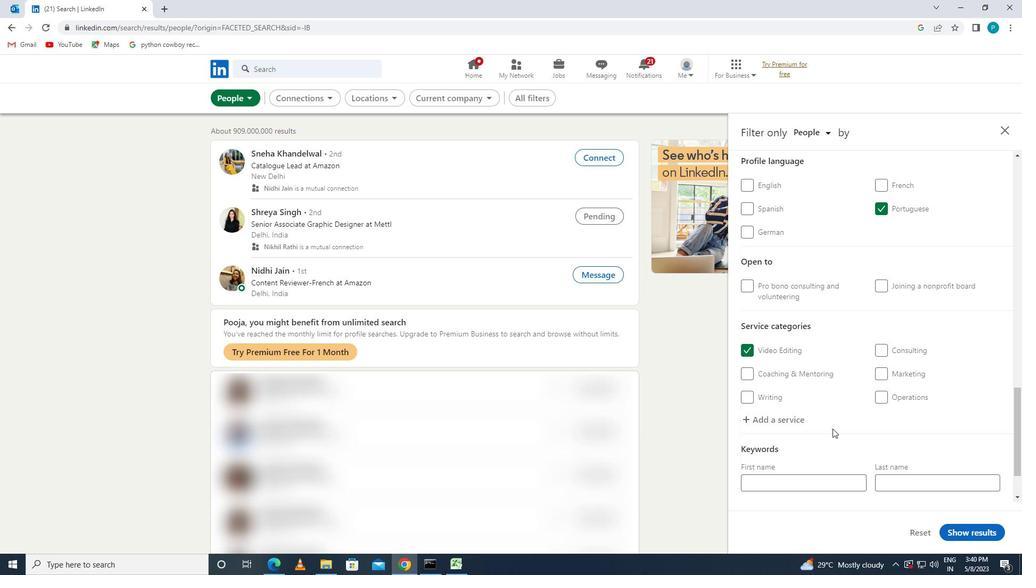 
Action: Mouse moved to (806, 453)
Screenshot: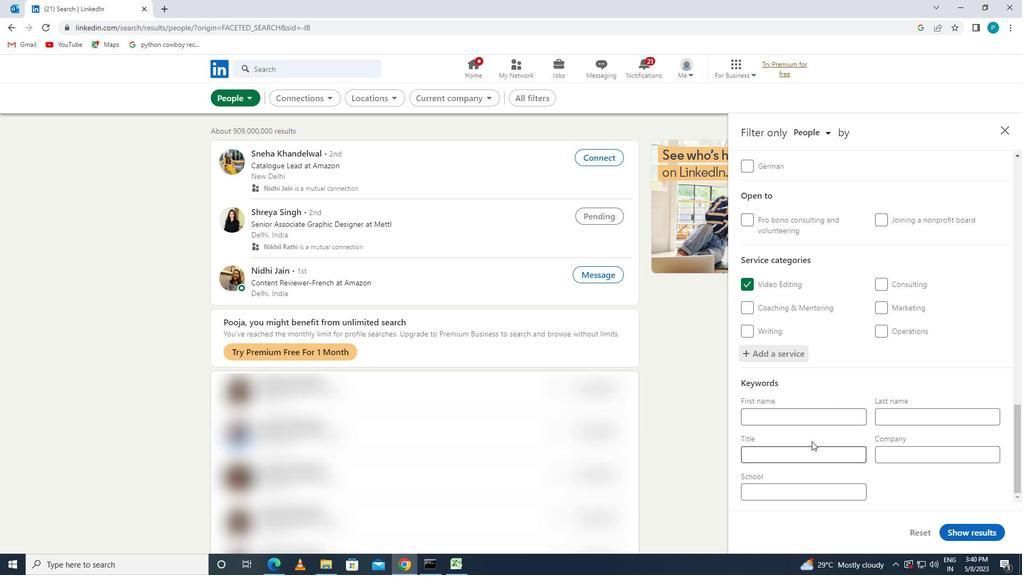 
Action: Mouse pressed left at (806, 453)
Screenshot: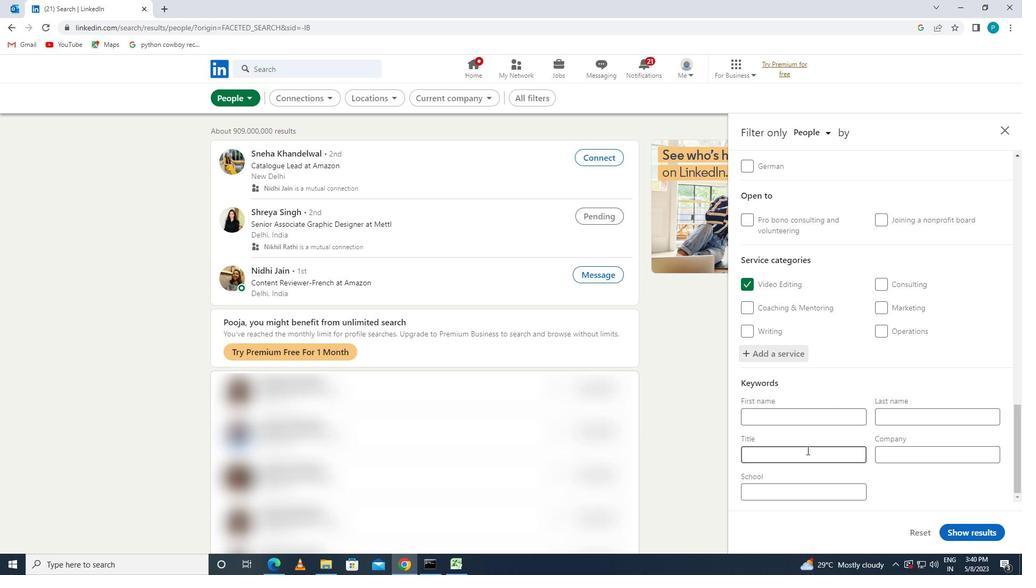 
Action: Mouse moved to (801, 448)
Screenshot: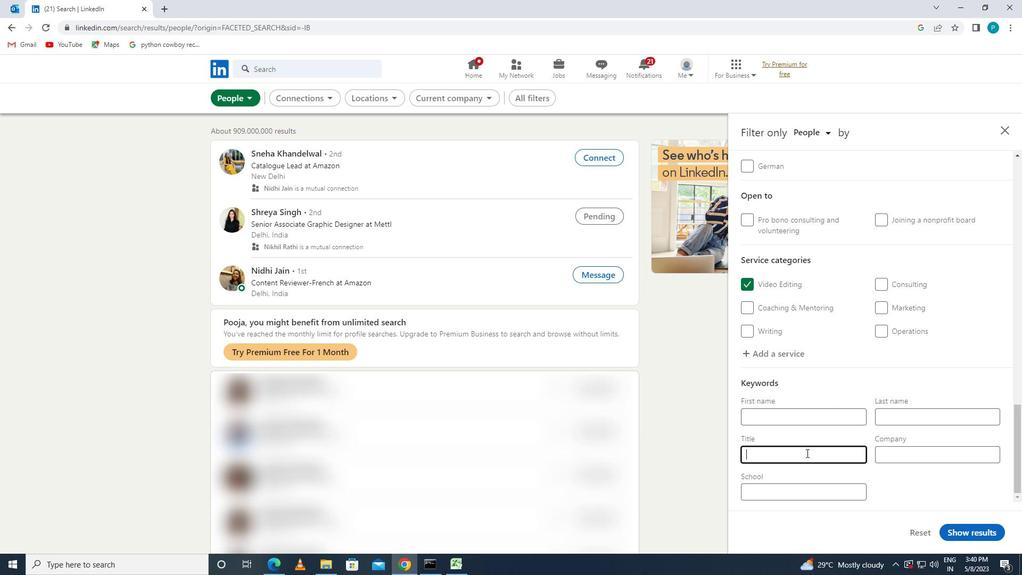 
Action: Key pressed <Key.caps_lock>
Screenshot: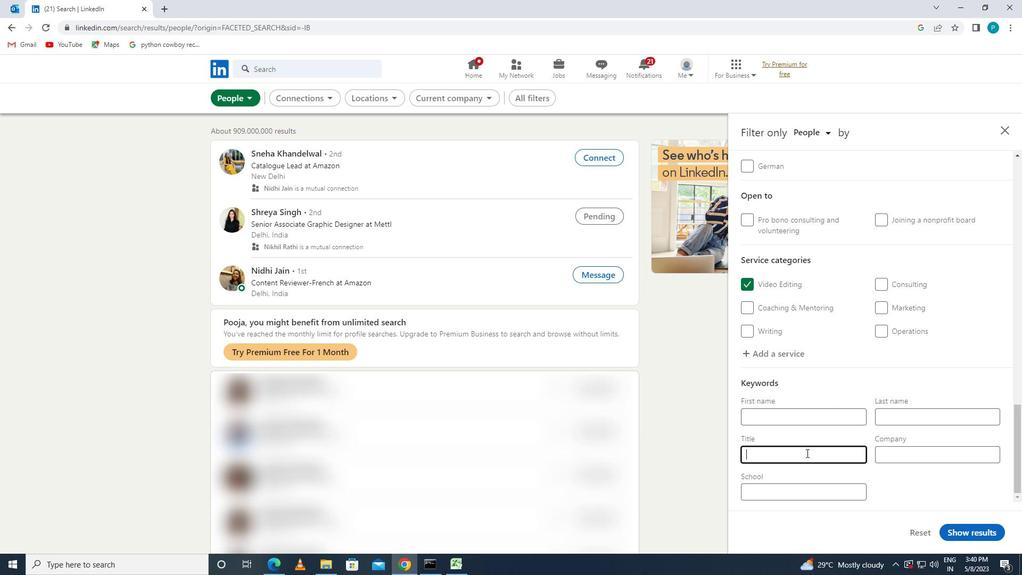 
Action: Mouse moved to (800, 448)
Screenshot: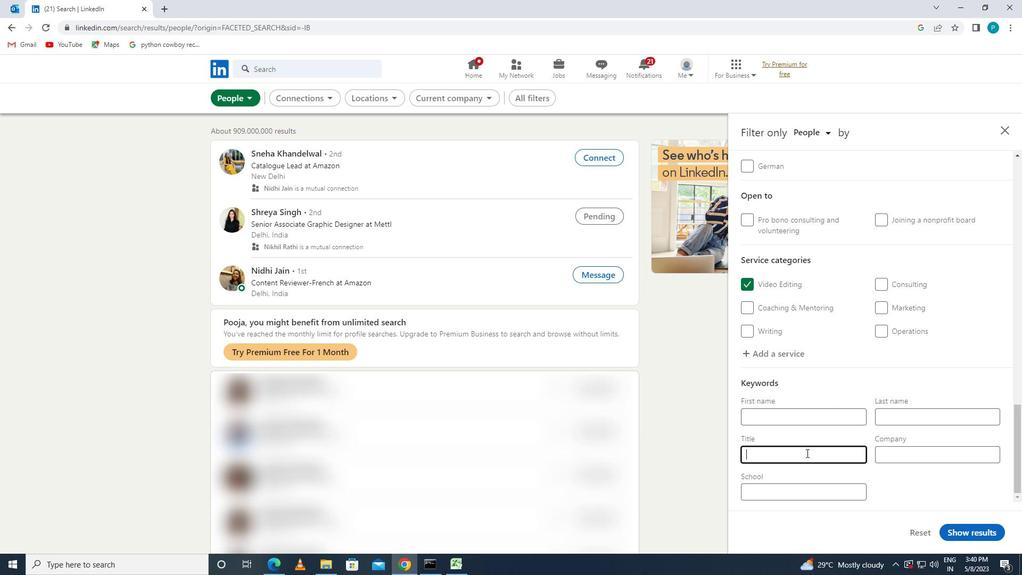 
Action: Key pressed M<Key.caps_lock>USIC<Key.space><Key.caps_lock>P<Key.caps_lock>RODUCER
Screenshot: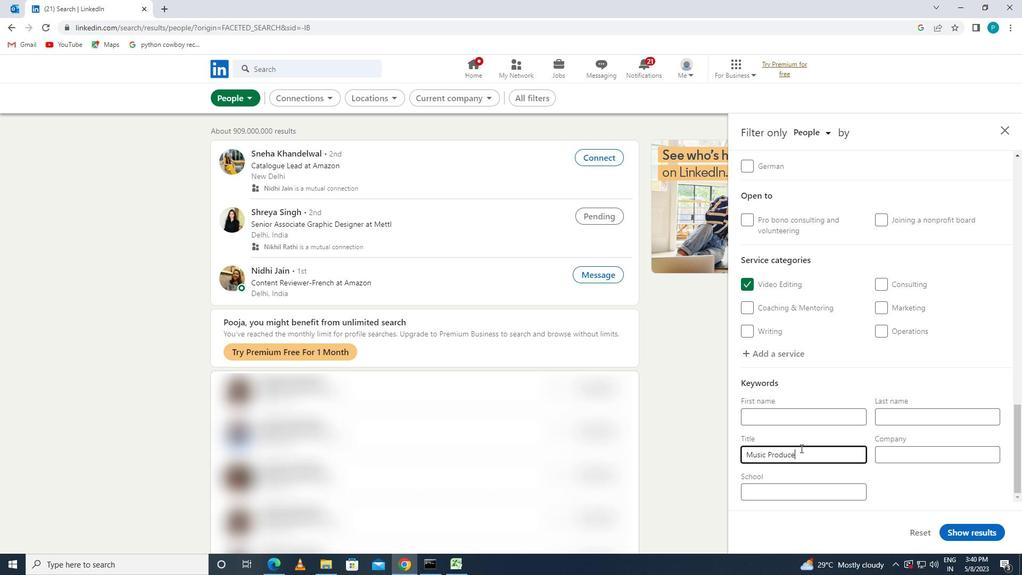 
Action: Mouse moved to (978, 531)
Screenshot: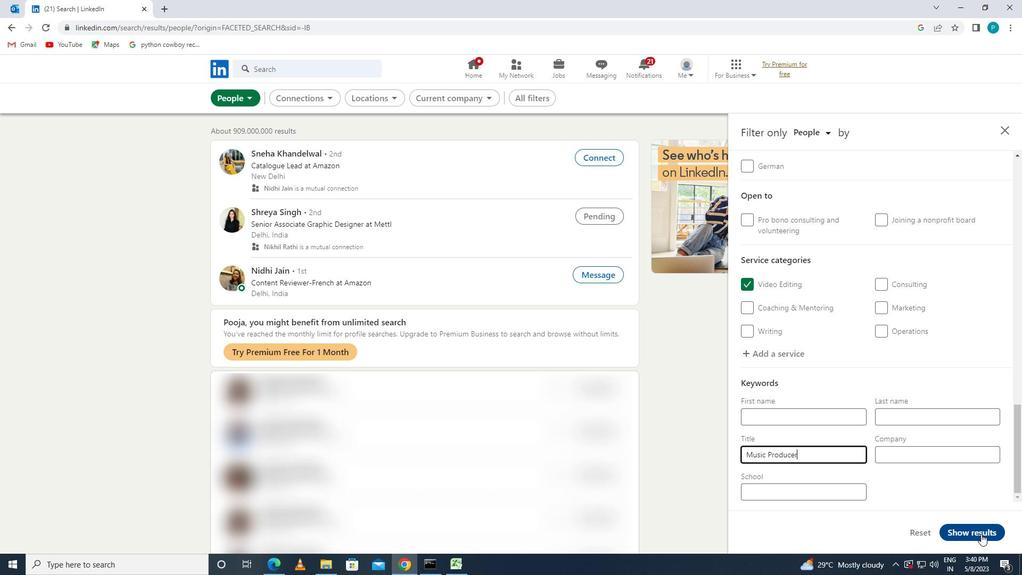
Action: Mouse pressed left at (978, 531)
Screenshot: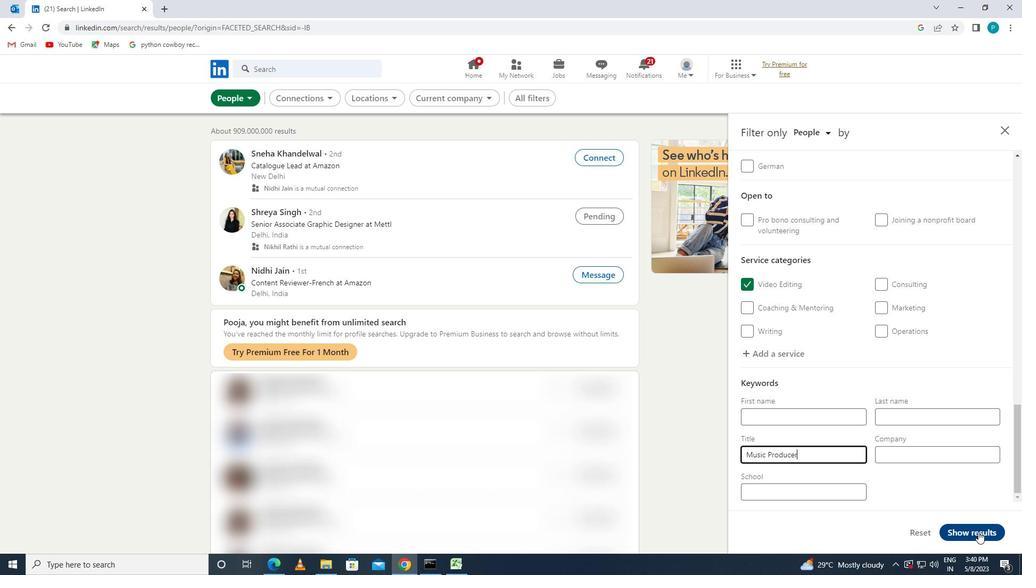 
